 Task: Add Sunfood Superfoods Raw Organic Black Maca Powder to the cart.
Action: Mouse moved to (297, 148)
Screenshot: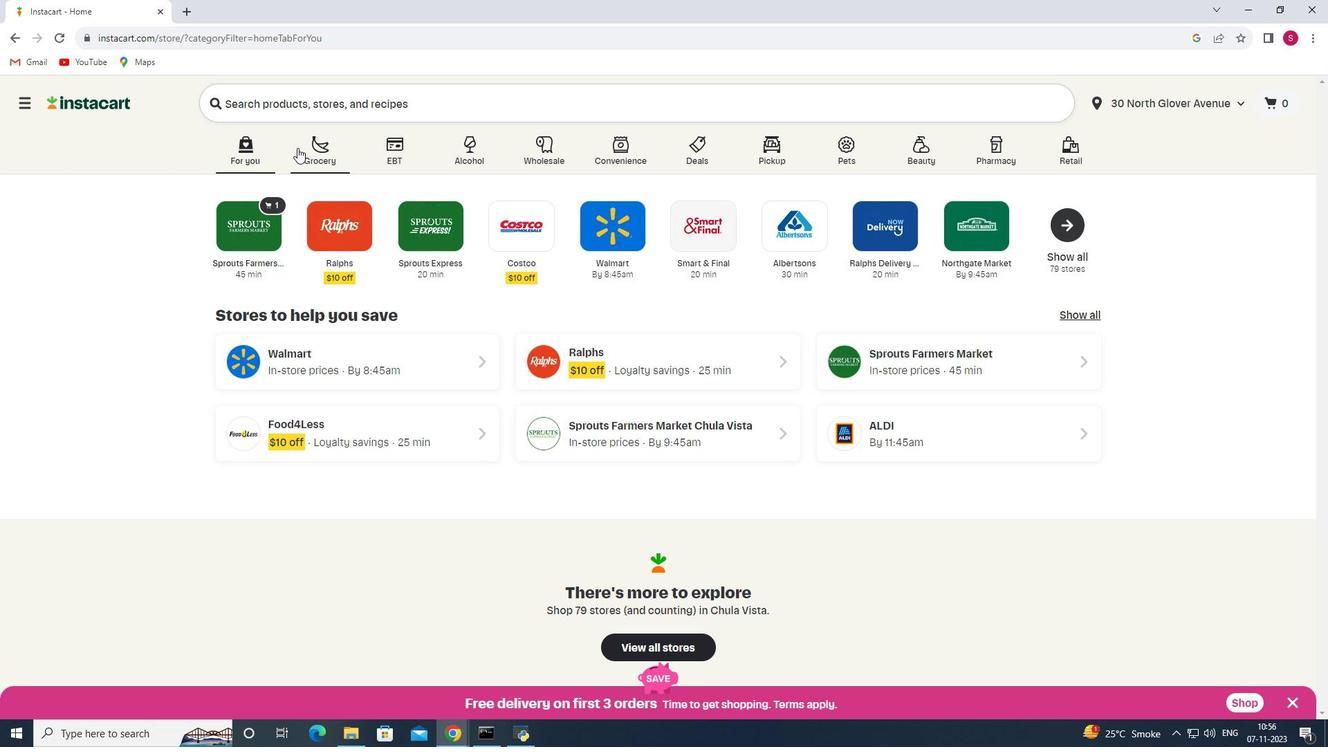 
Action: Mouse pressed left at (297, 148)
Screenshot: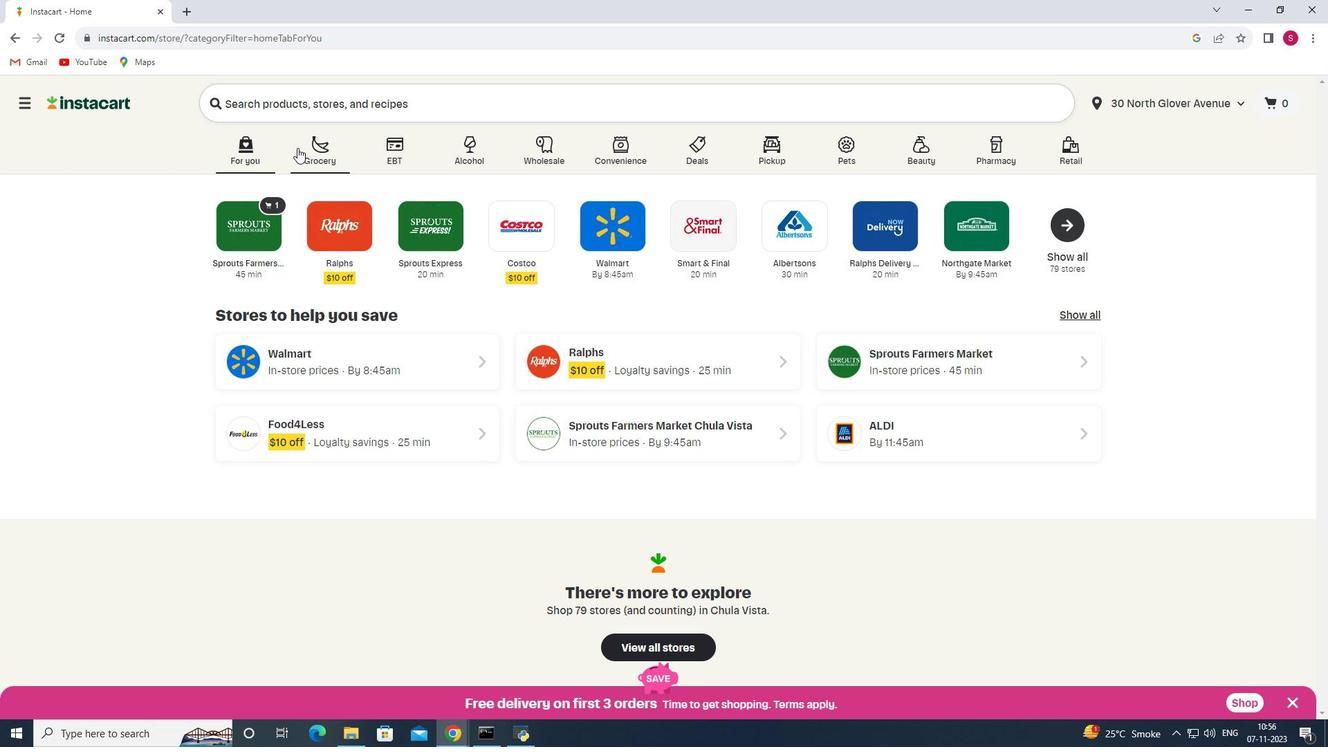 
Action: Mouse moved to (279, 400)
Screenshot: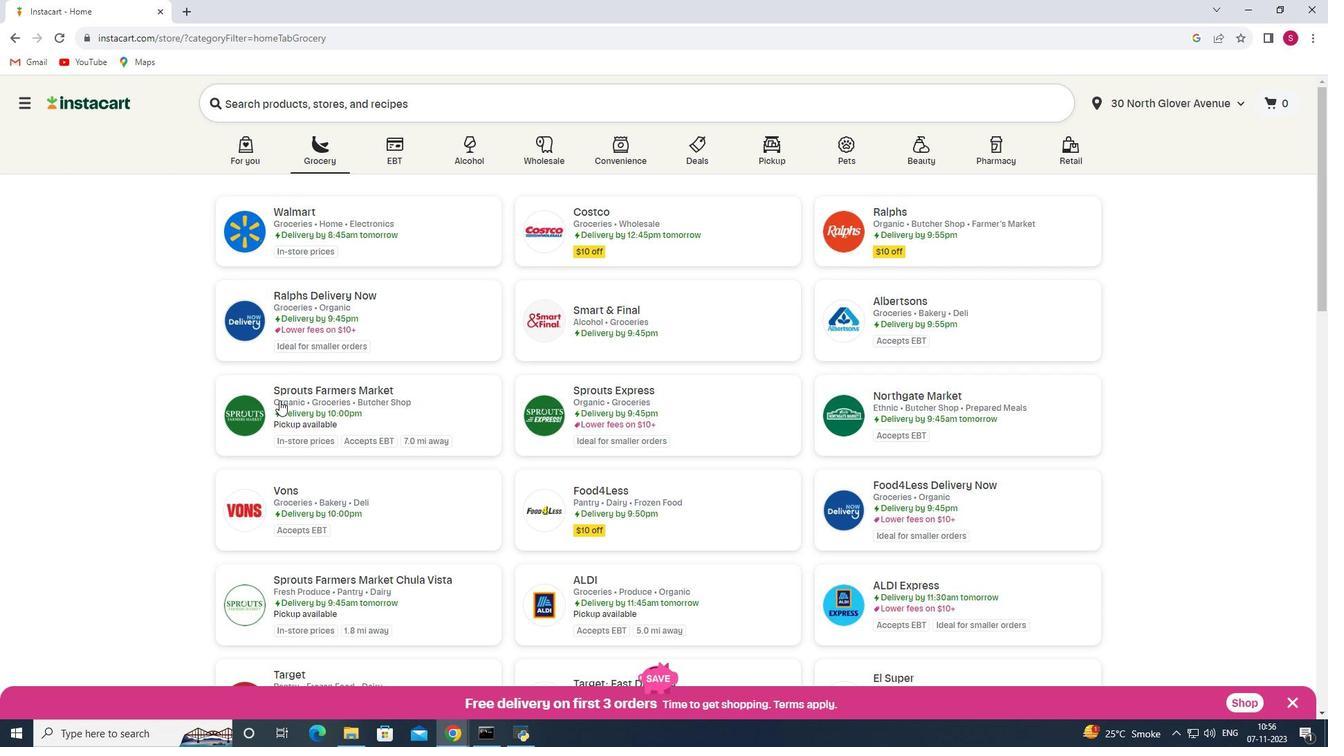 
Action: Mouse pressed left at (279, 400)
Screenshot: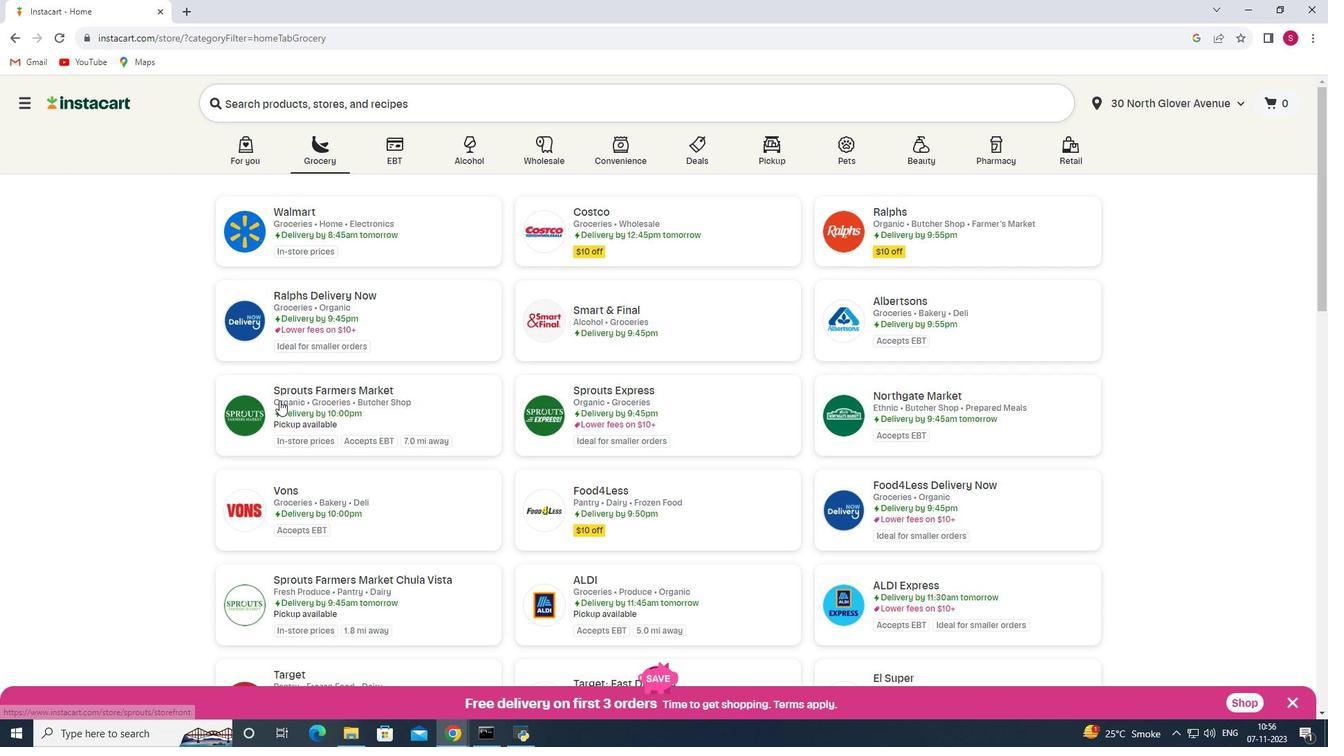 
Action: Mouse moved to (84, 424)
Screenshot: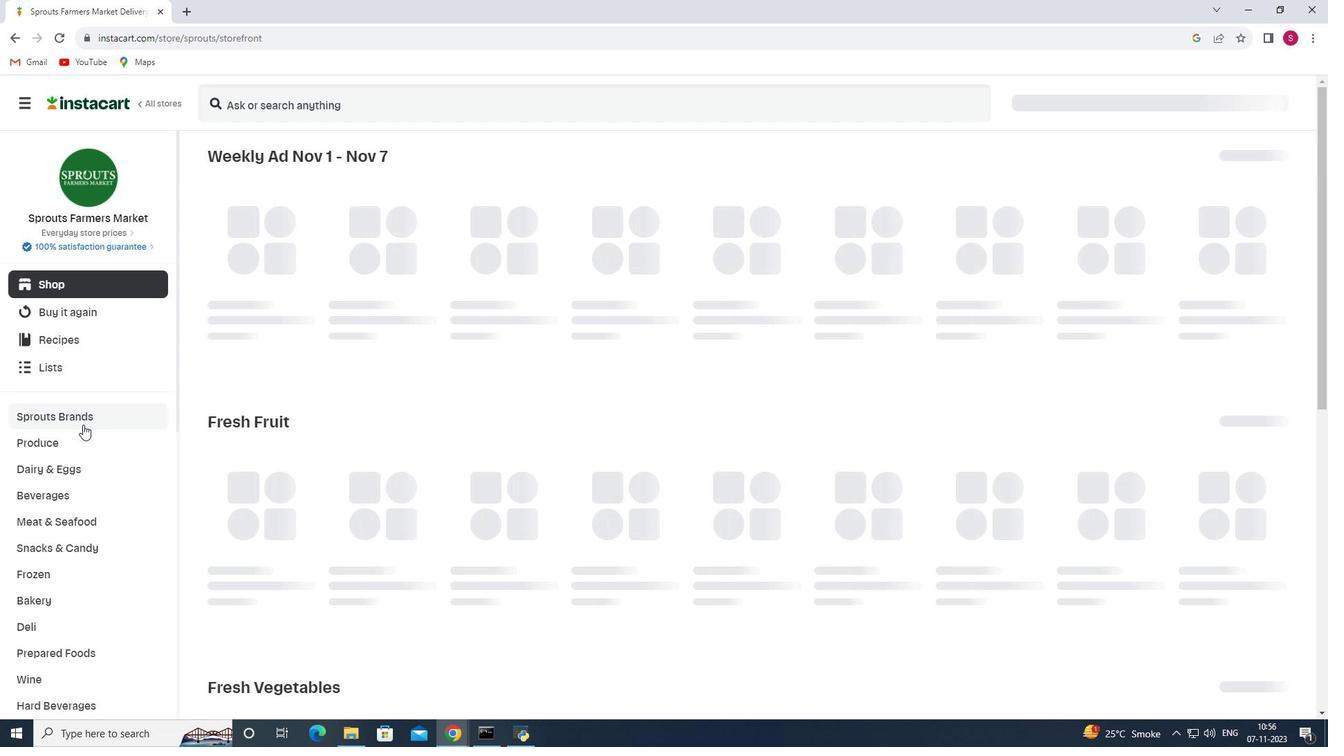 
Action: Mouse scrolled (84, 423) with delta (0, 0)
Screenshot: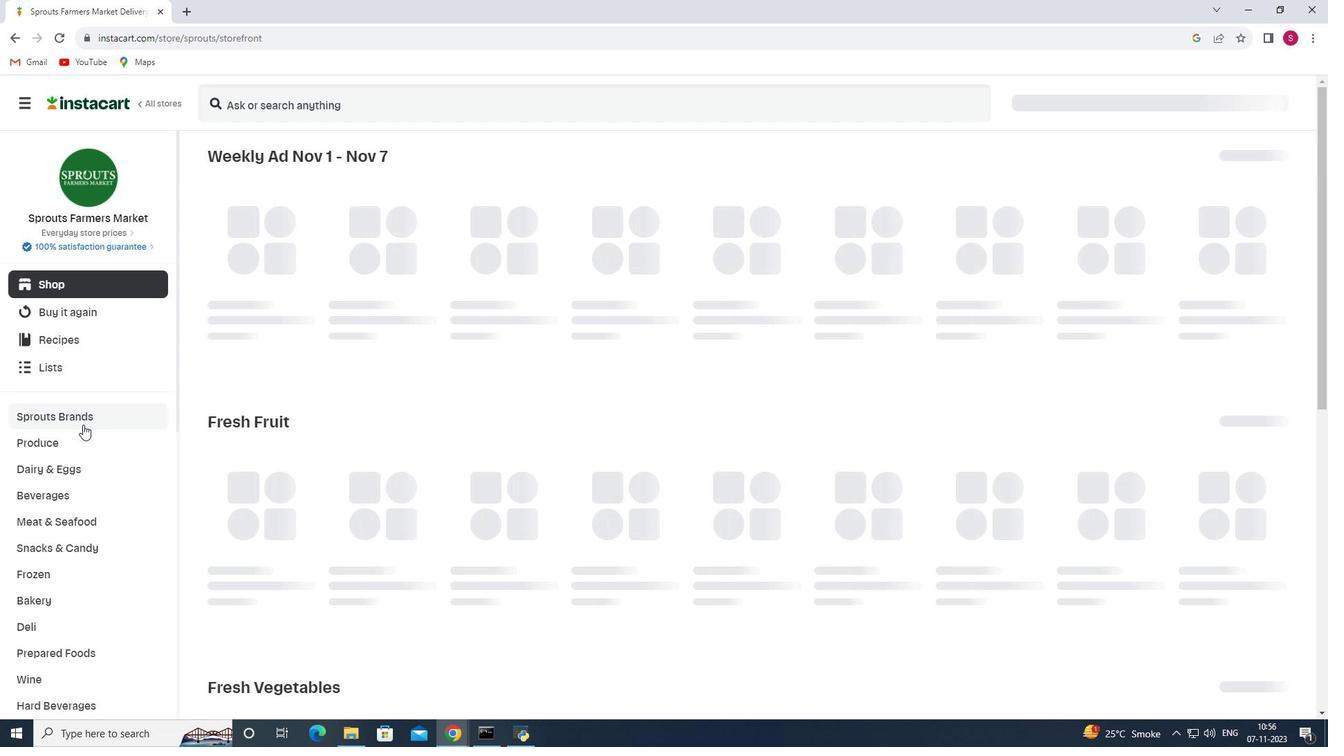 
Action: Mouse moved to (83, 424)
Screenshot: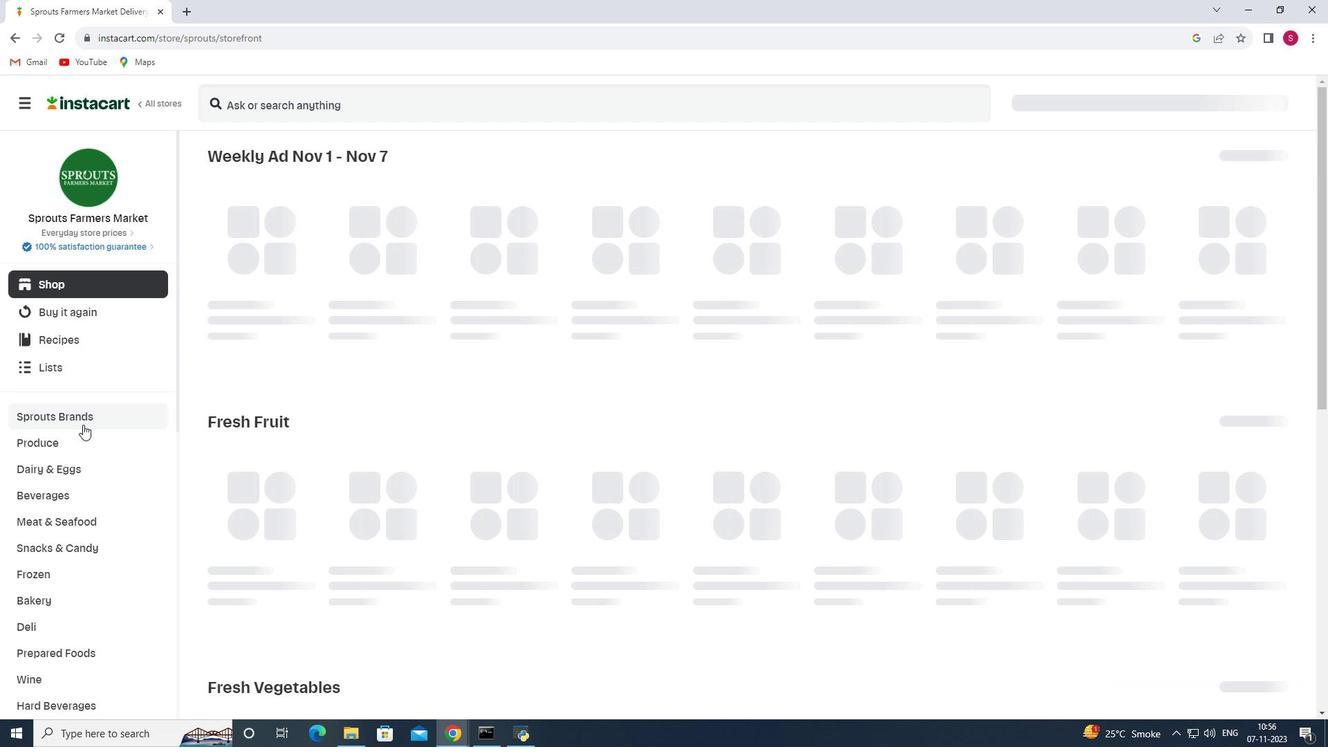 
Action: Mouse scrolled (83, 424) with delta (0, 0)
Screenshot: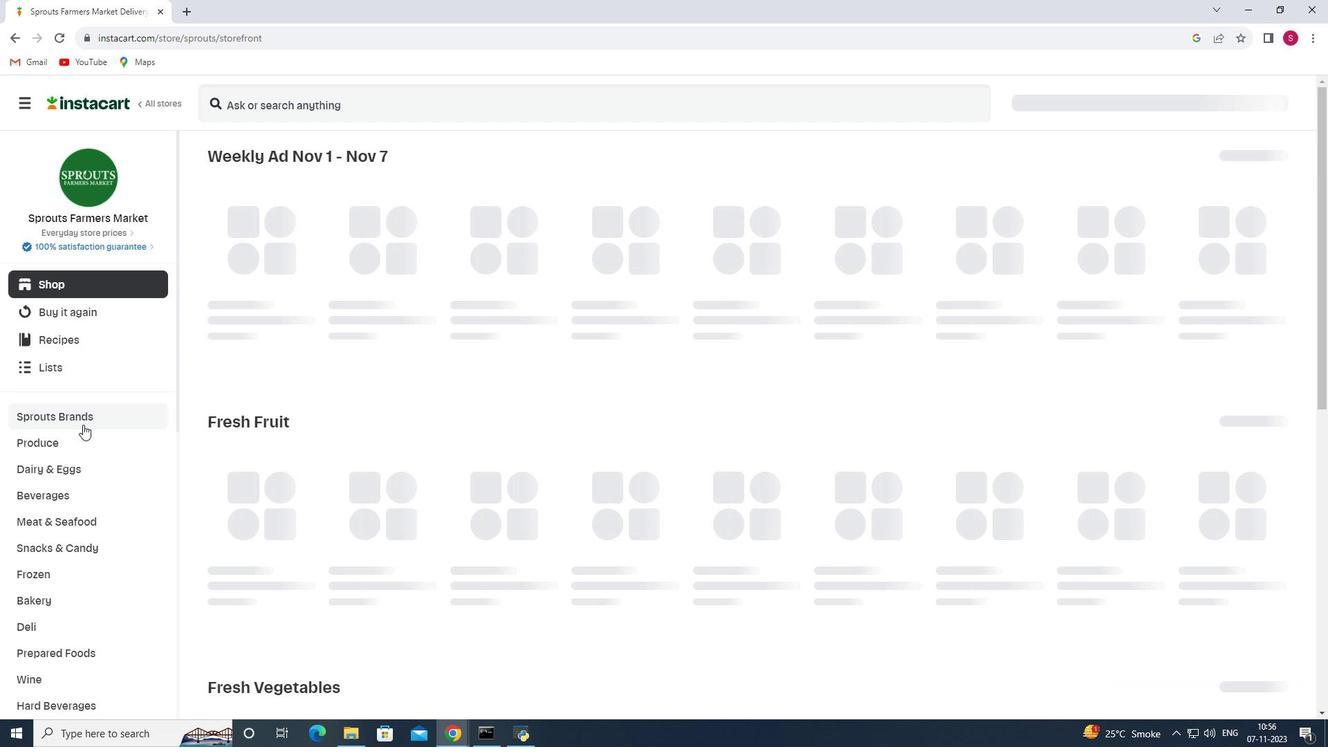 
Action: Mouse scrolled (83, 424) with delta (0, 0)
Screenshot: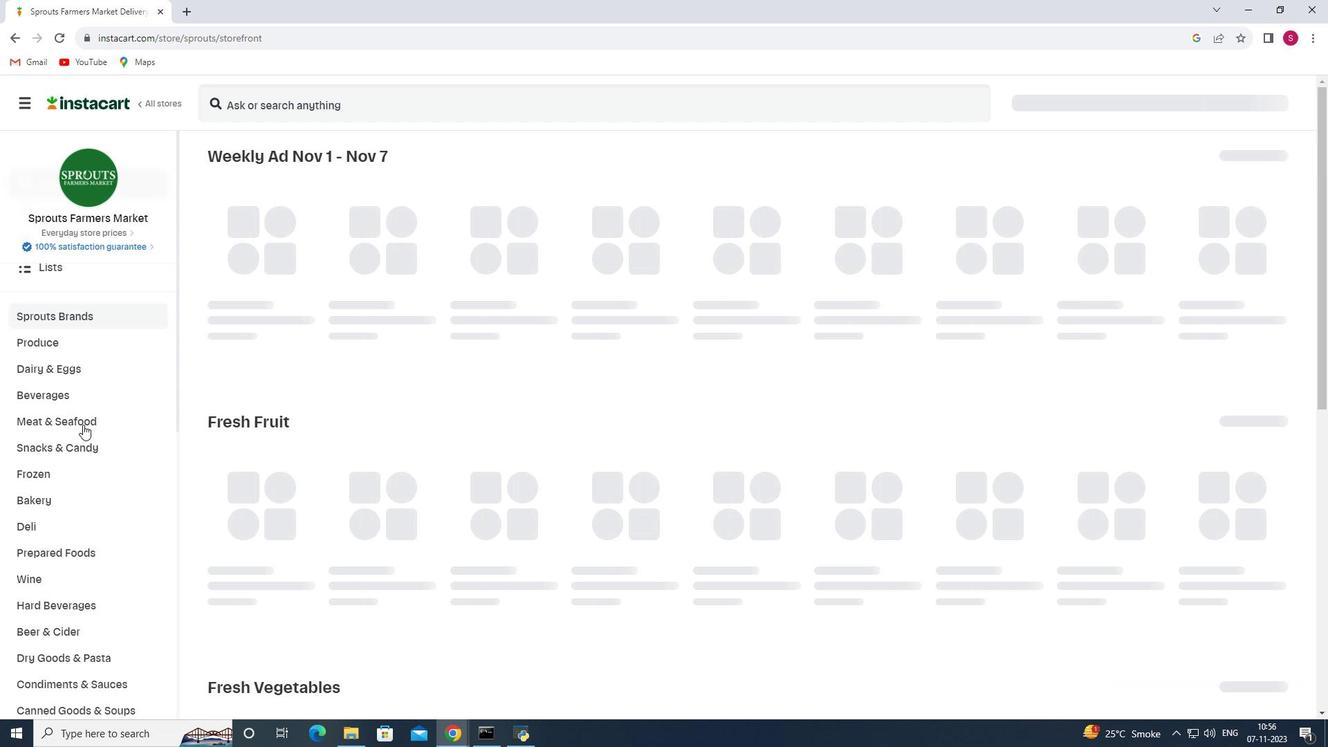 
Action: Mouse scrolled (83, 424) with delta (0, 0)
Screenshot: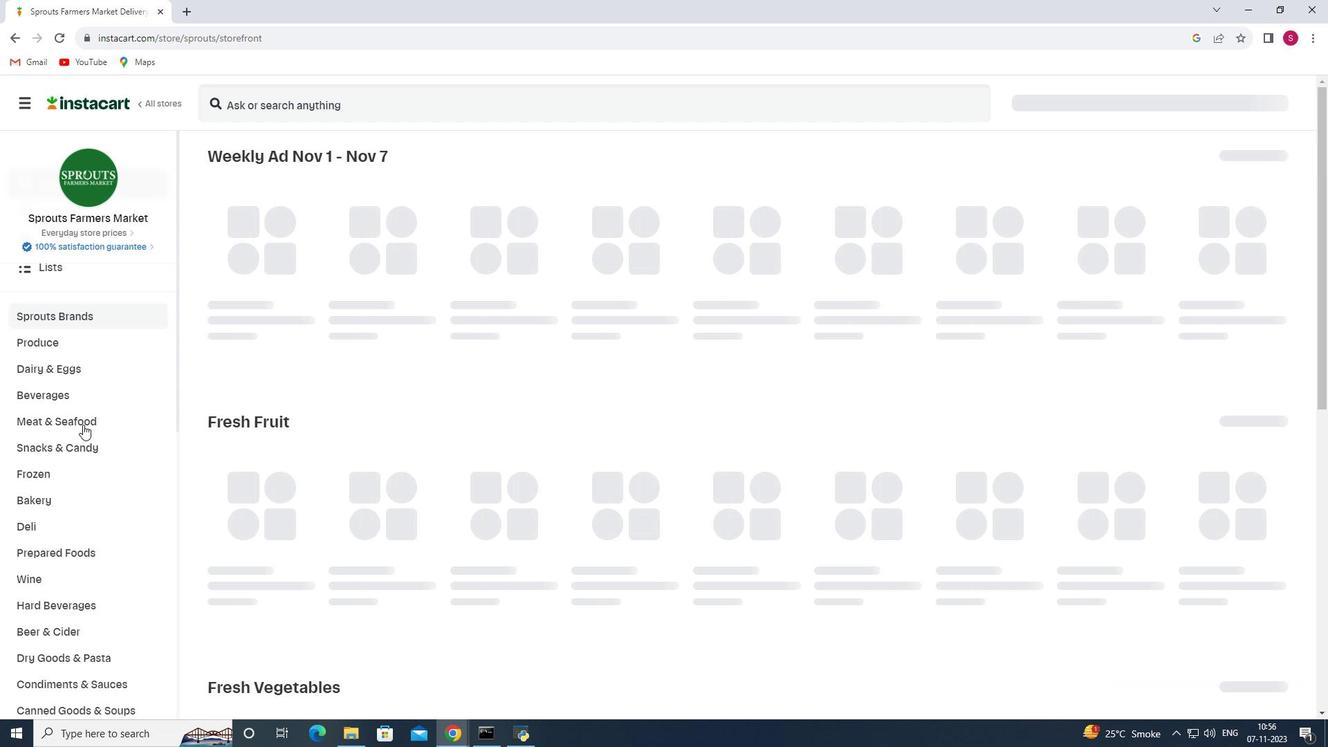 
Action: Mouse scrolled (83, 424) with delta (0, 0)
Screenshot: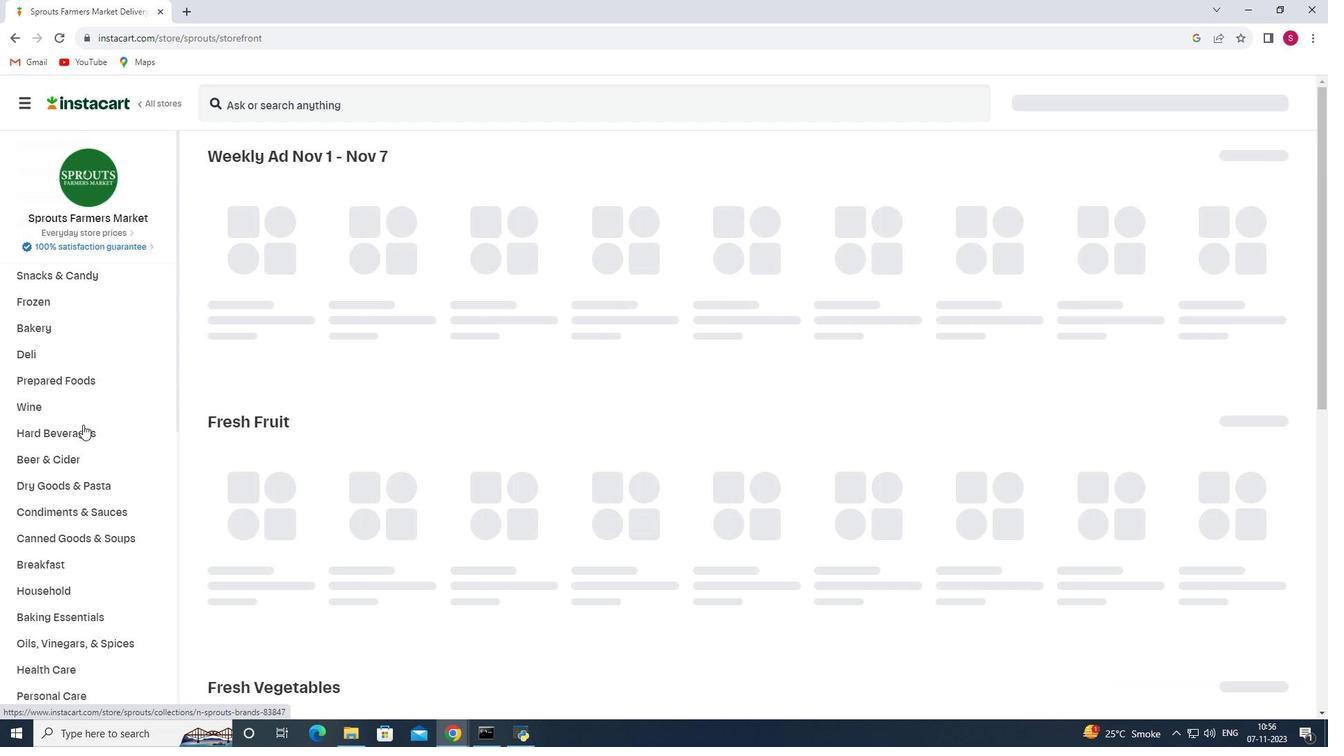 
Action: Mouse scrolled (83, 424) with delta (0, 0)
Screenshot: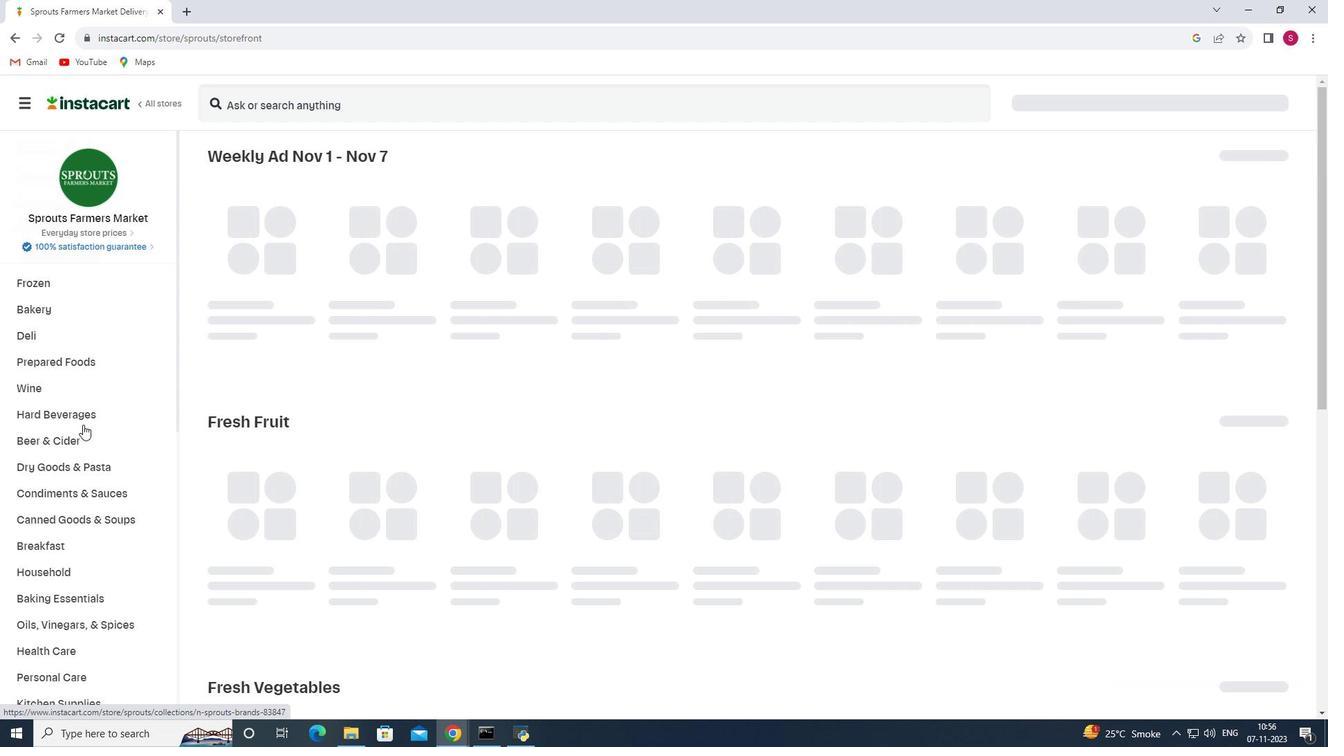 
Action: Mouse scrolled (83, 424) with delta (0, 0)
Screenshot: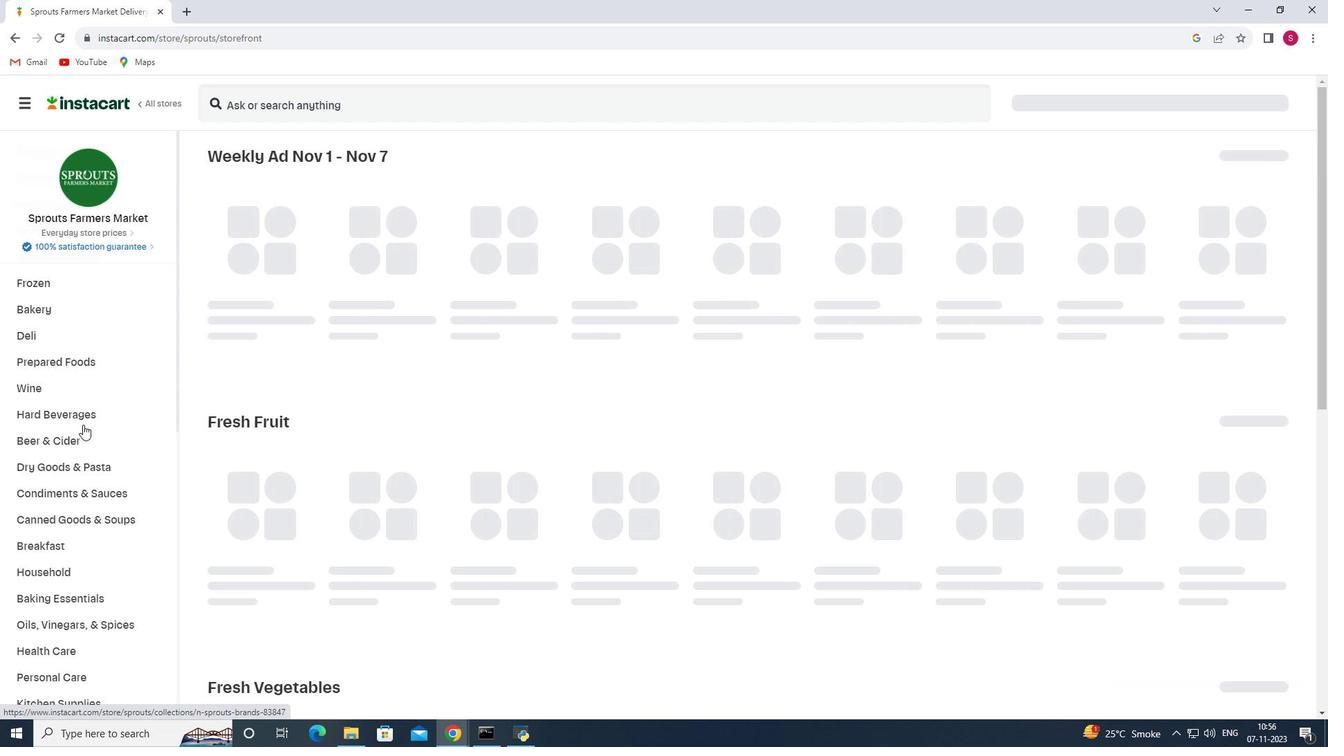 
Action: Mouse scrolled (83, 424) with delta (0, 0)
Screenshot: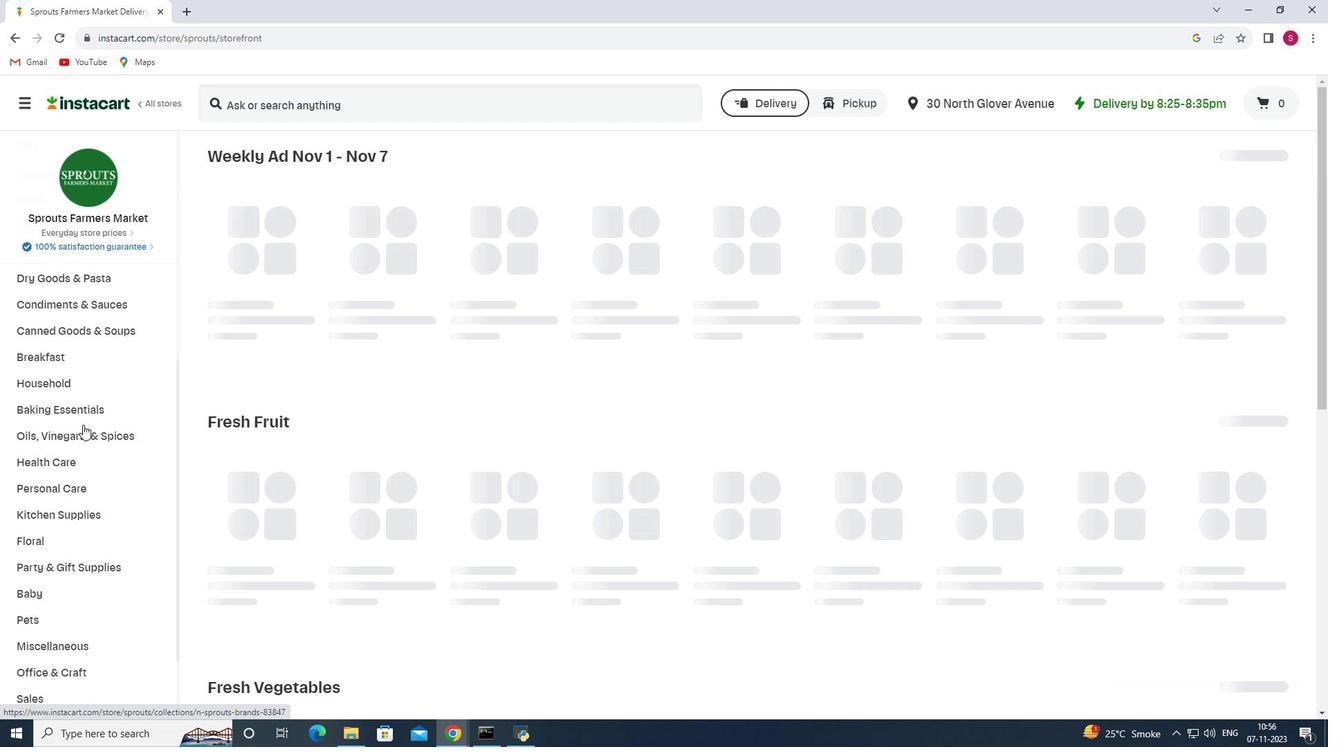 
Action: Mouse scrolled (83, 424) with delta (0, 0)
Screenshot: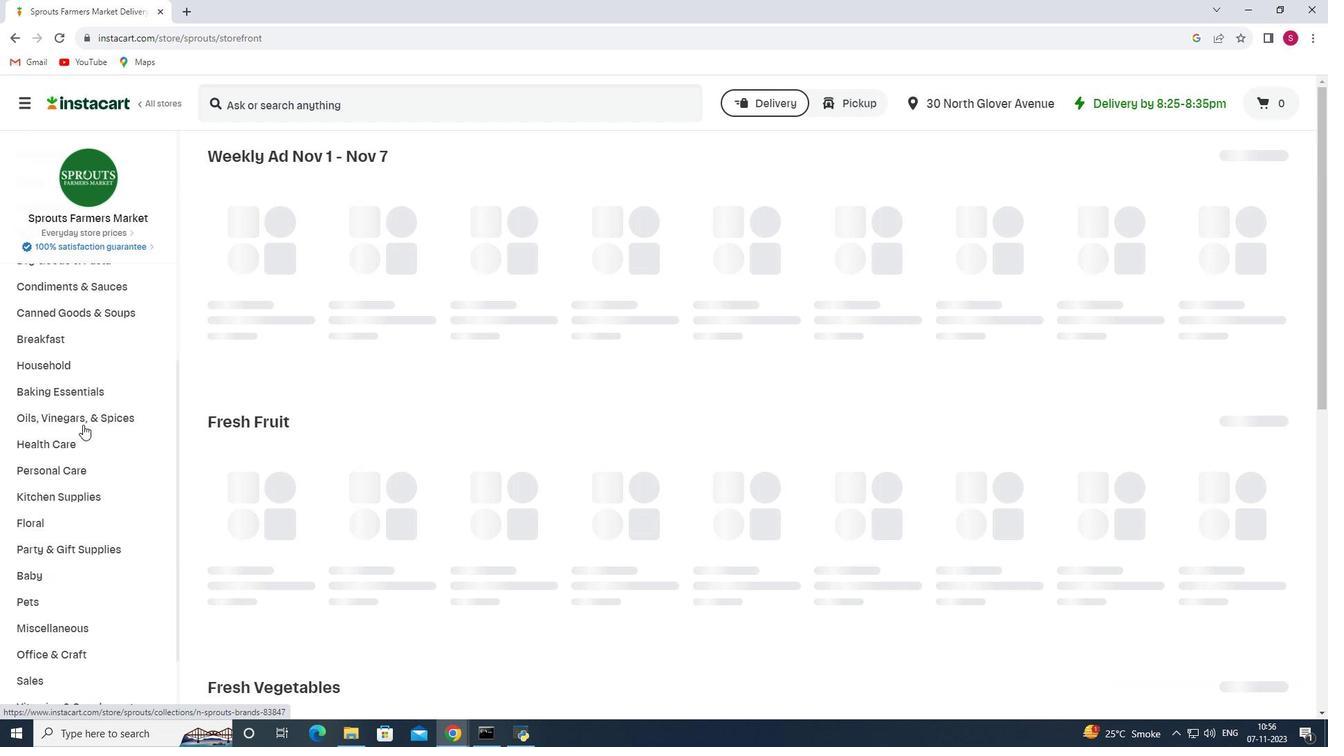 
Action: Mouse scrolled (83, 424) with delta (0, 0)
Screenshot: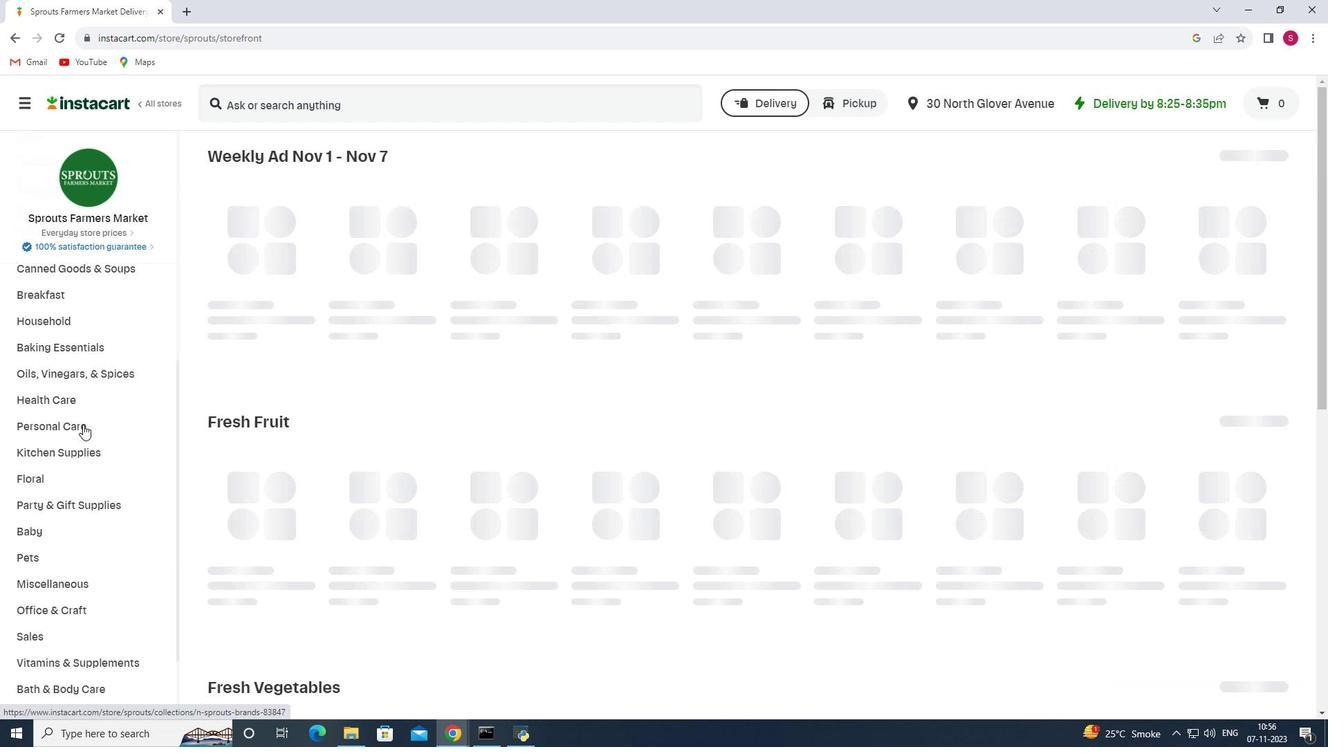 
Action: Mouse scrolled (83, 424) with delta (0, 0)
Screenshot: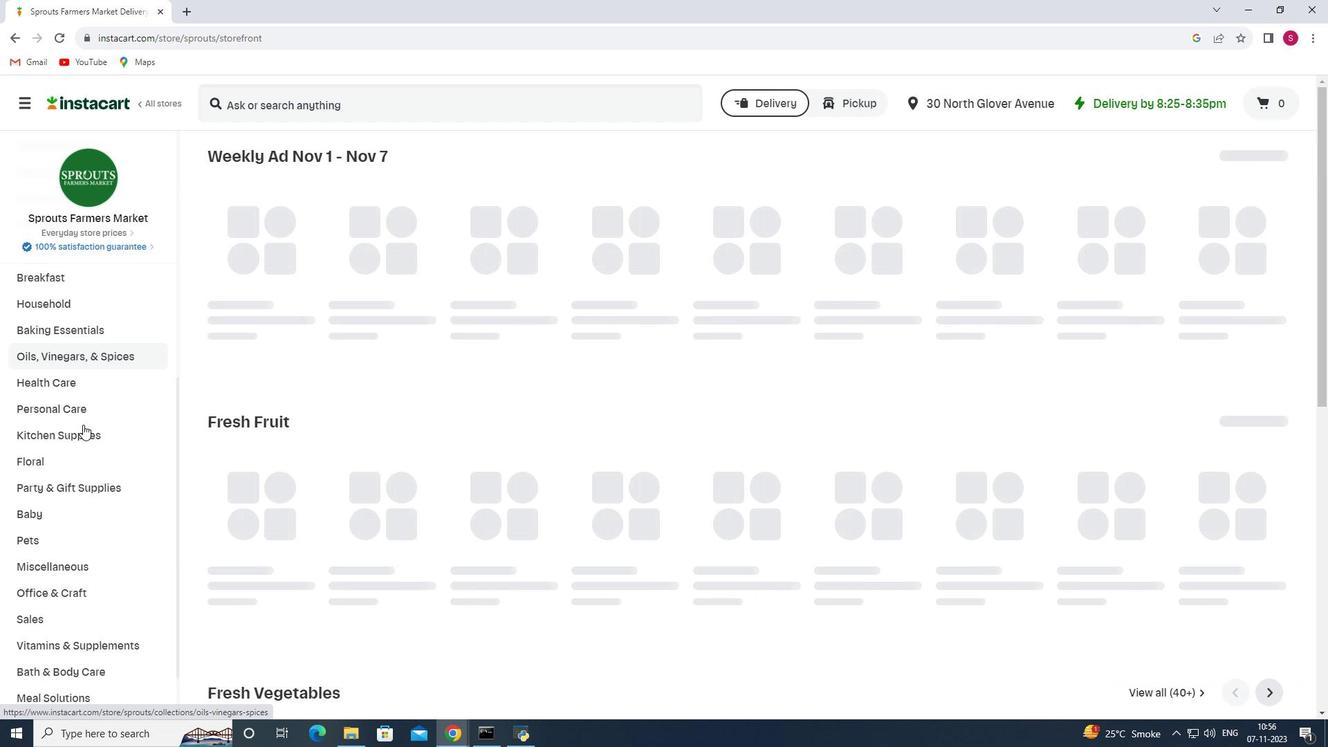
Action: Mouse scrolled (83, 424) with delta (0, 0)
Screenshot: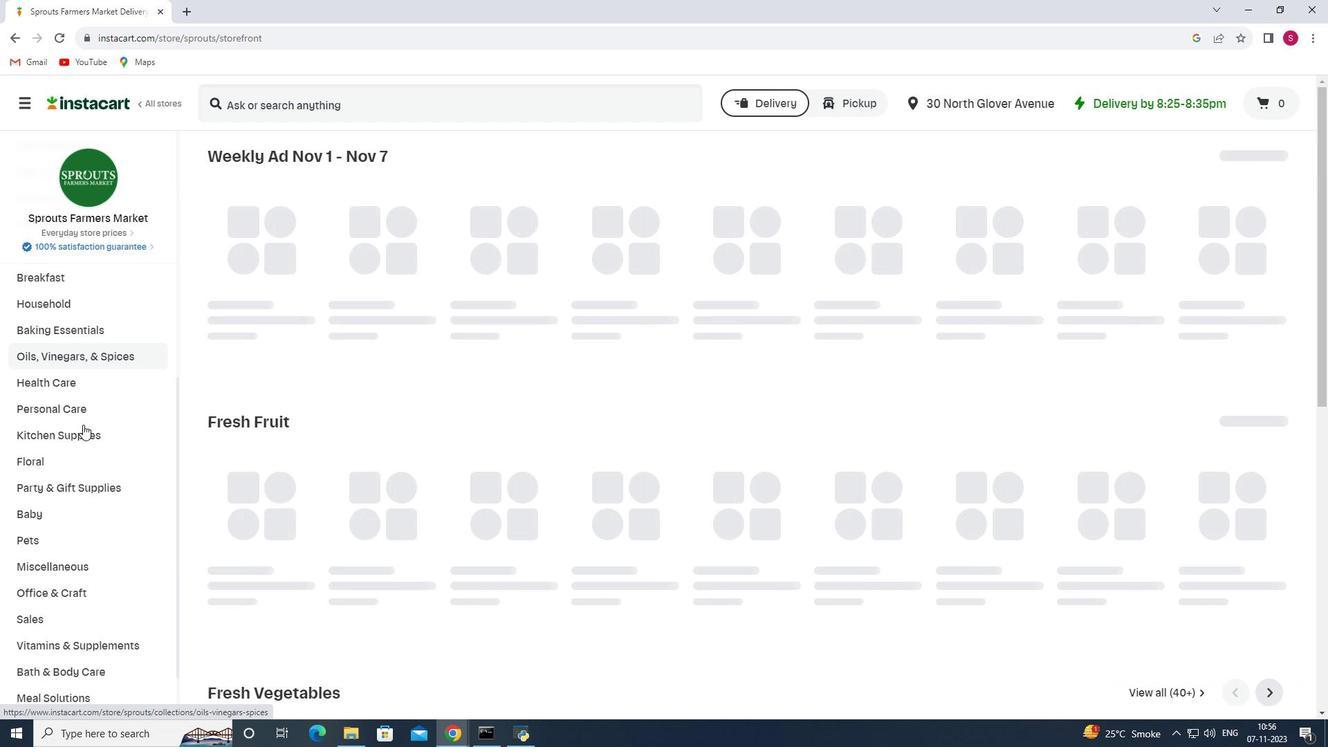 
Action: Mouse moved to (80, 386)
Screenshot: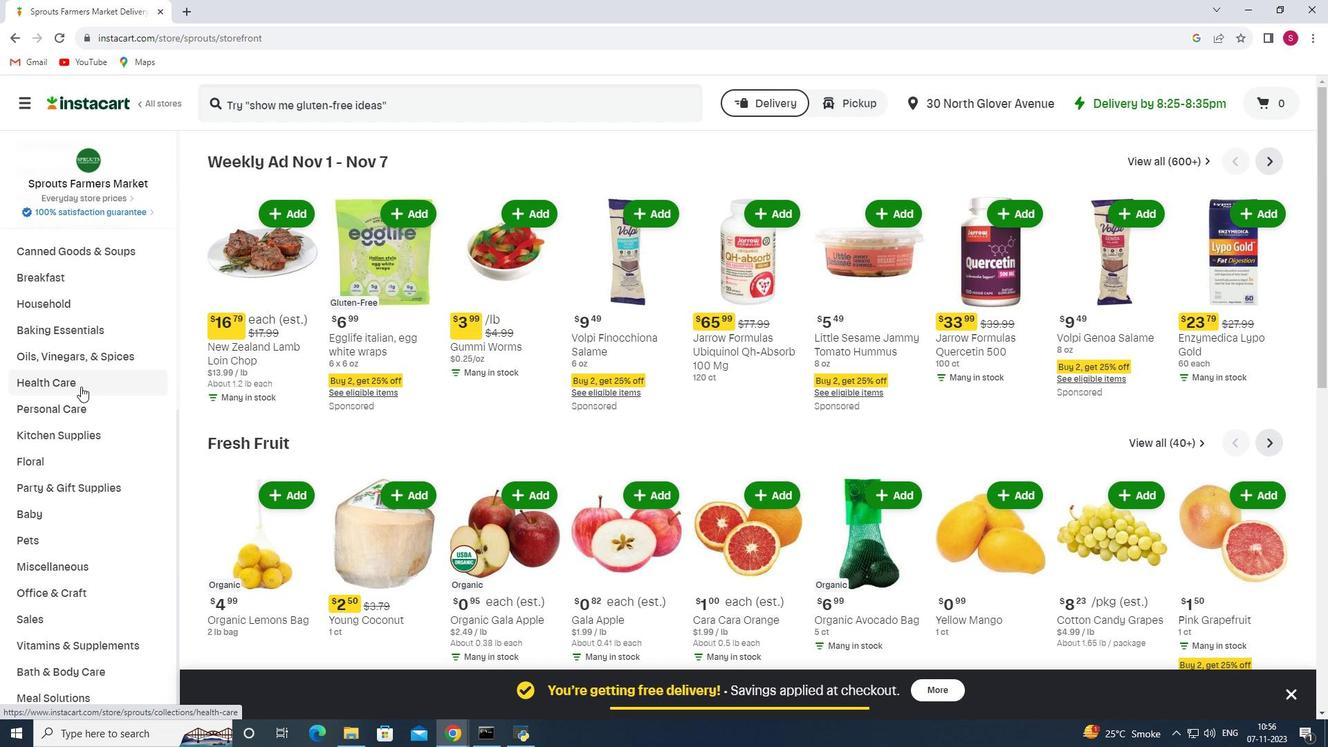 
Action: Mouse pressed left at (80, 386)
Screenshot: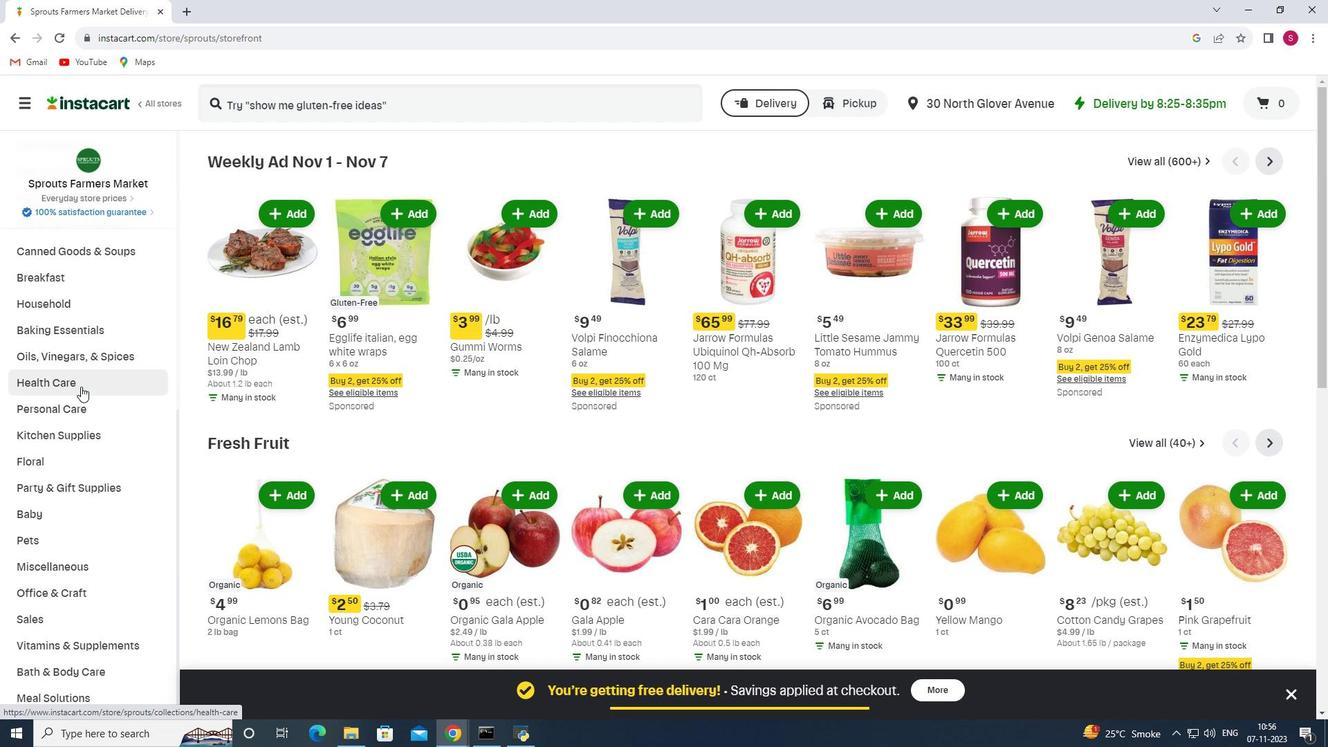 
Action: Mouse moved to (457, 196)
Screenshot: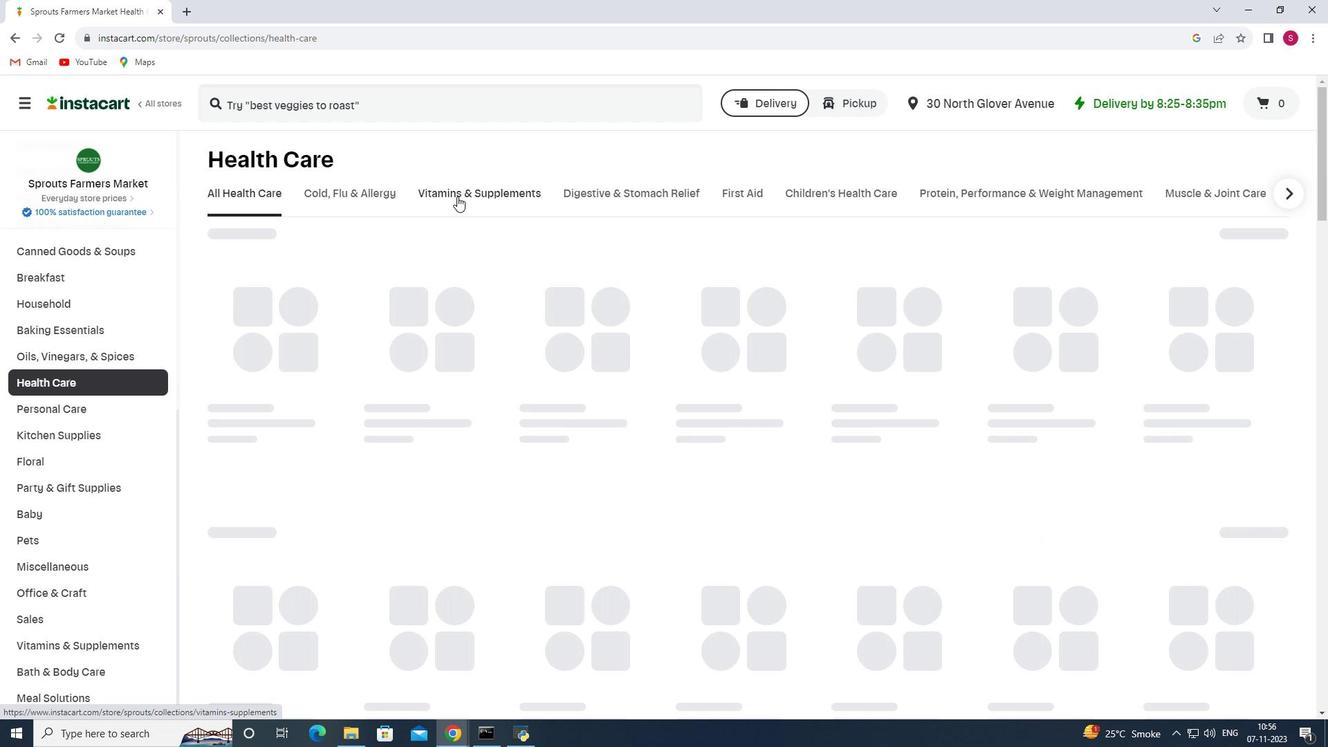 
Action: Mouse pressed left at (457, 196)
Screenshot: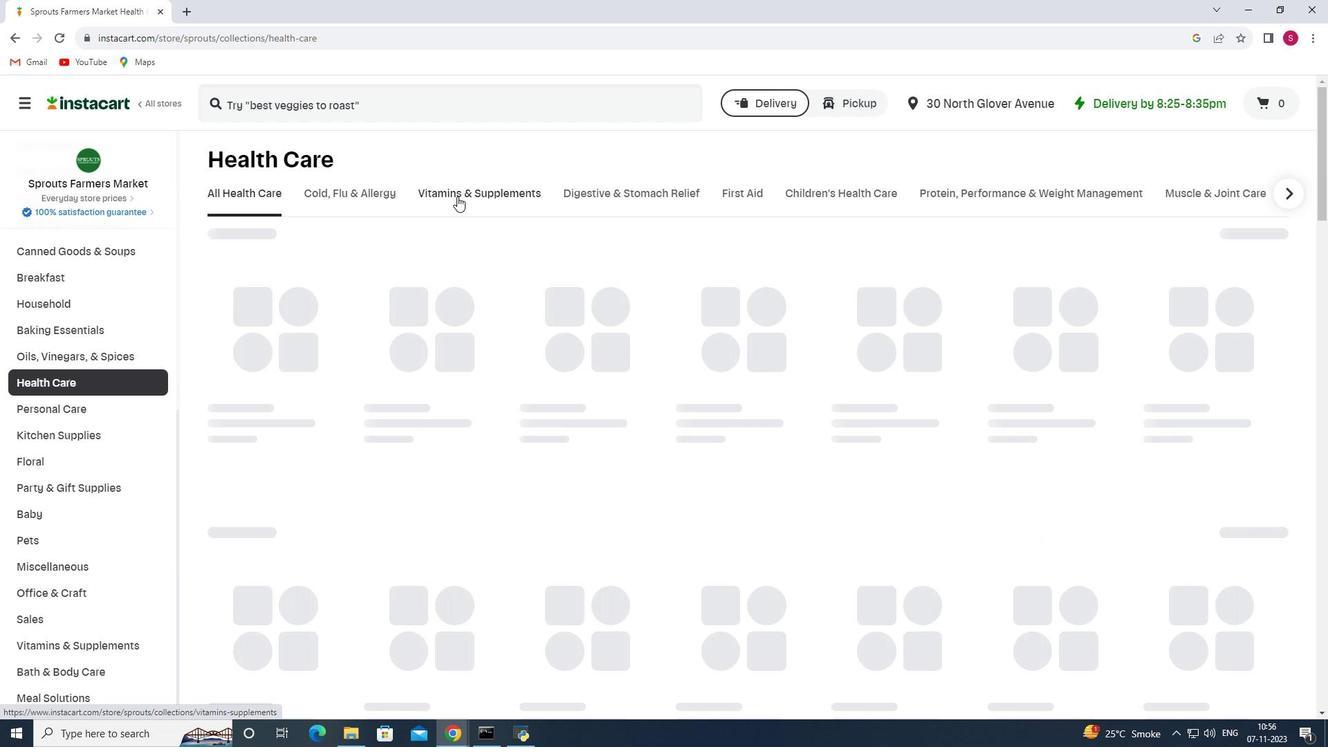 
Action: Mouse moved to (525, 260)
Screenshot: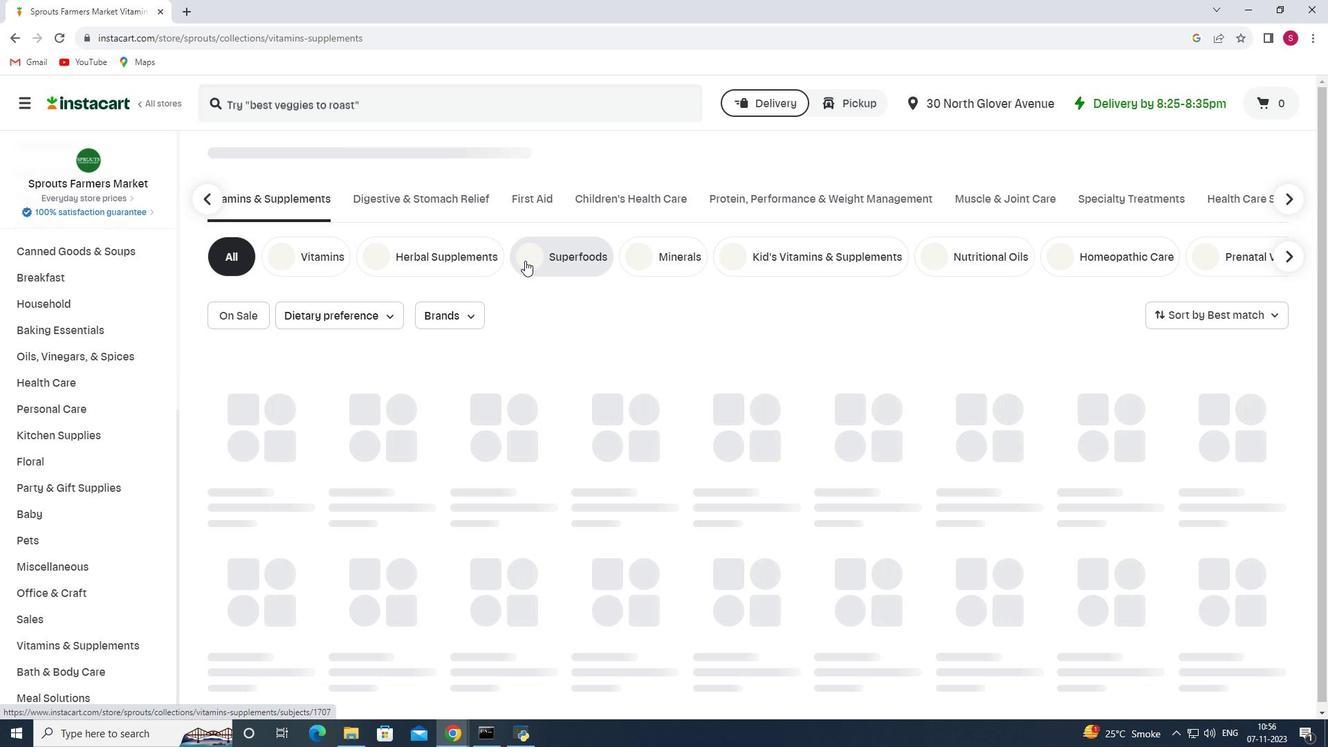 
Action: Mouse pressed left at (525, 260)
Screenshot: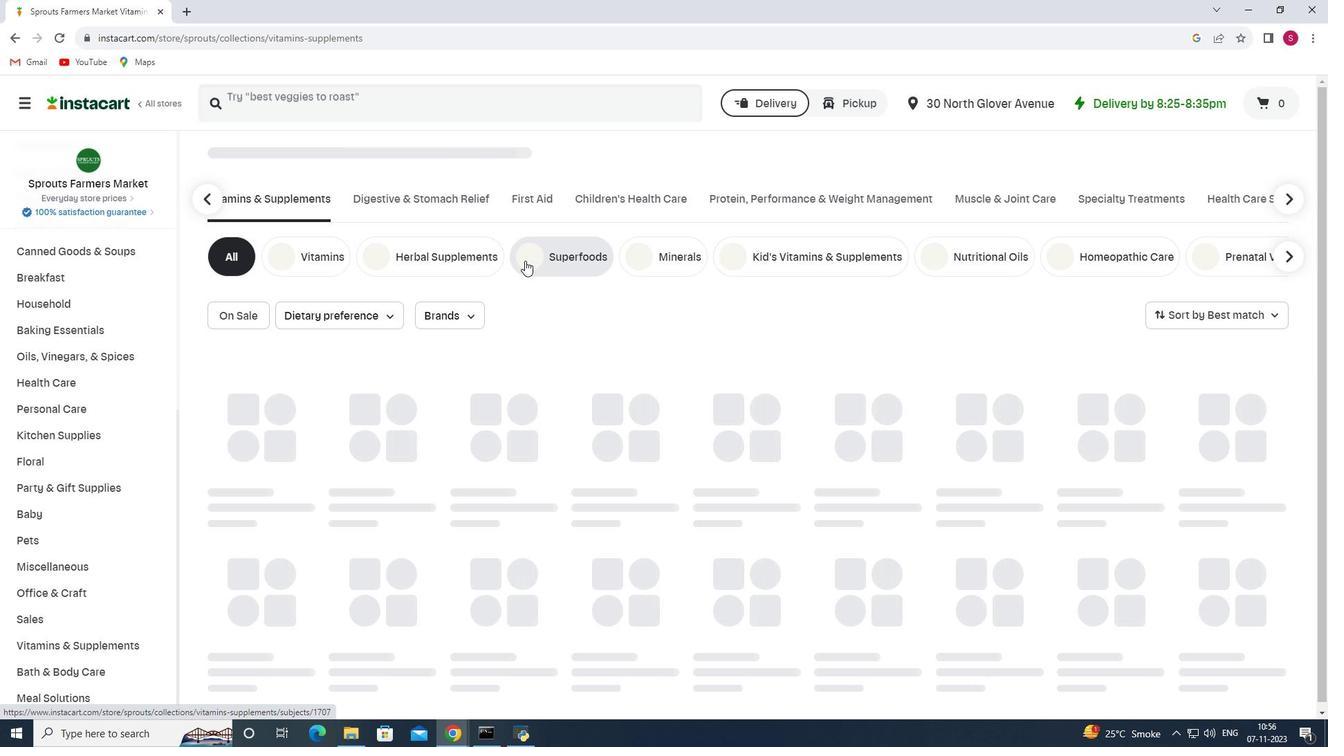 
Action: Mouse moved to (359, 92)
Screenshot: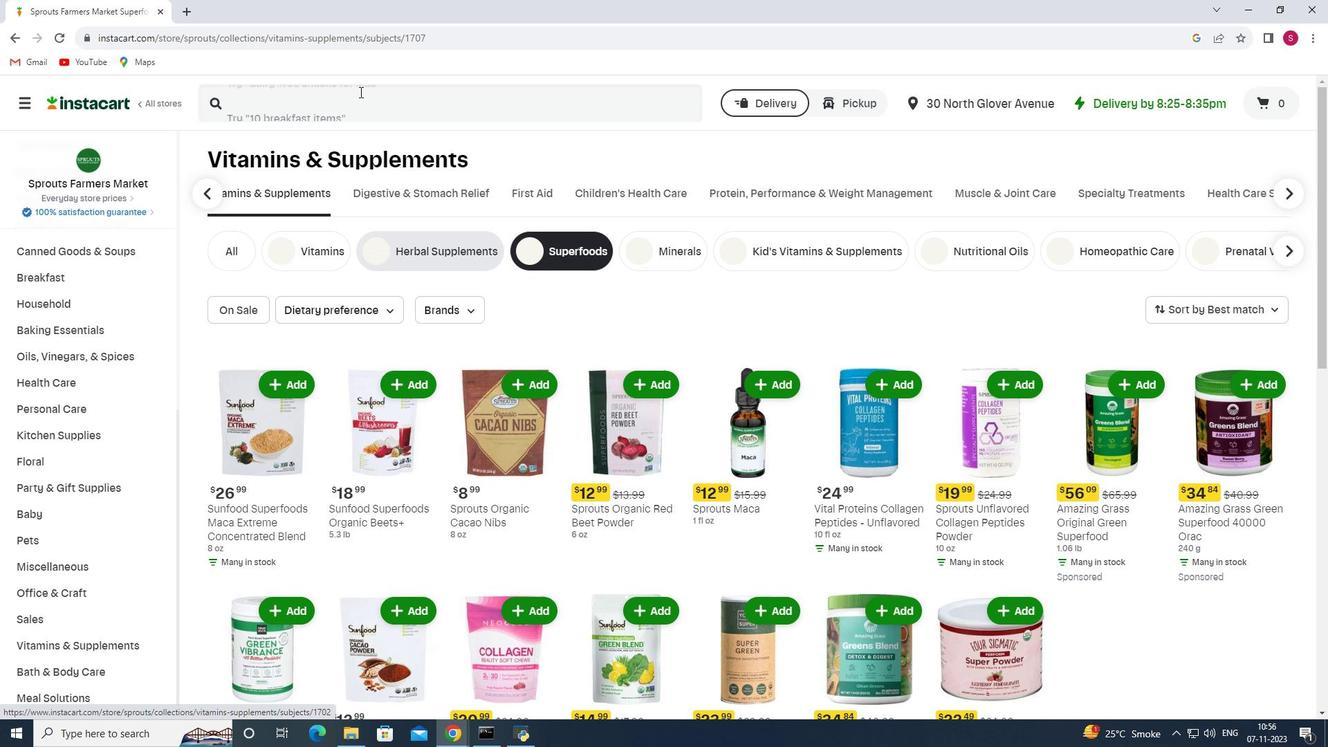 
Action: Mouse pressed left at (359, 92)
Screenshot: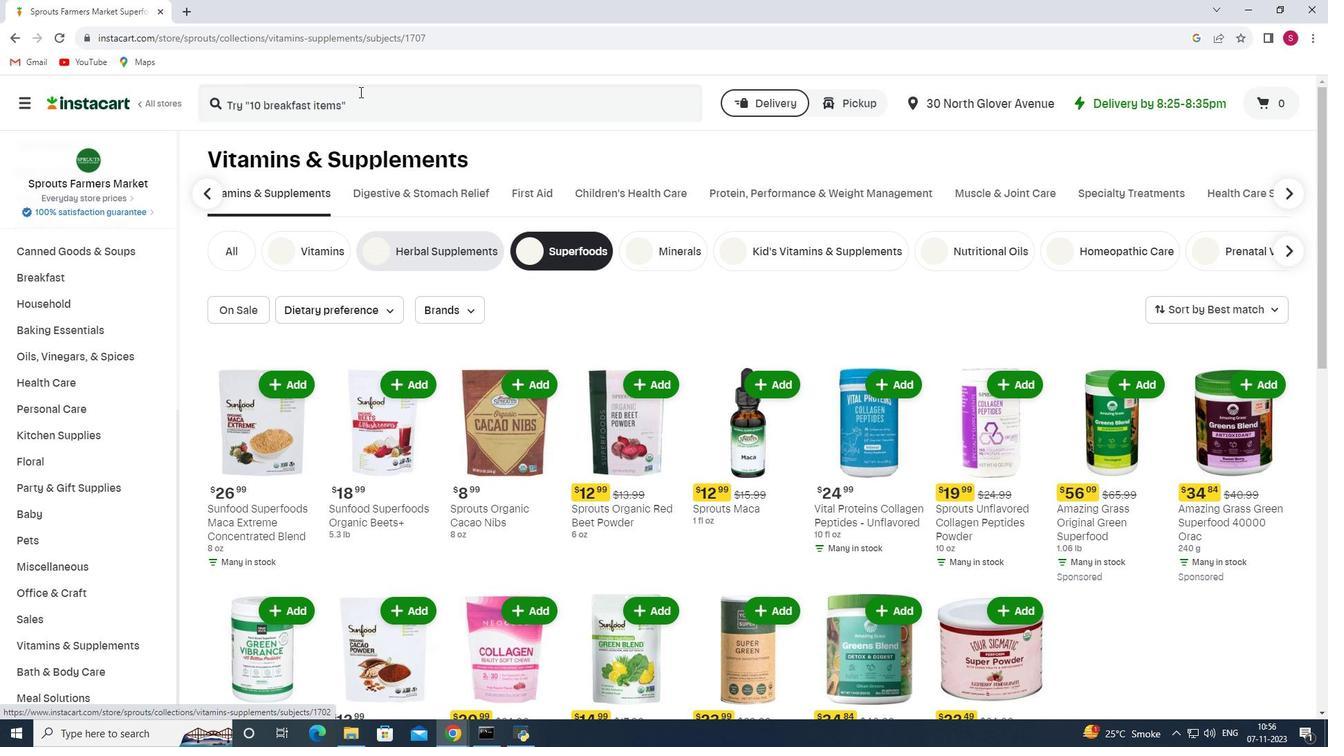 
Action: Key pressed <Key.shift>Sunfoof<Key.space><Key.shift>Supr<Key.backspace>erfoods<Key.space><Key.shift>Raw<Key.space><Key.shift>organic<Key.space><Key.shift>Black<Key.space><Key.shift>Maca<Key.space><Key.shift>Powder<Key.enter>
Screenshot: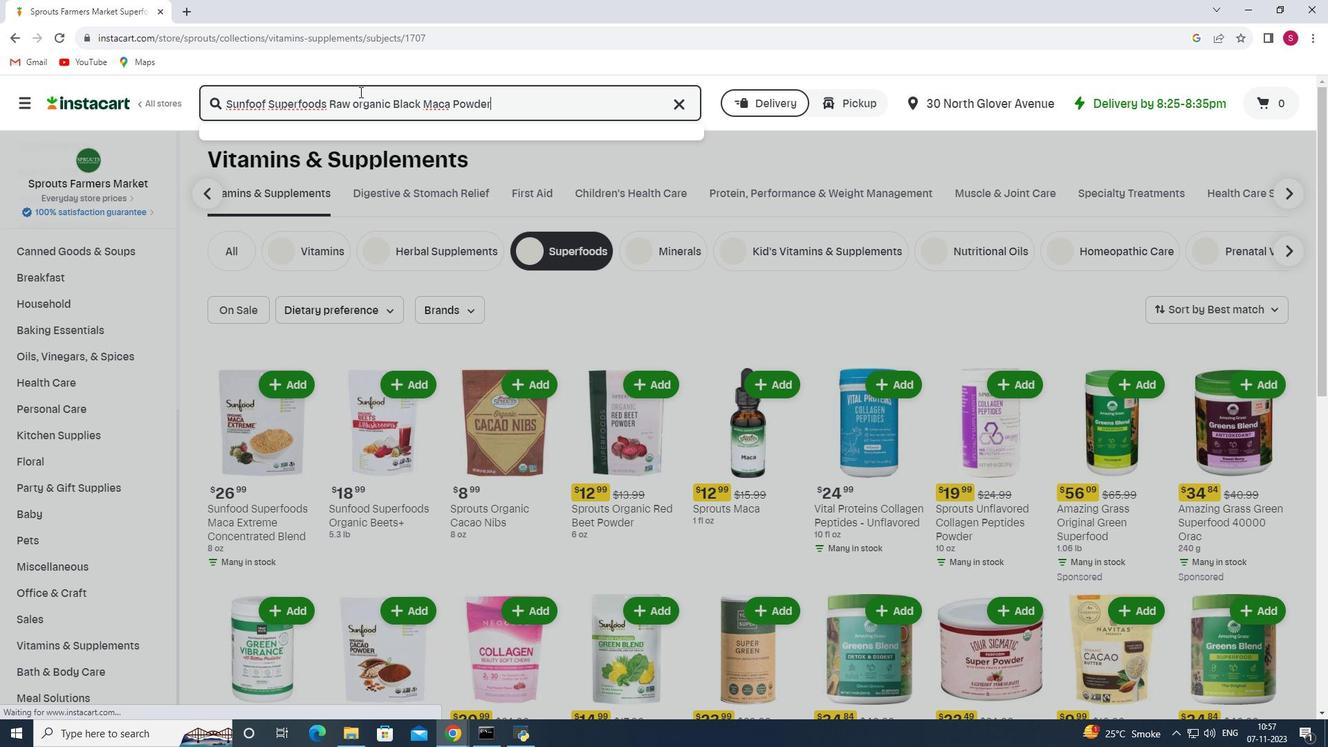 
Action: Mouse moved to (408, 217)
Screenshot: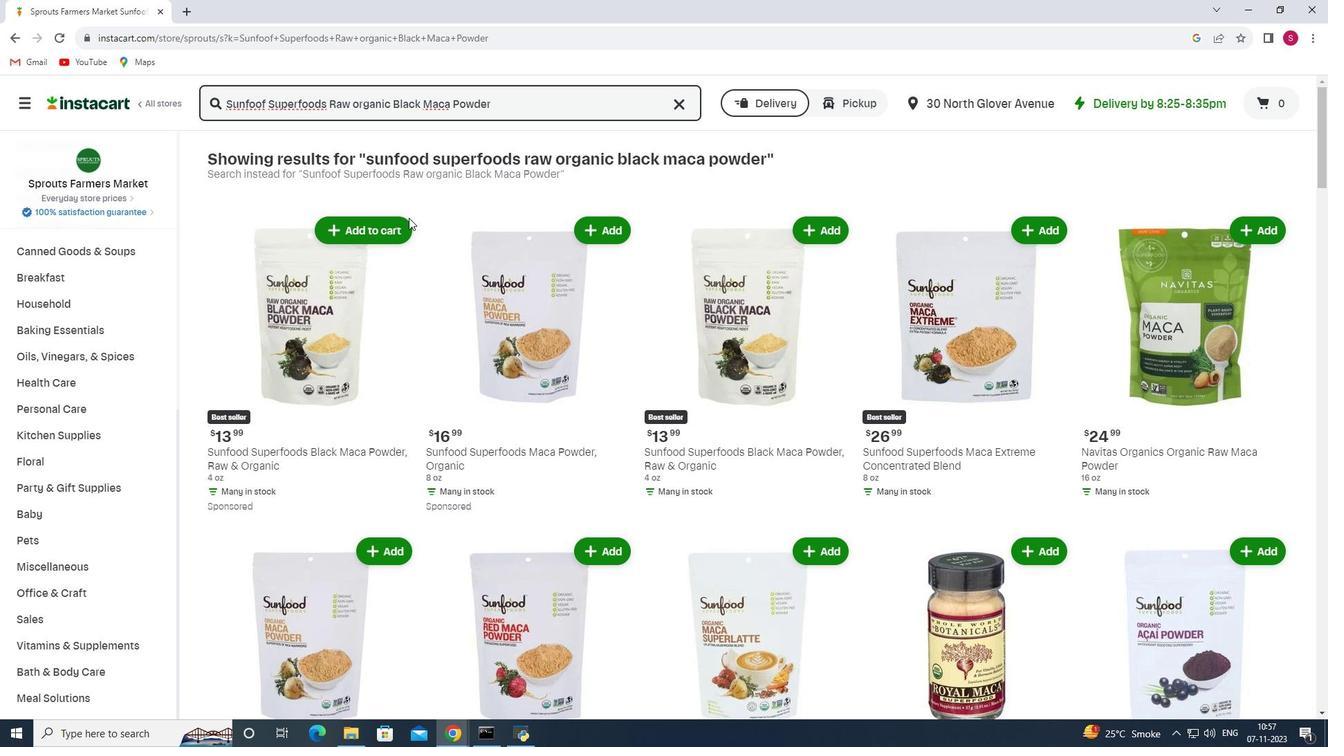 
Action: Mouse scrolled (408, 217) with delta (0, 0)
Screenshot: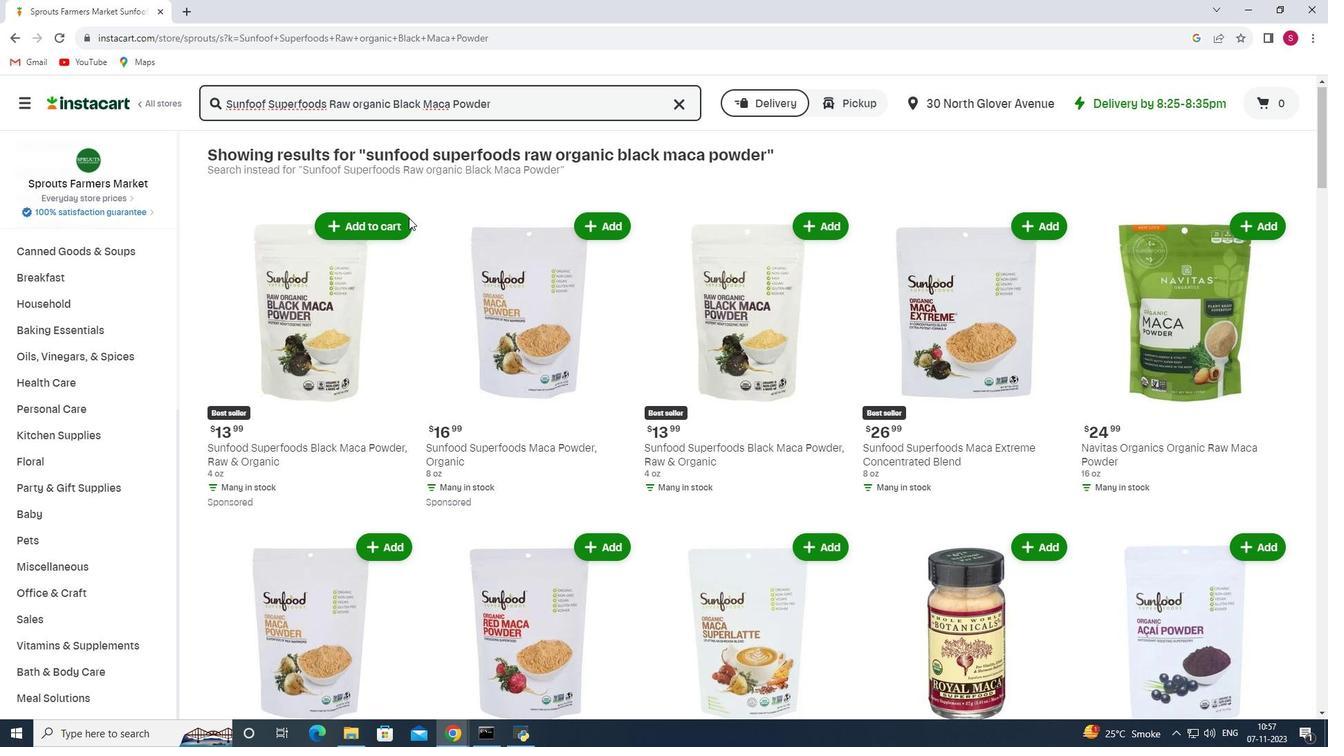 
Action: Mouse moved to (478, 236)
Screenshot: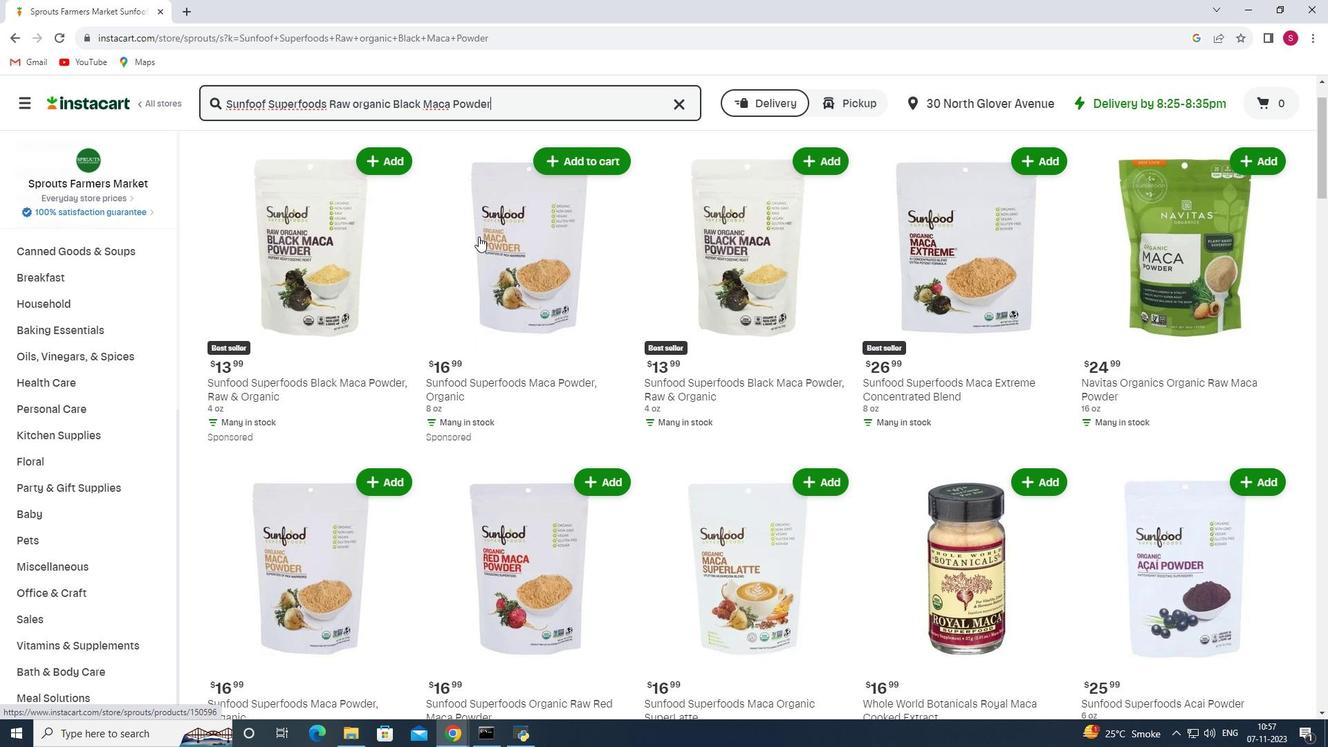 
Action: Mouse scrolled (478, 235) with delta (0, 0)
Screenshot: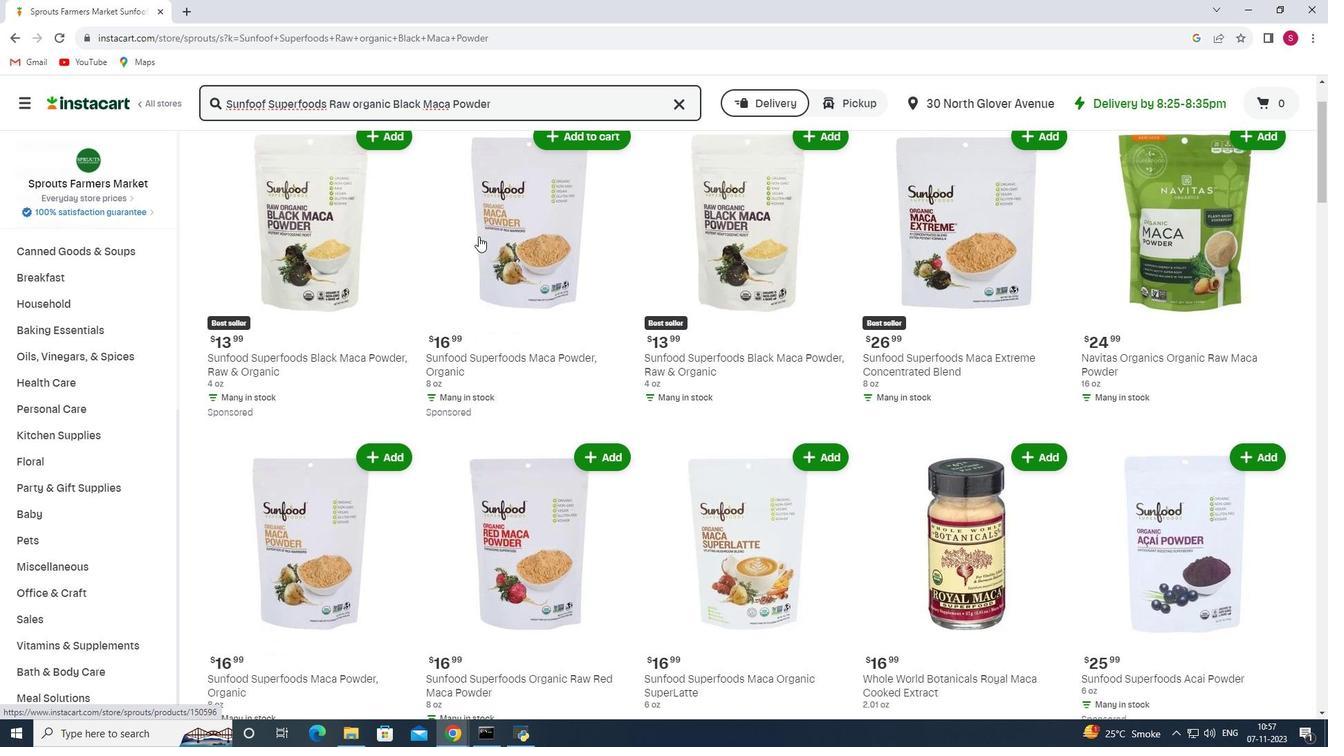 
Action: Mouse moved to (519, 240)
Screenshot: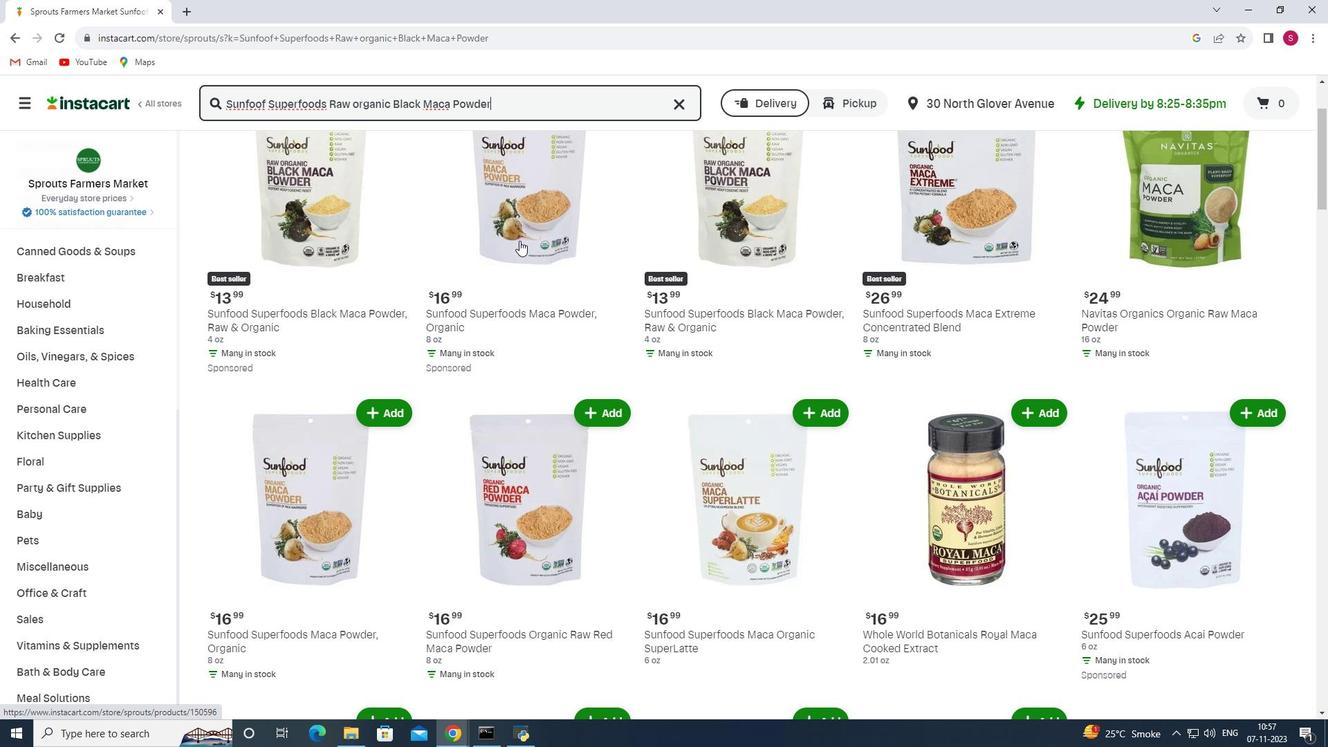 
Action: Mouse scrolled (519, 240) with delta (0, 0)
Screenshot: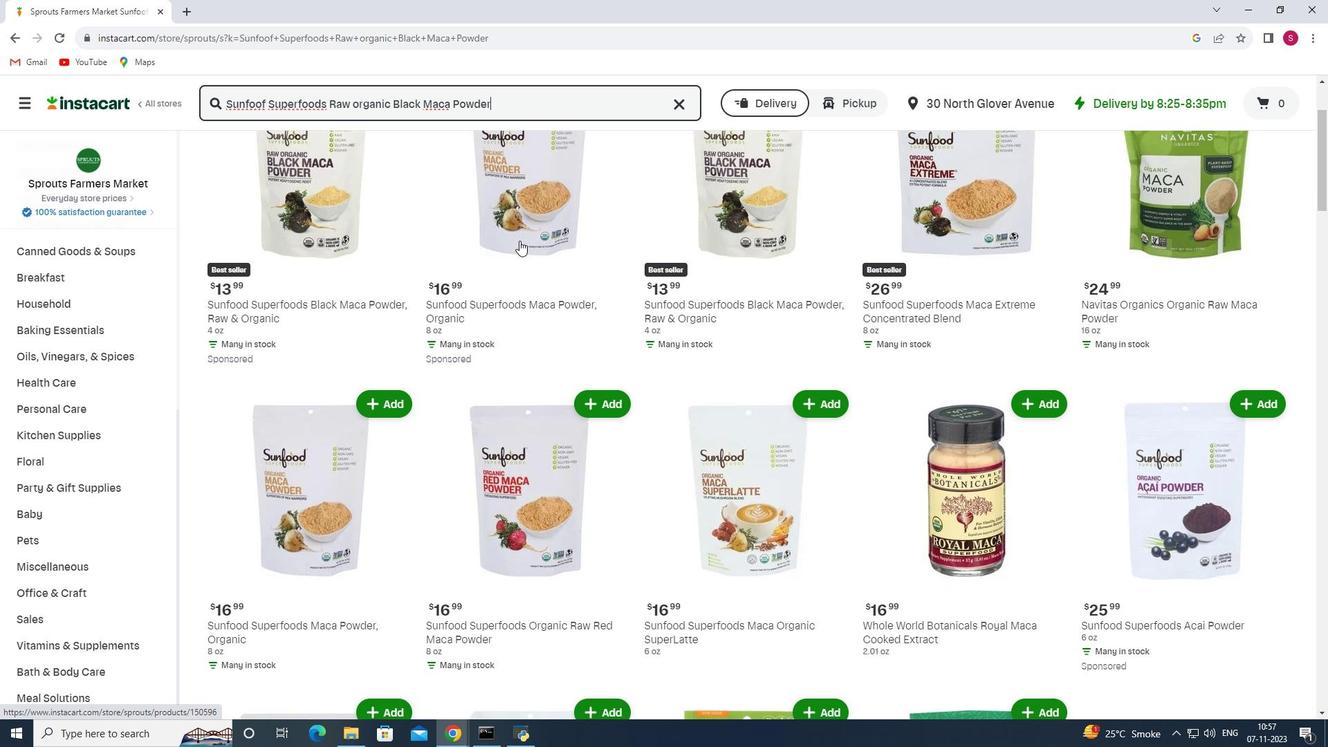 
Action: Mouse scrolled (519, 240) with delta (0, 0)
Screenshot: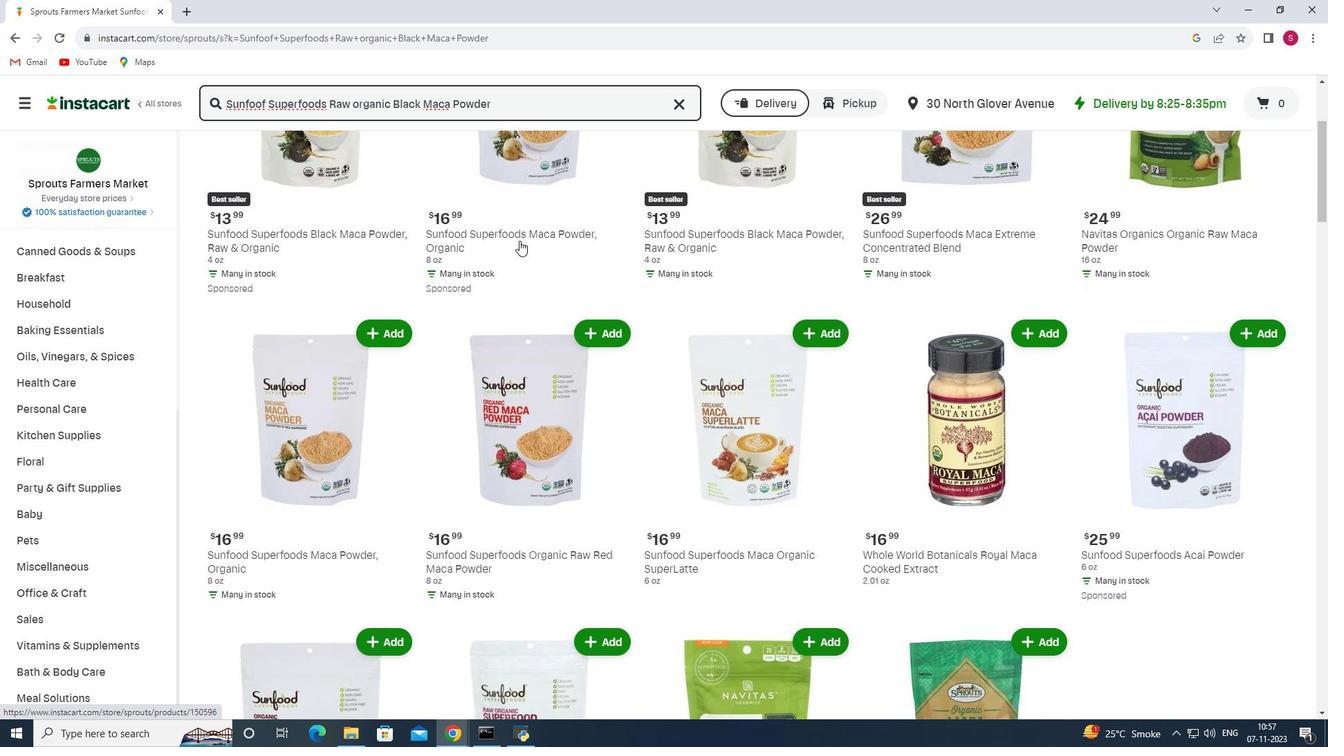 
Action: Mouse scrolled (519, 240) with delta (0, 0)
Screenshot: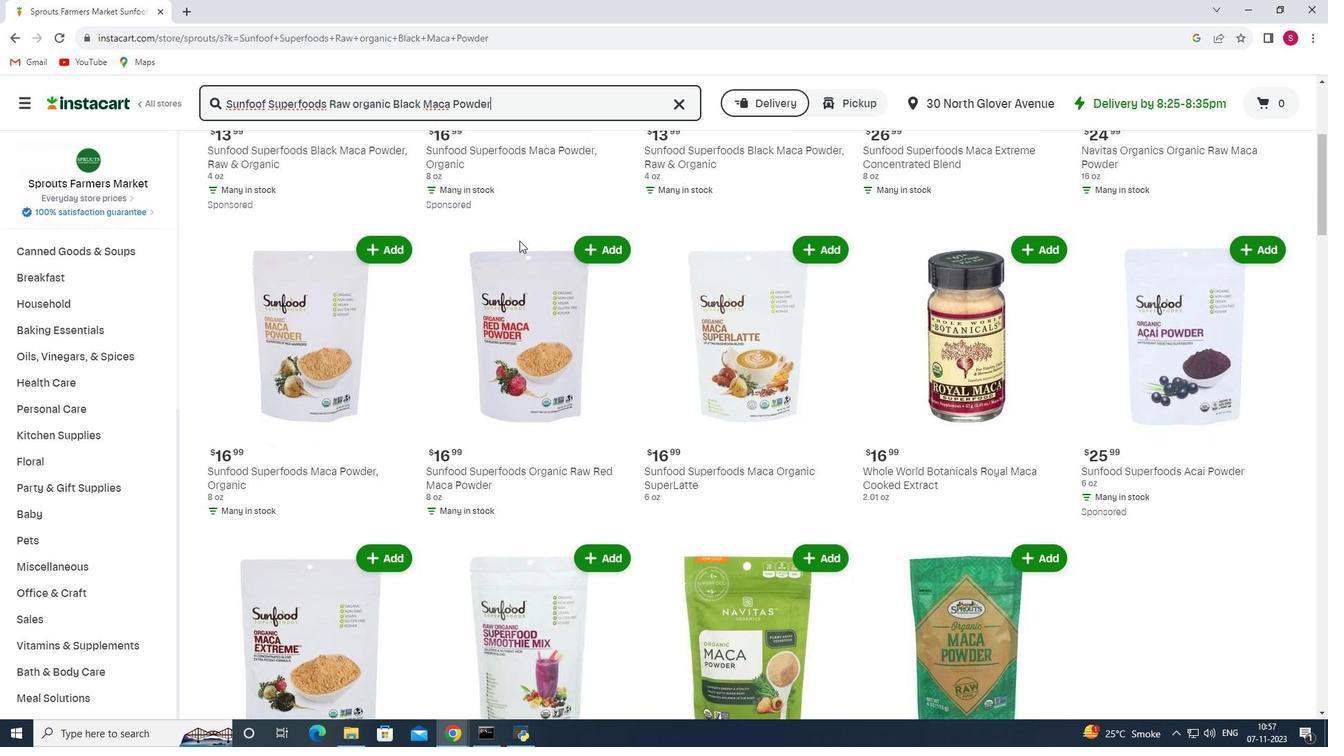 
Action: Mouse moved to (525, 246)
Screenshot: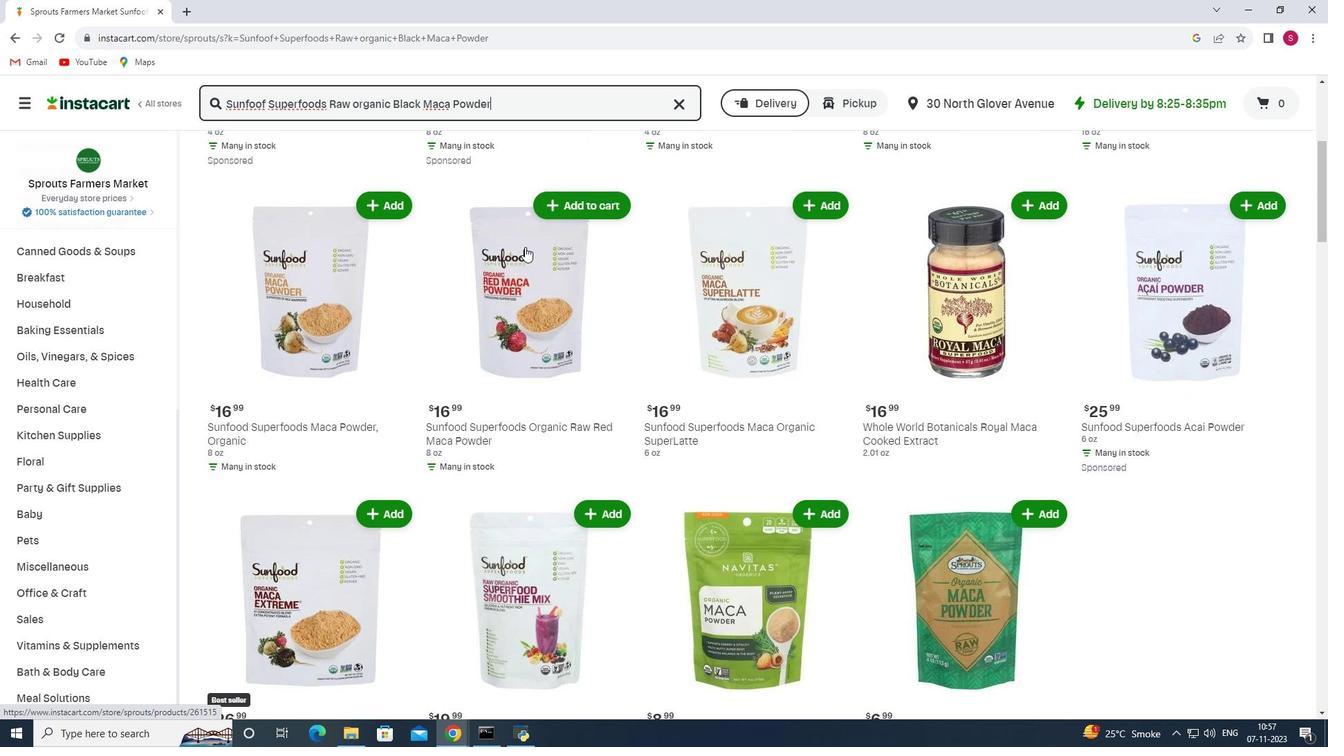 
Action: Mouse scrolled (525, 246) with delta (0, 0)
Screenshot: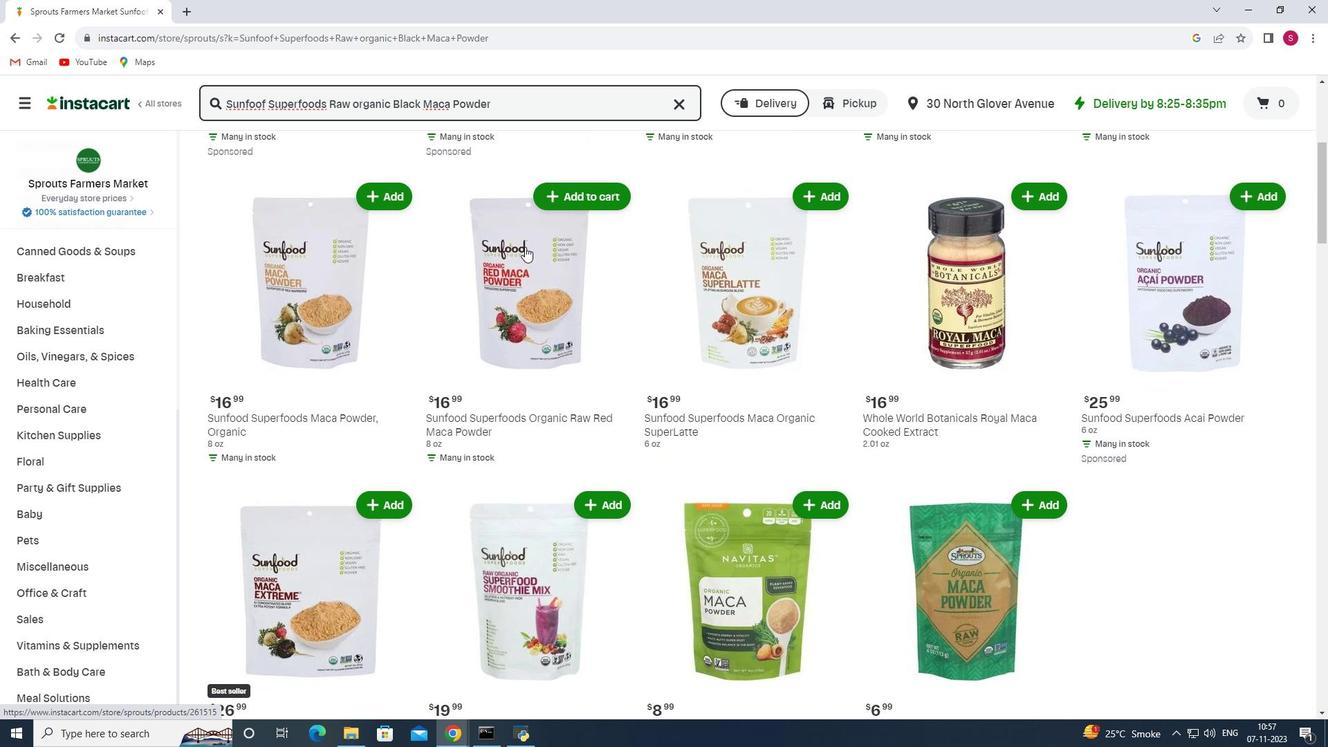 
Action: Mouse moved to (557, 259)
Screenshot: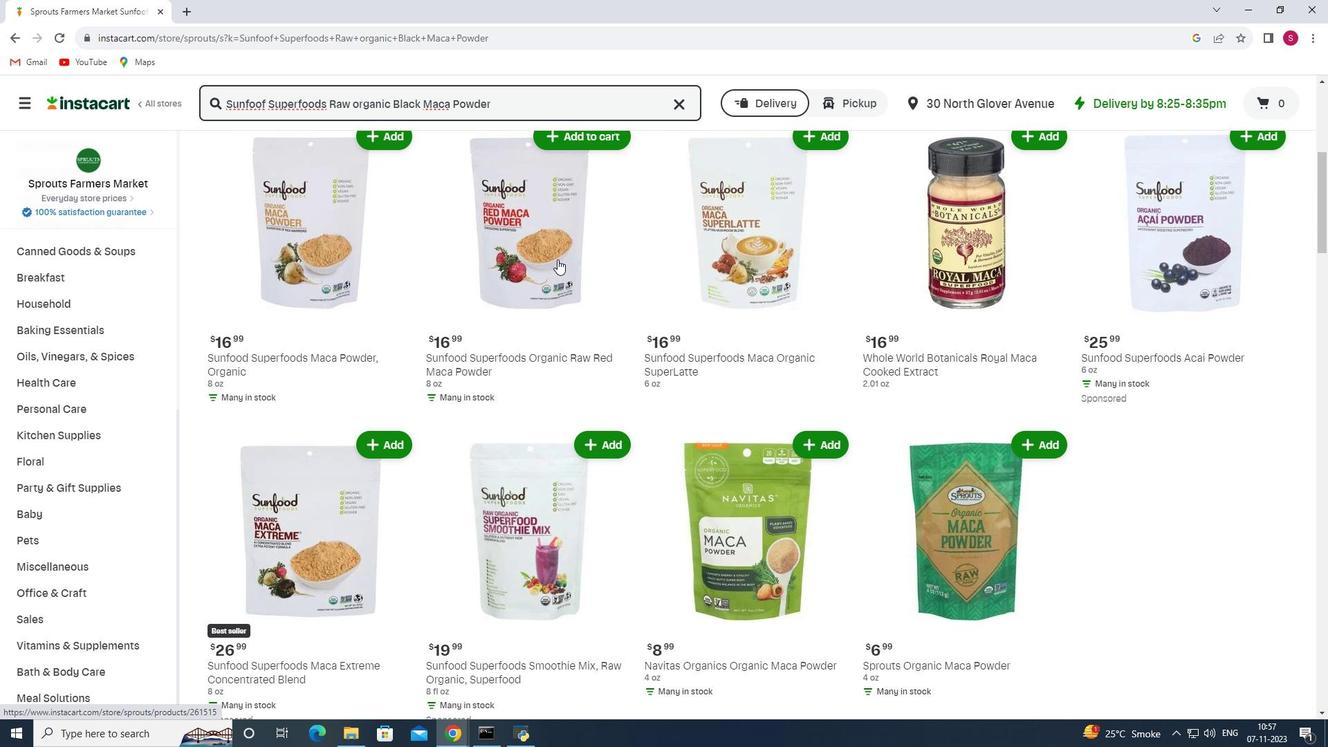 
Action: Mouse scrolled (557, 258) with delta (0, 0)
Screenshot: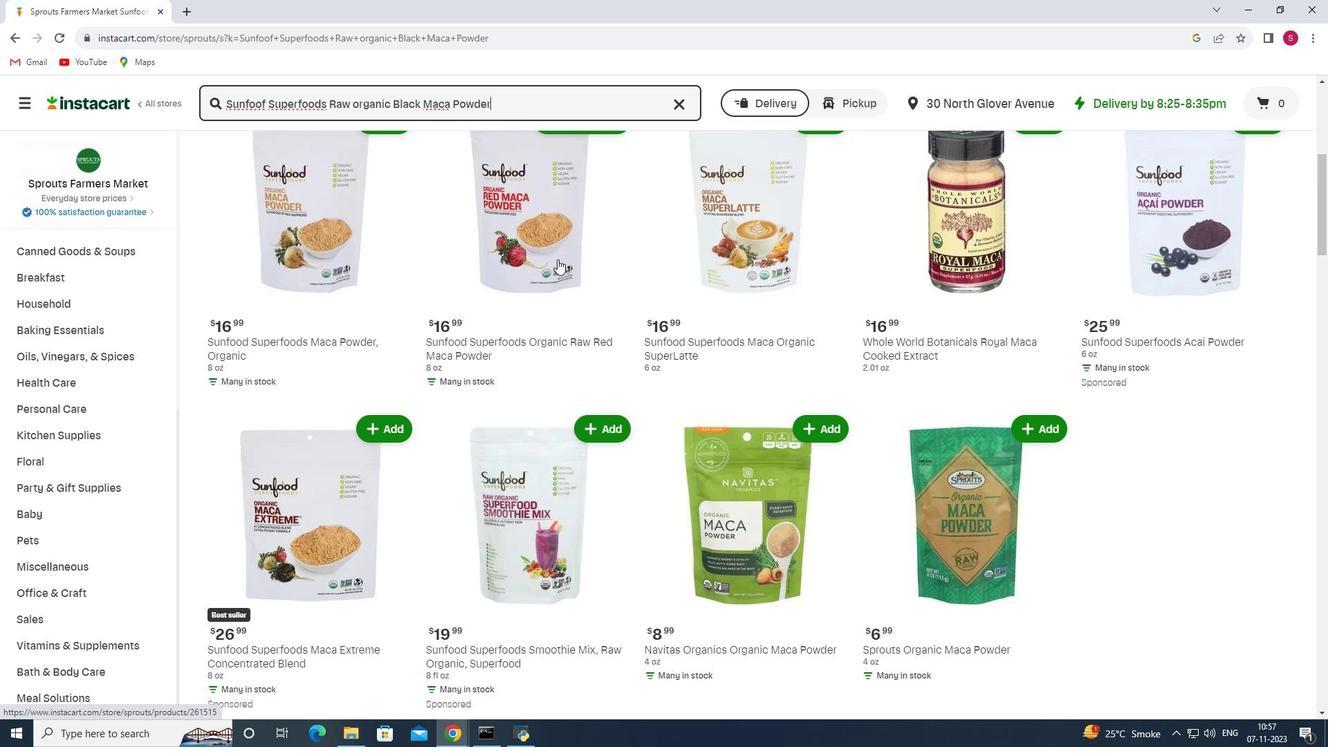 
Action: Mouse scrolled (557, 258) with delta (0, 0)
Screenshot: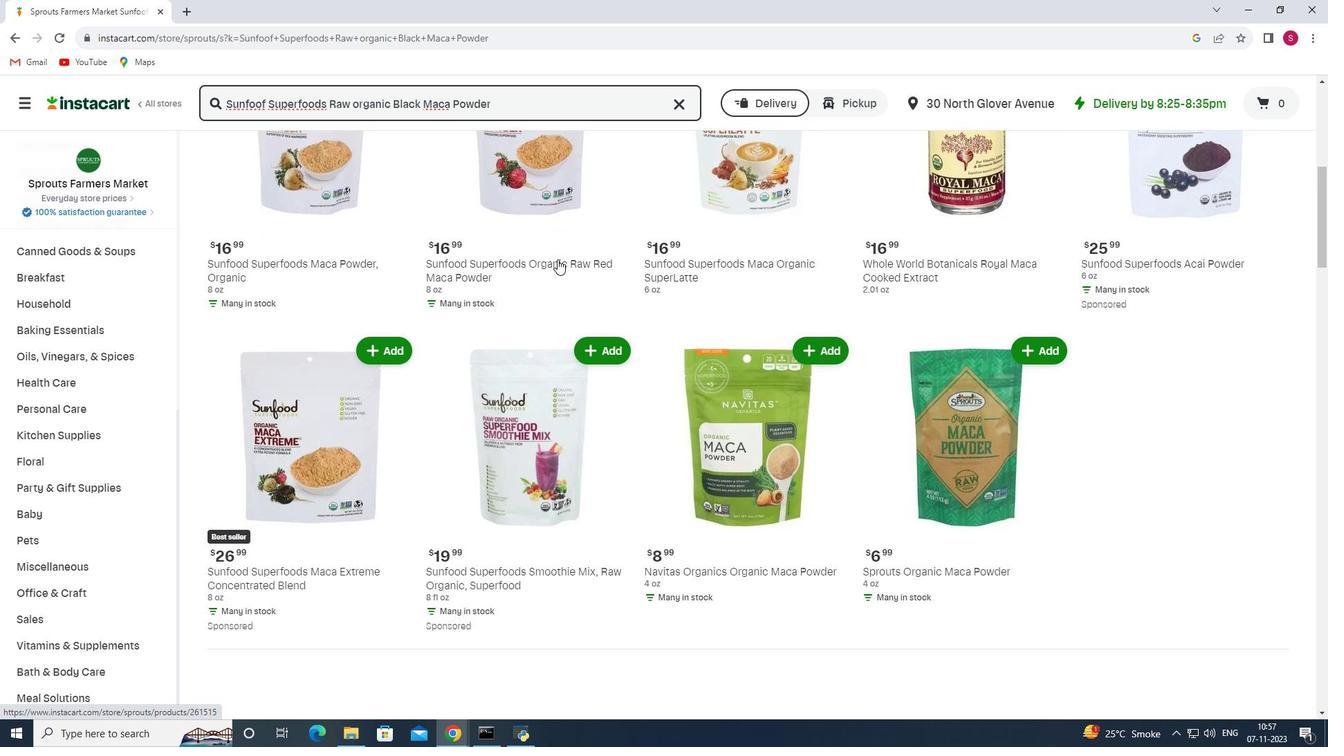 
Action: Mouse scrolled (557, 258) with delta (0, 0)
Screenshot: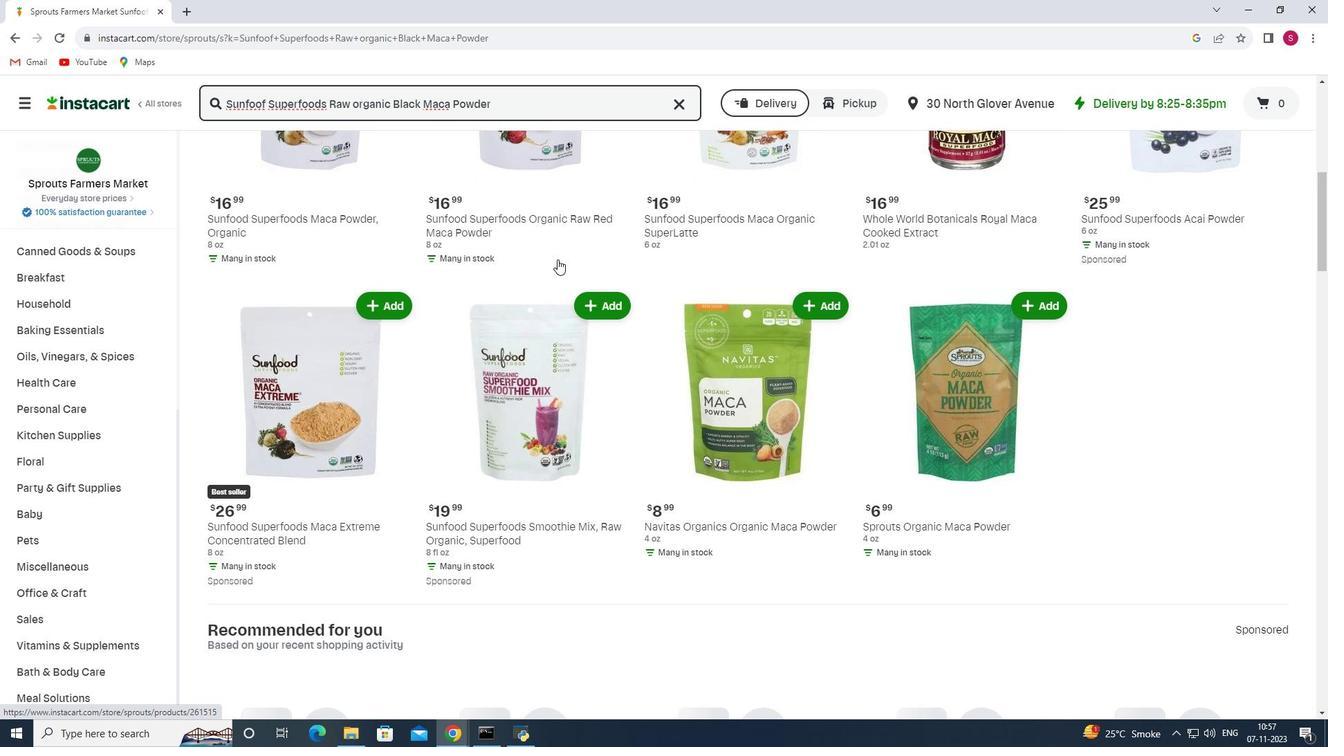 
Action: Mouse scrolled (557, 258) with delta (0, 0)
Screenshot: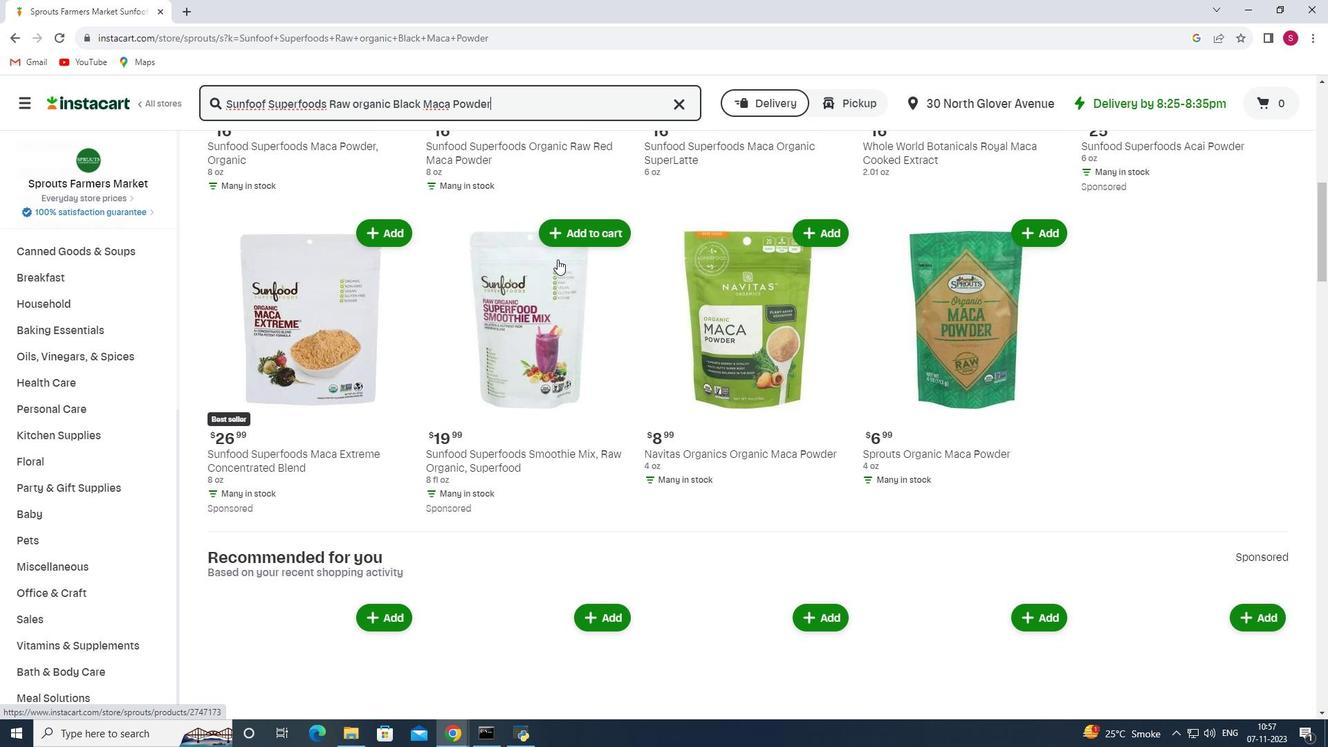 
Action: Mouse scrolled (557, 258) with delta (0, 0)
Screenshot: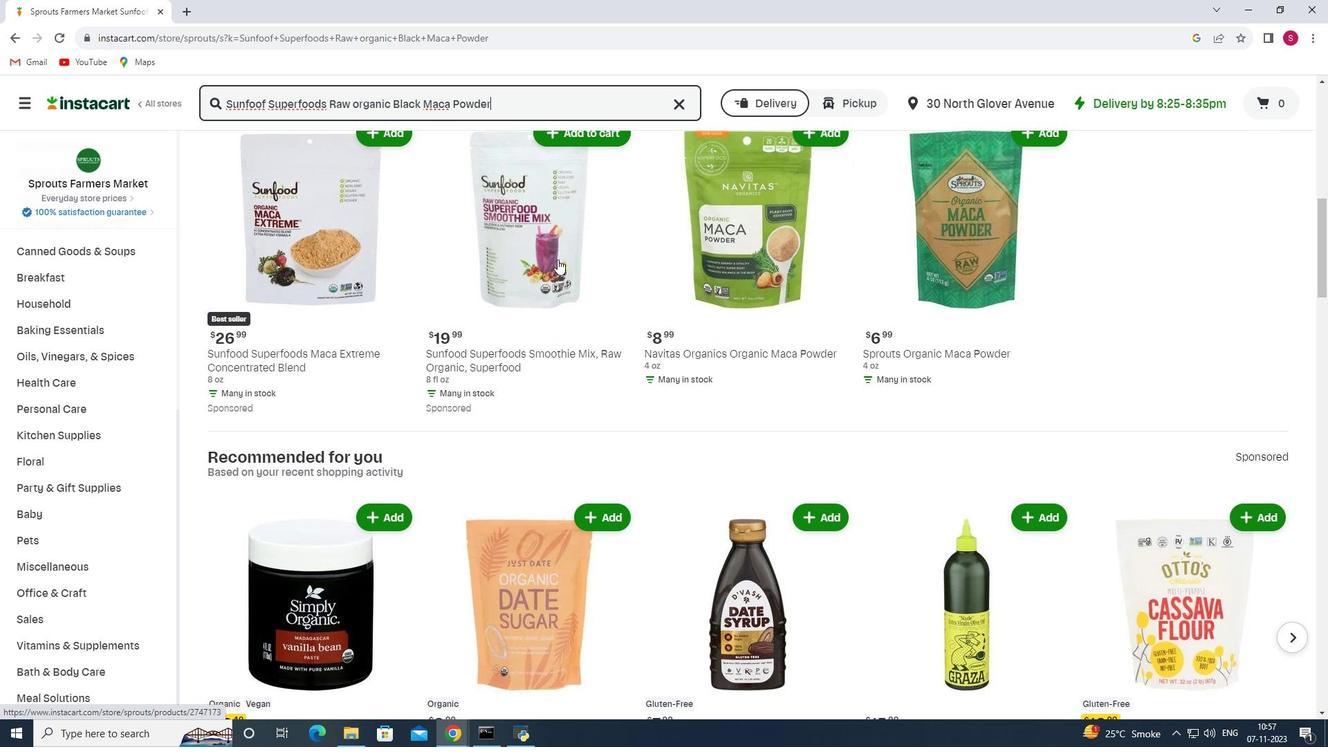 
Action: Mouse scrolled (557, 258) with delta (0, 0)
Screenshot: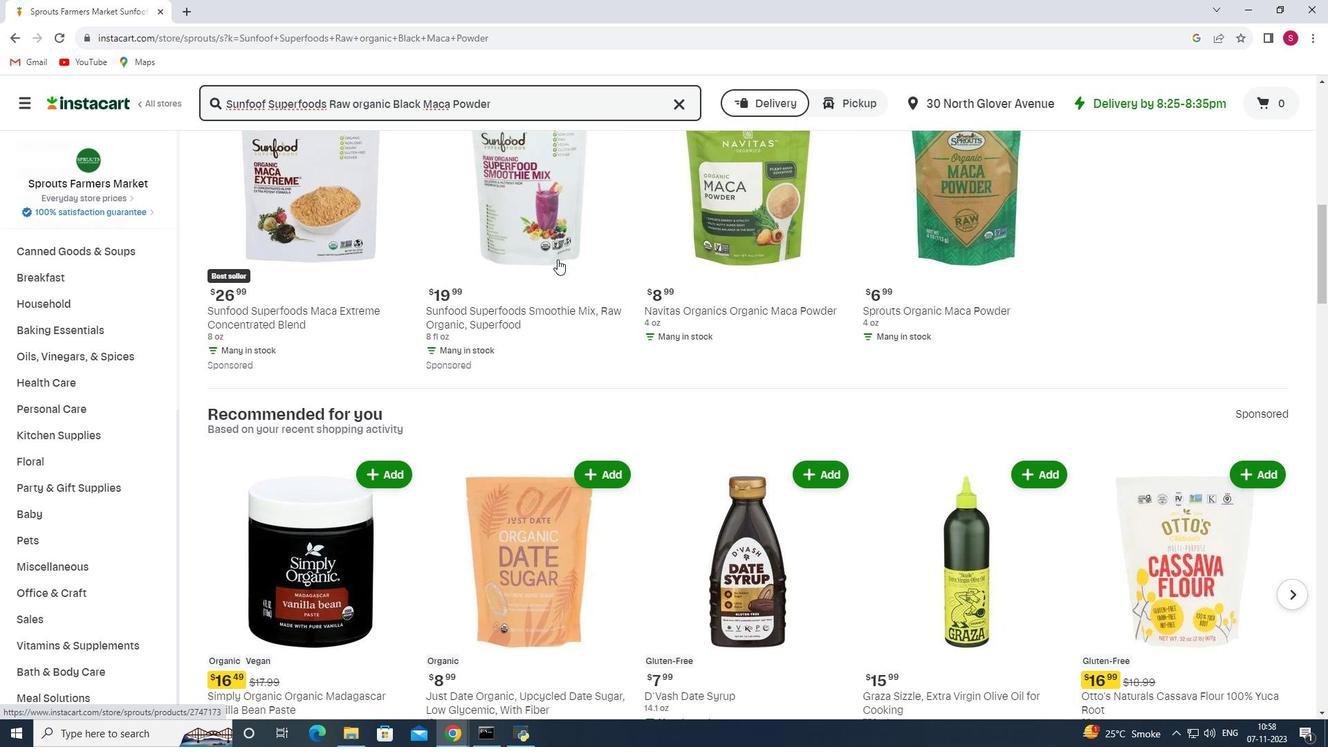 
Action: Mouse scrolled (557, 258) with delta (0, 0)
Screenshot: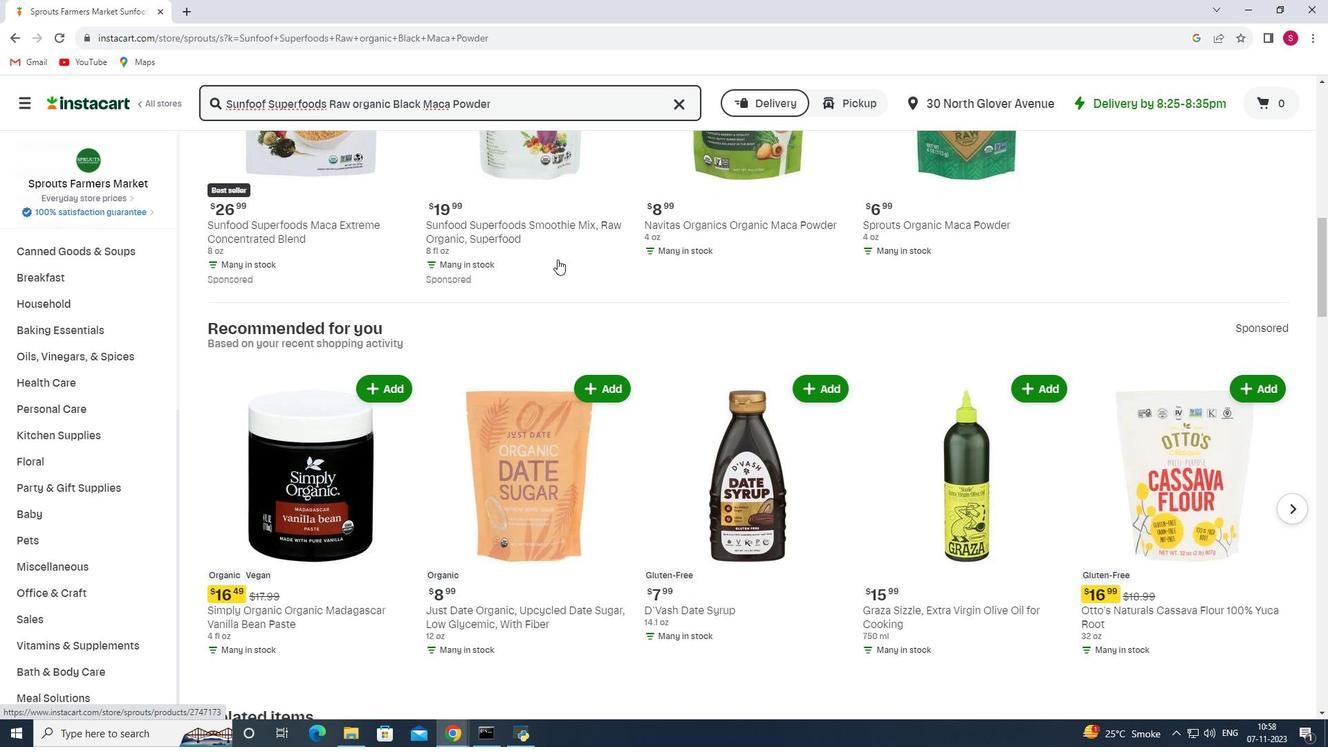 
Action: Mouse scrolled (557, 258) with delta (0, 0)
Screenshot: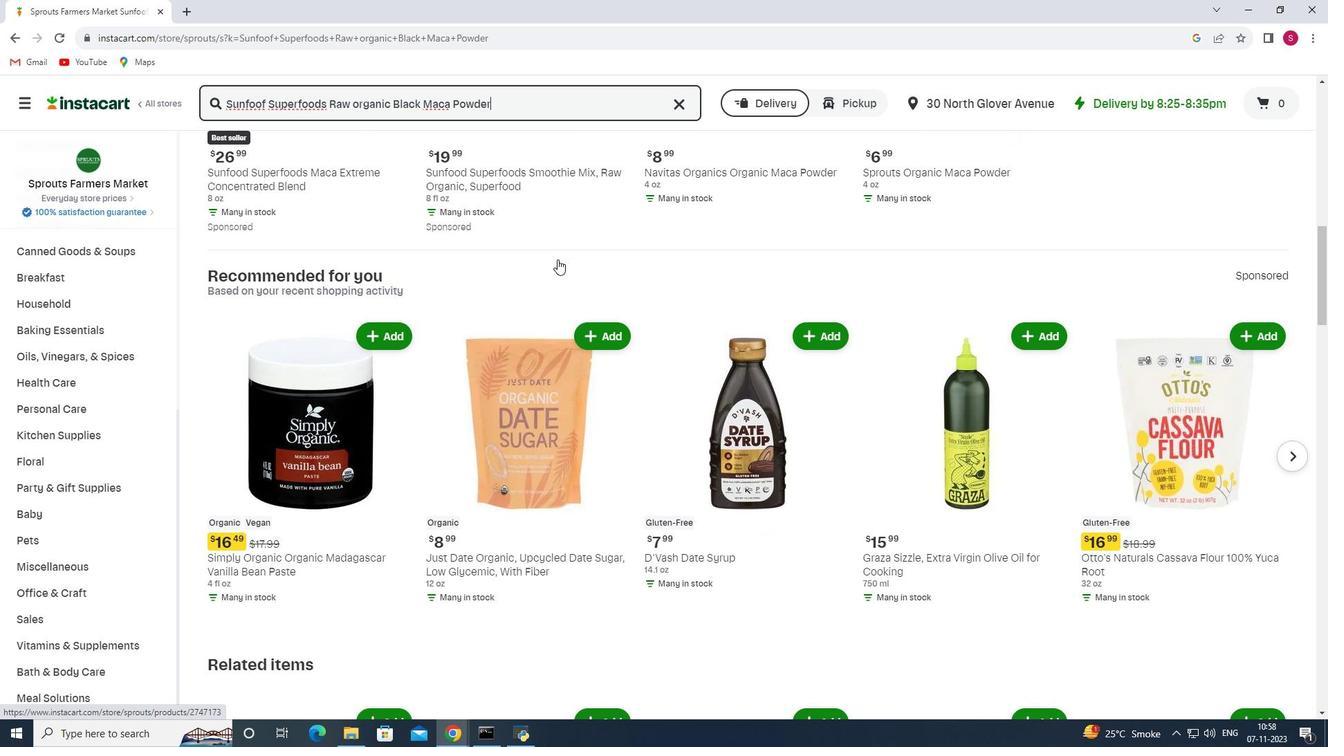 
Action: Mouse scrolled (557, 258) with delta (0, 0)
Screenshot: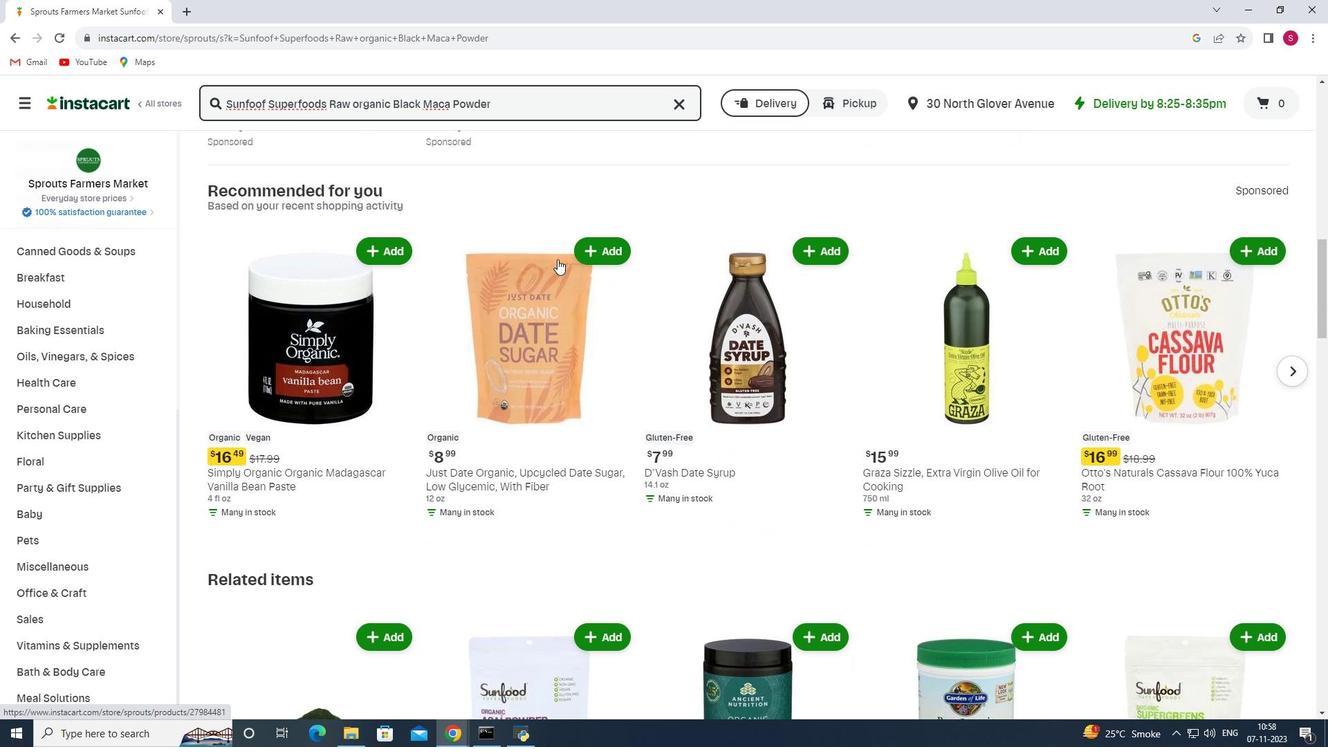 
Action: Mouse scrolled (557, 258) with delta (0, 0)
Screenshot: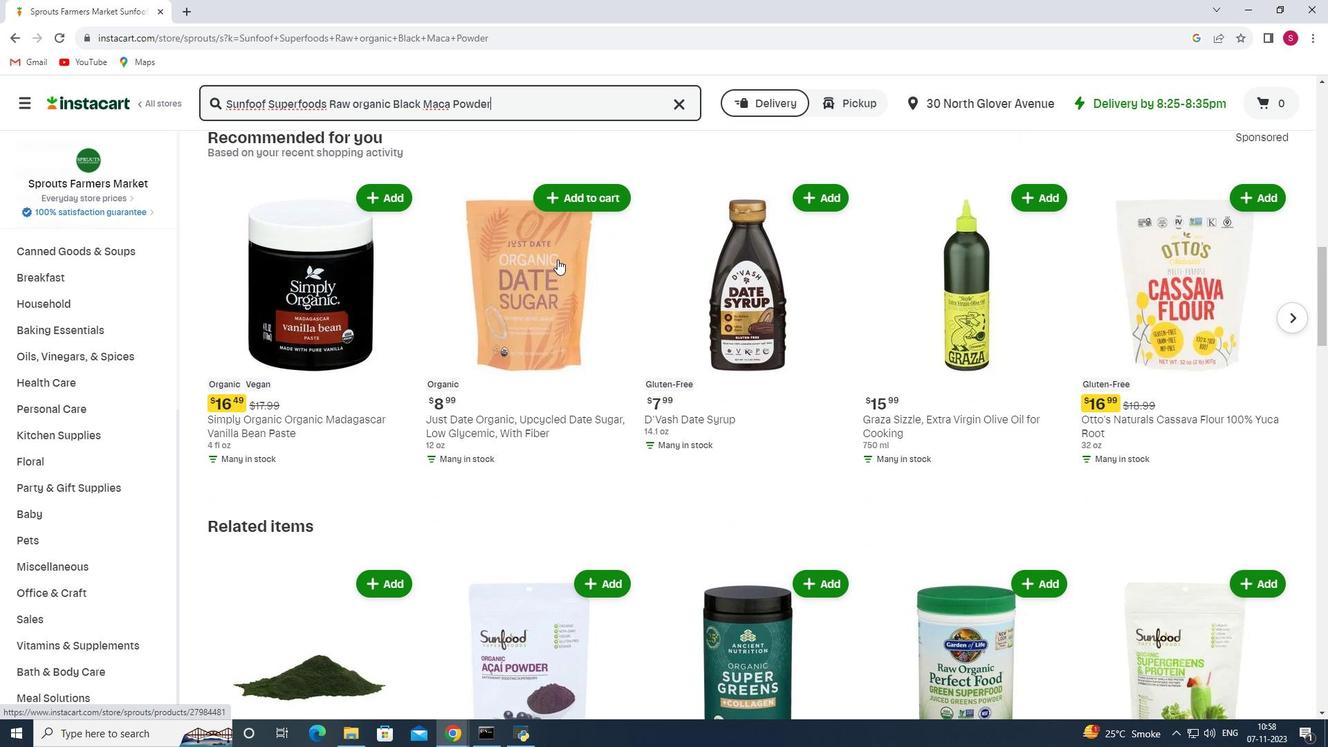 
Action: Mouse scrolled (557, 258) with delta (0, 0)
Screenshot: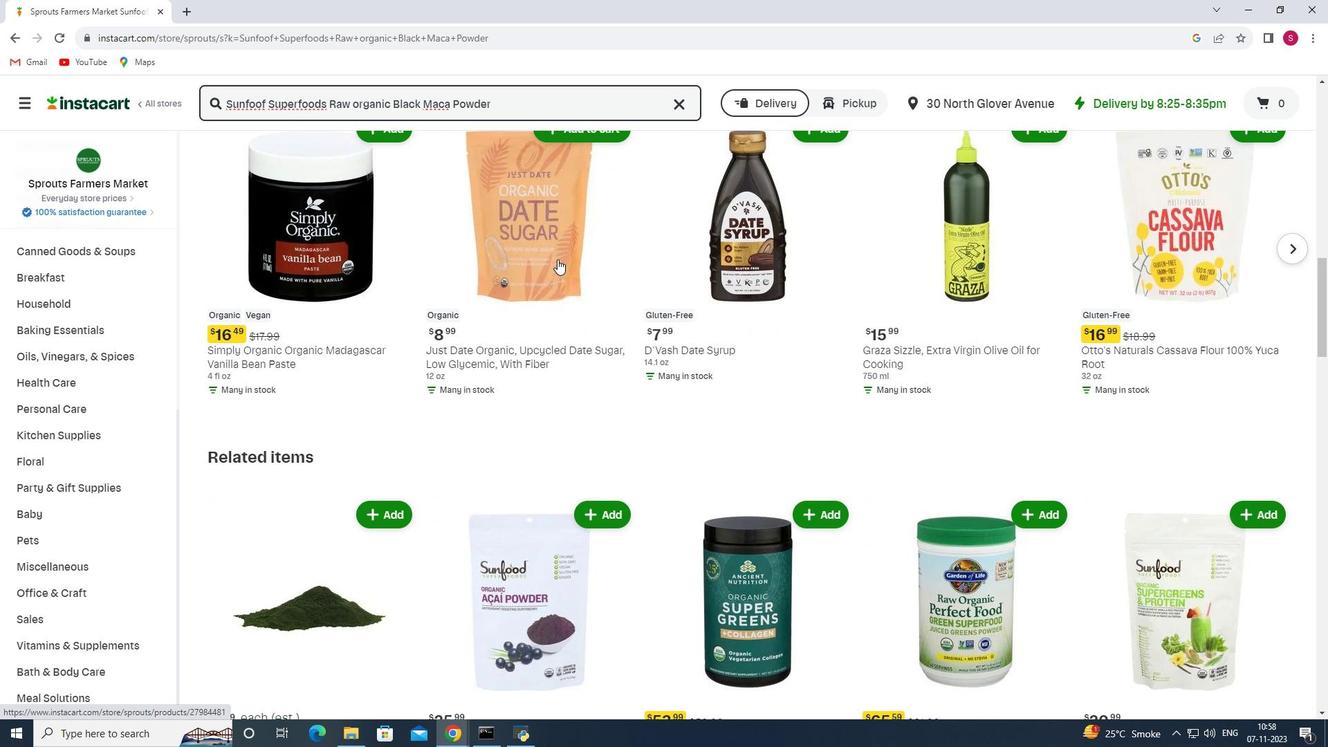 
Action: Mouse scrolled (557, 258) with delta (0, 0)
Screenshot: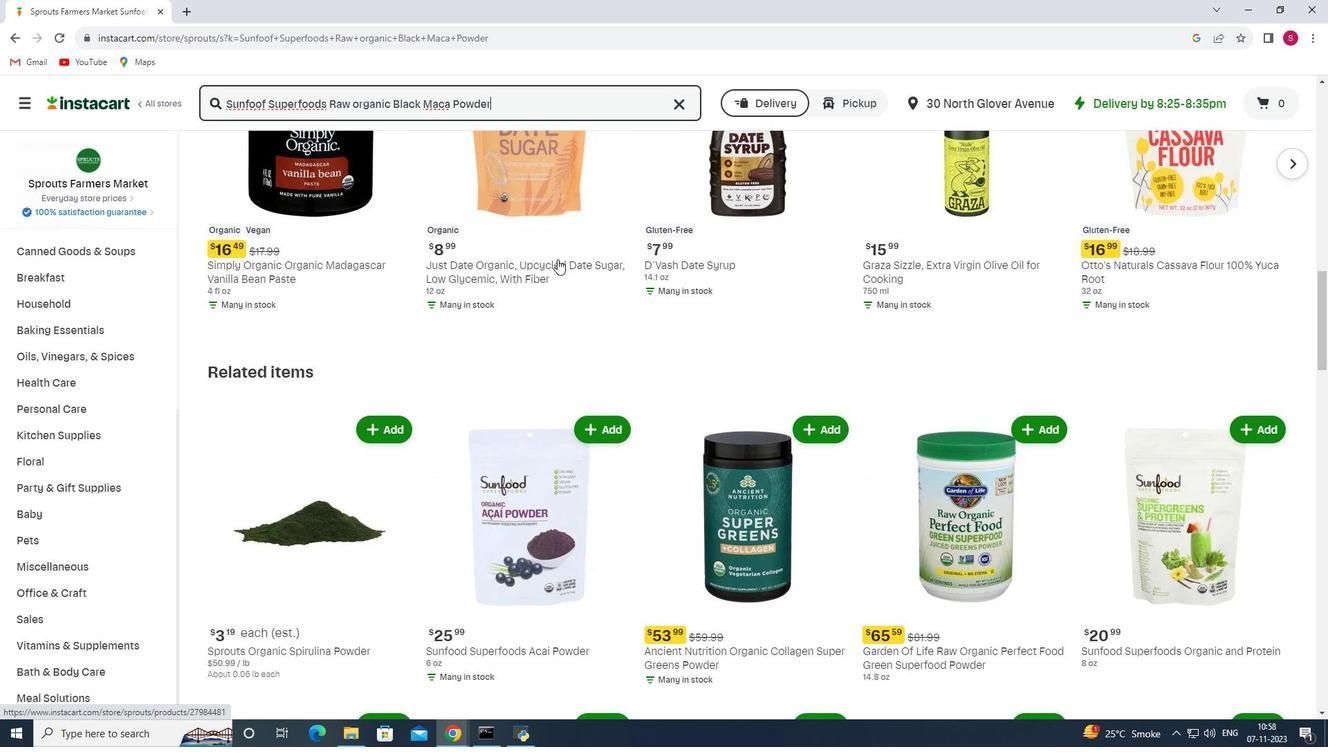
Action: Mouse scrolled (557, 258) with delta (0, 0)
Screenshot: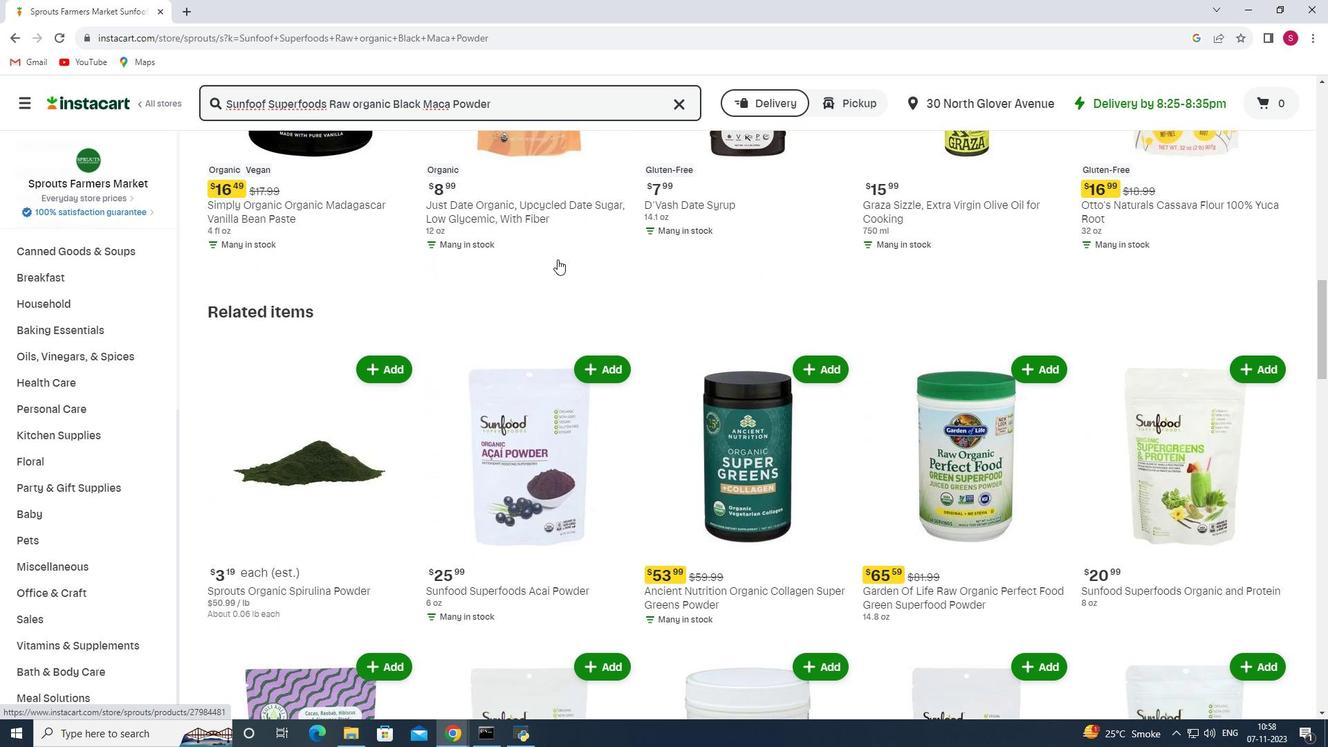 
Action: Mouse scrolled (557, 258) with delta (0, 0)
Screenshot: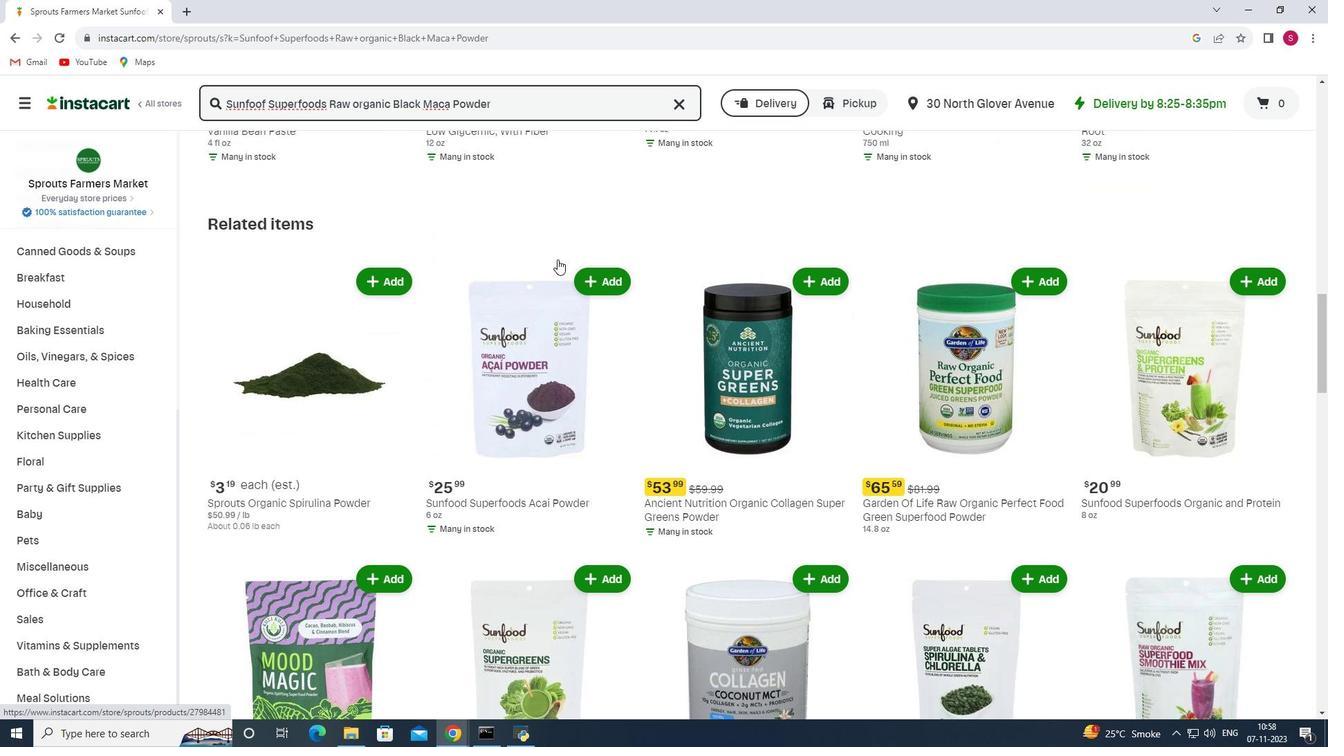 
Action: Mouse scrolled (557, 258) with delta (0, 0)
Screenshot: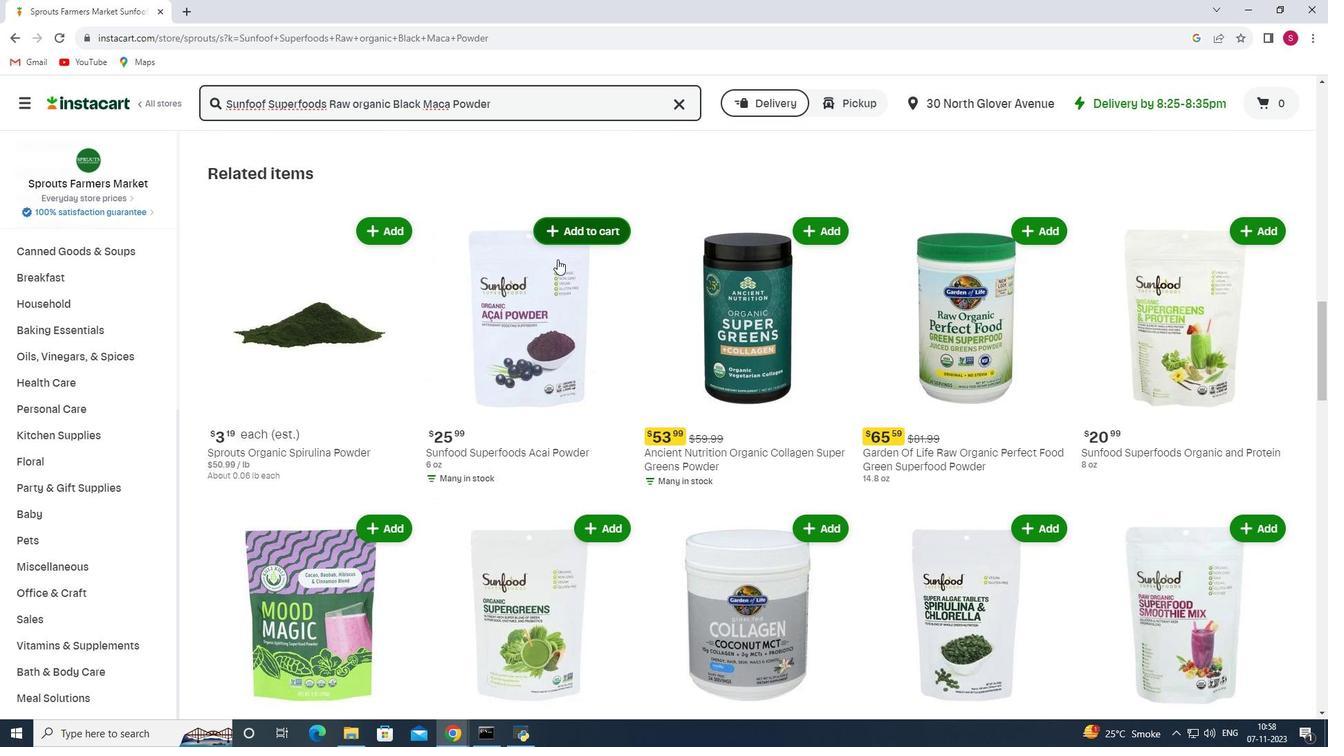 
Action: Mouse scrolled (557, 258) with delta (0, 0)
Screenshot: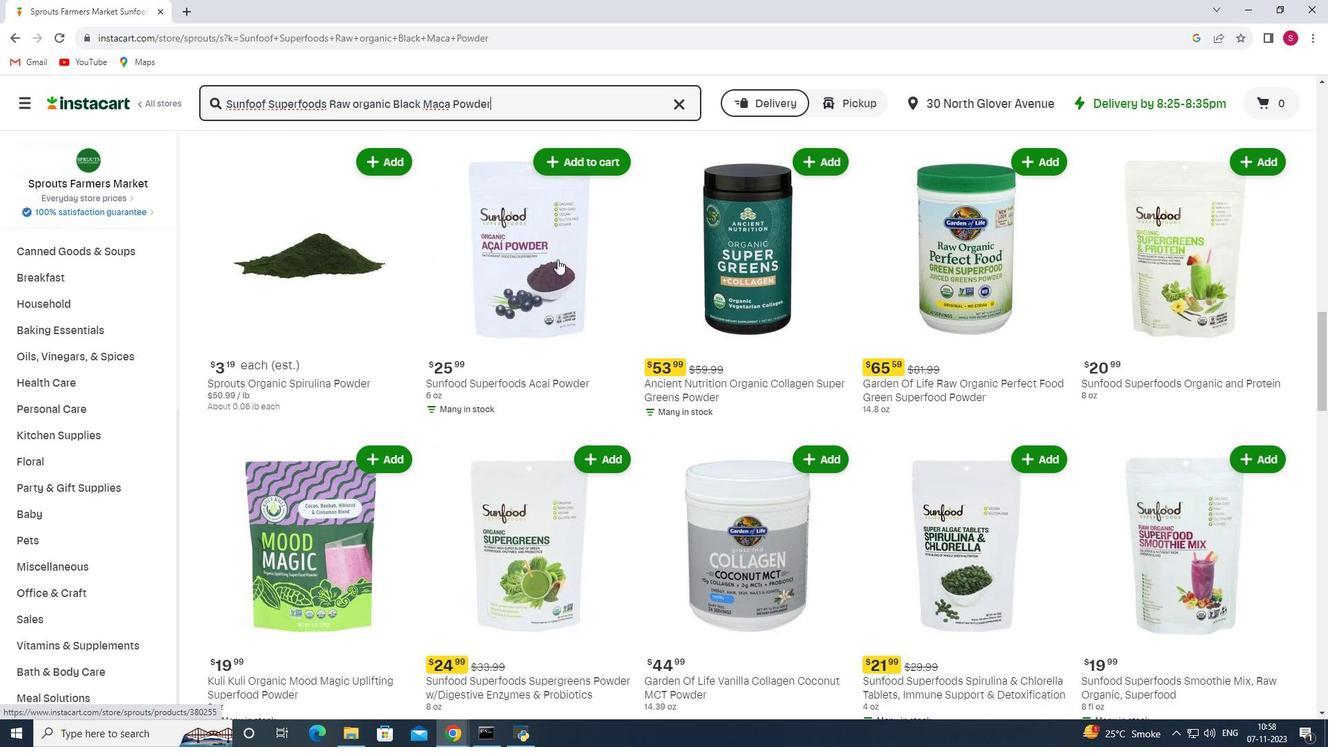 
Action: Mouse scrolled (557, 258) with delta (0, 0)
Screenshot: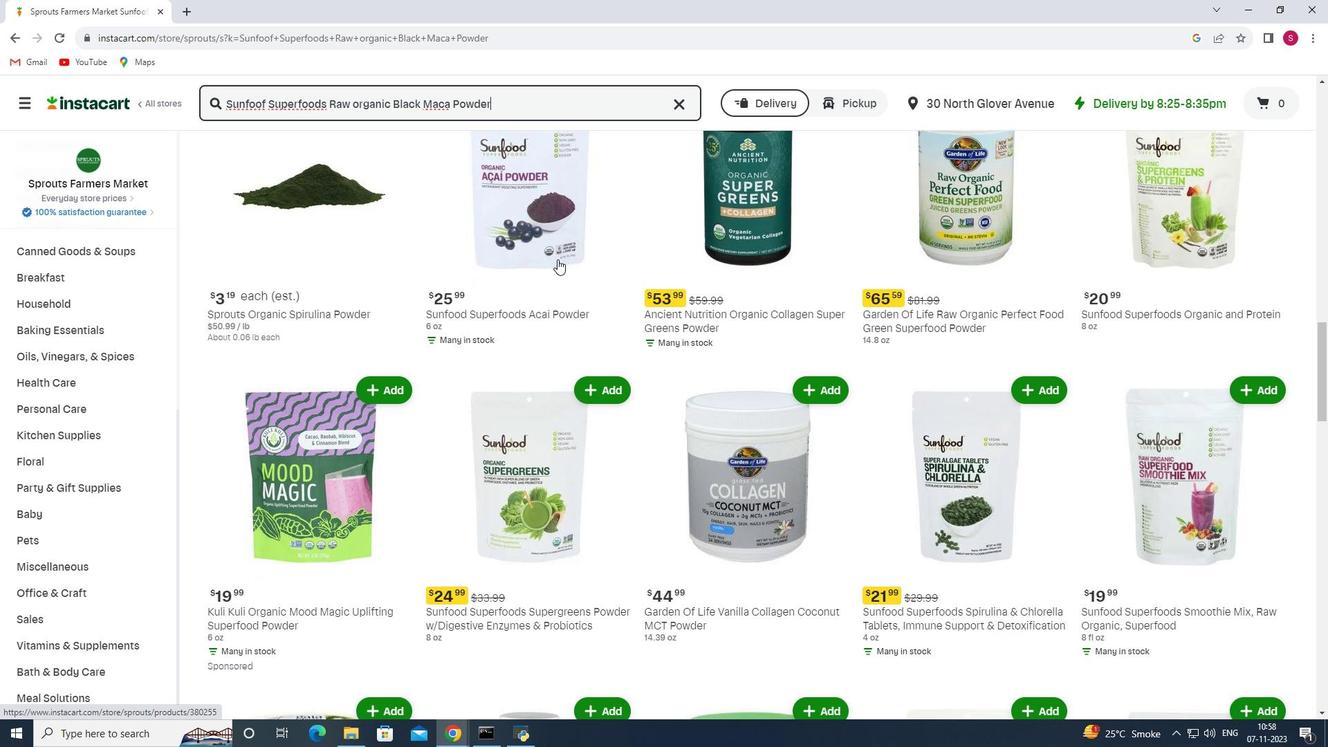 
Action: Mouse scrolled (557, 258) with delta (0, 0)
Screenshot: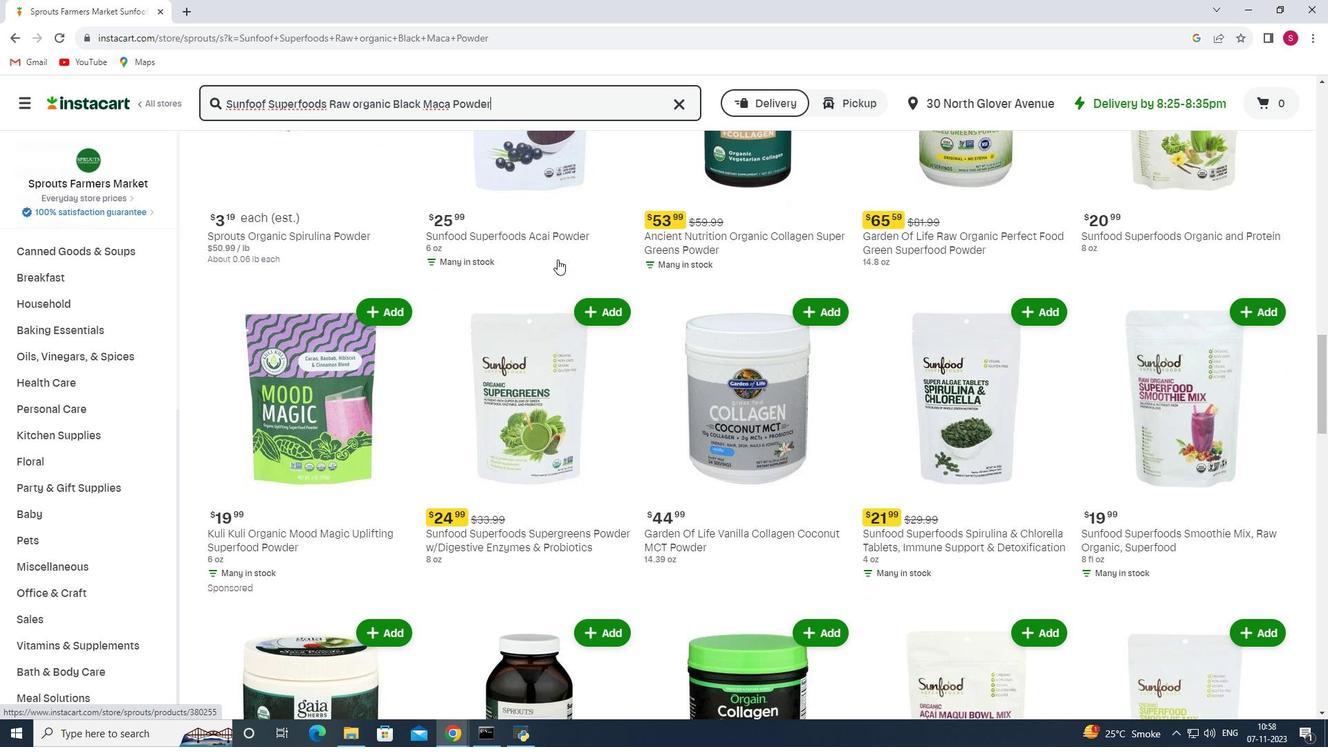 
Action: Mouse scrolled (557, 258) with delta (0, 0)
Screenshot: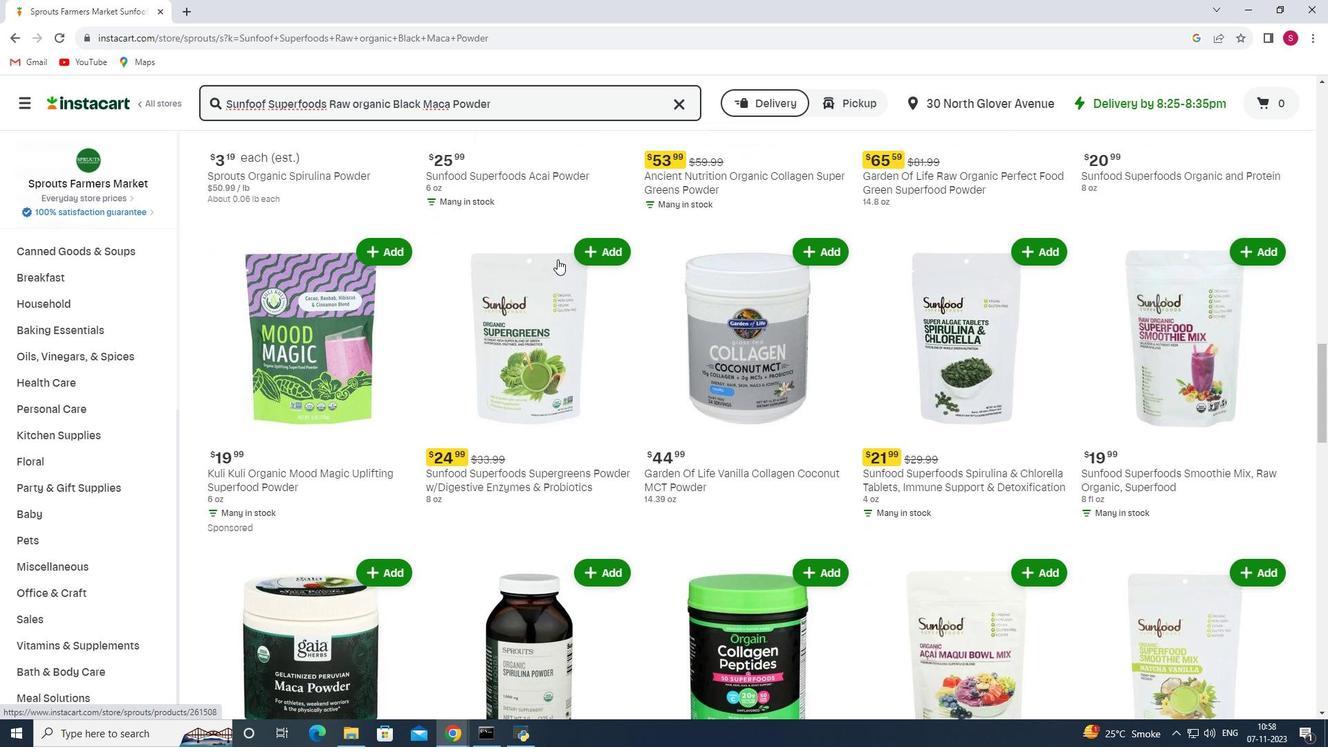 
Action: Mouse scrolled (557, 258) with delta (0, 0)
Screenshot: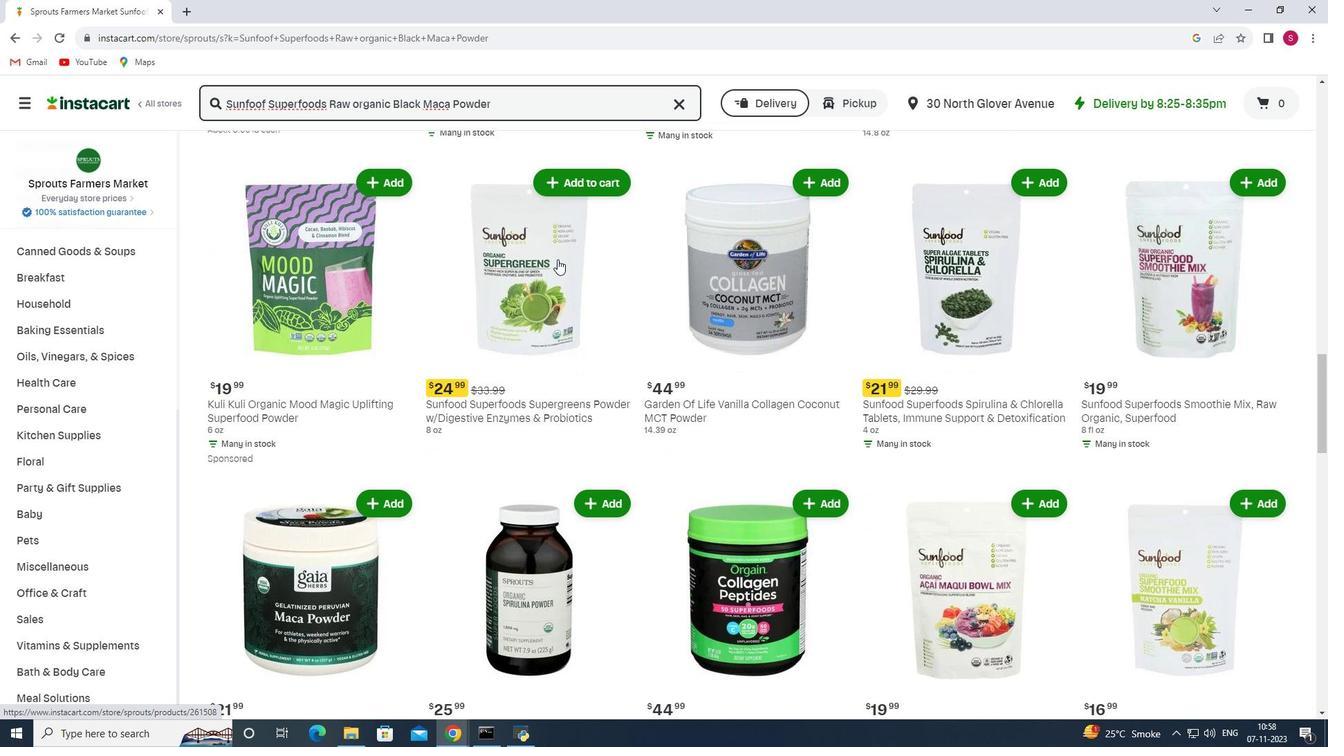 
Action: Mouse scrolled (557, 258) with delta (0, 0)
Screenshot: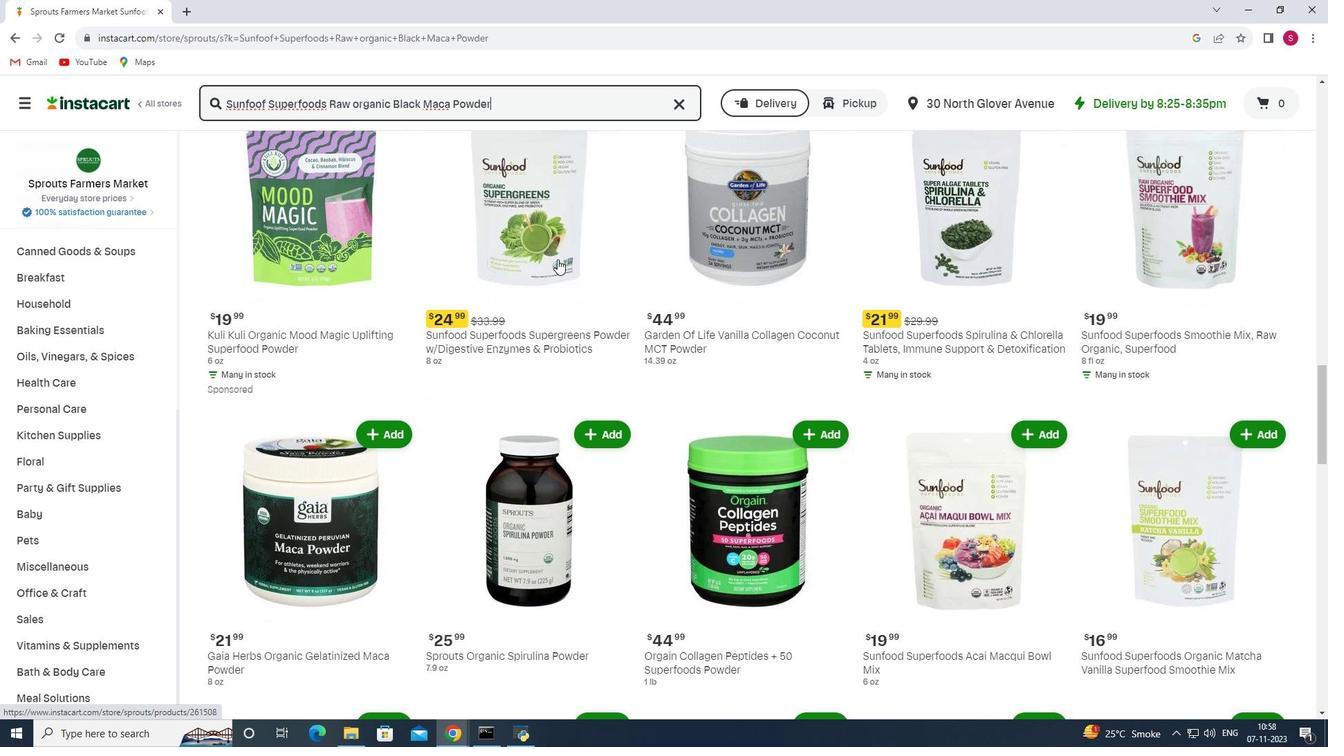 
Action: Mouse scrolled (557, 258) with delta (0, 0)
Screenshot: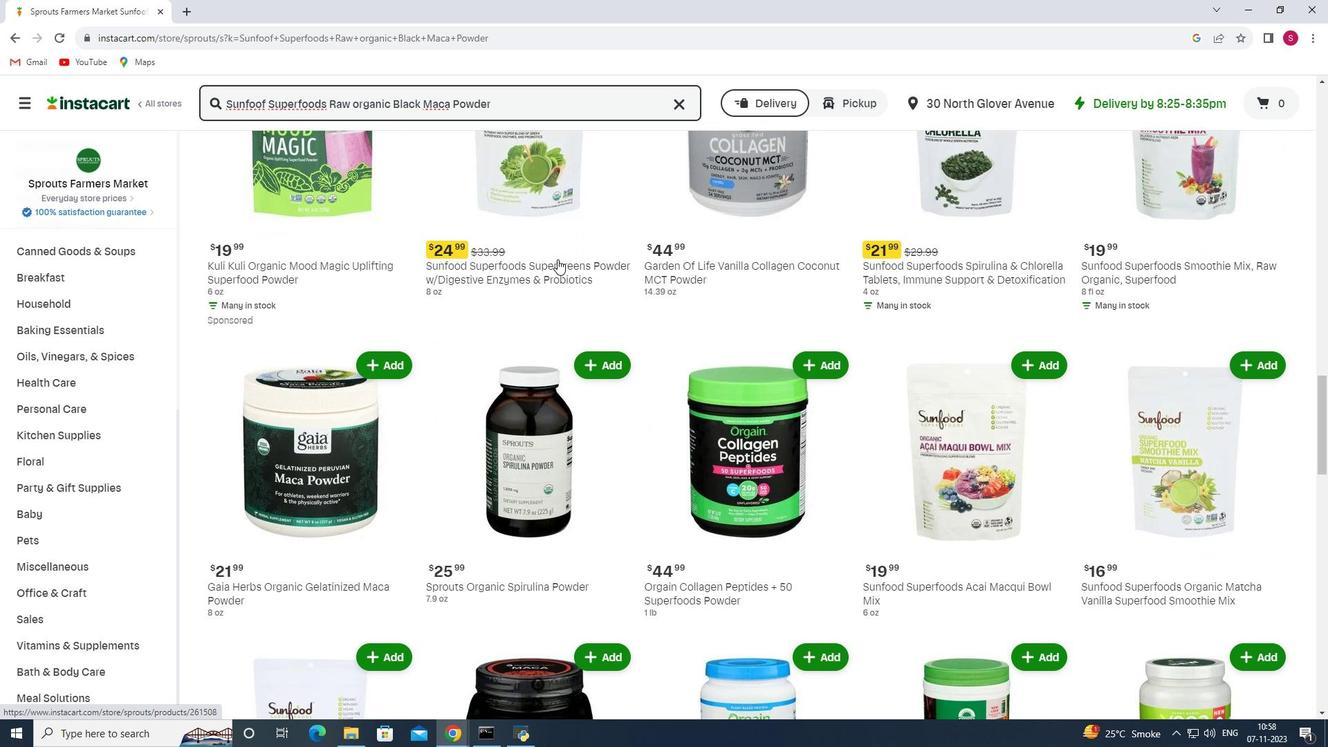 
Action: Mouse scrolled (557, 258) with delta (0, 0)
Screenshot: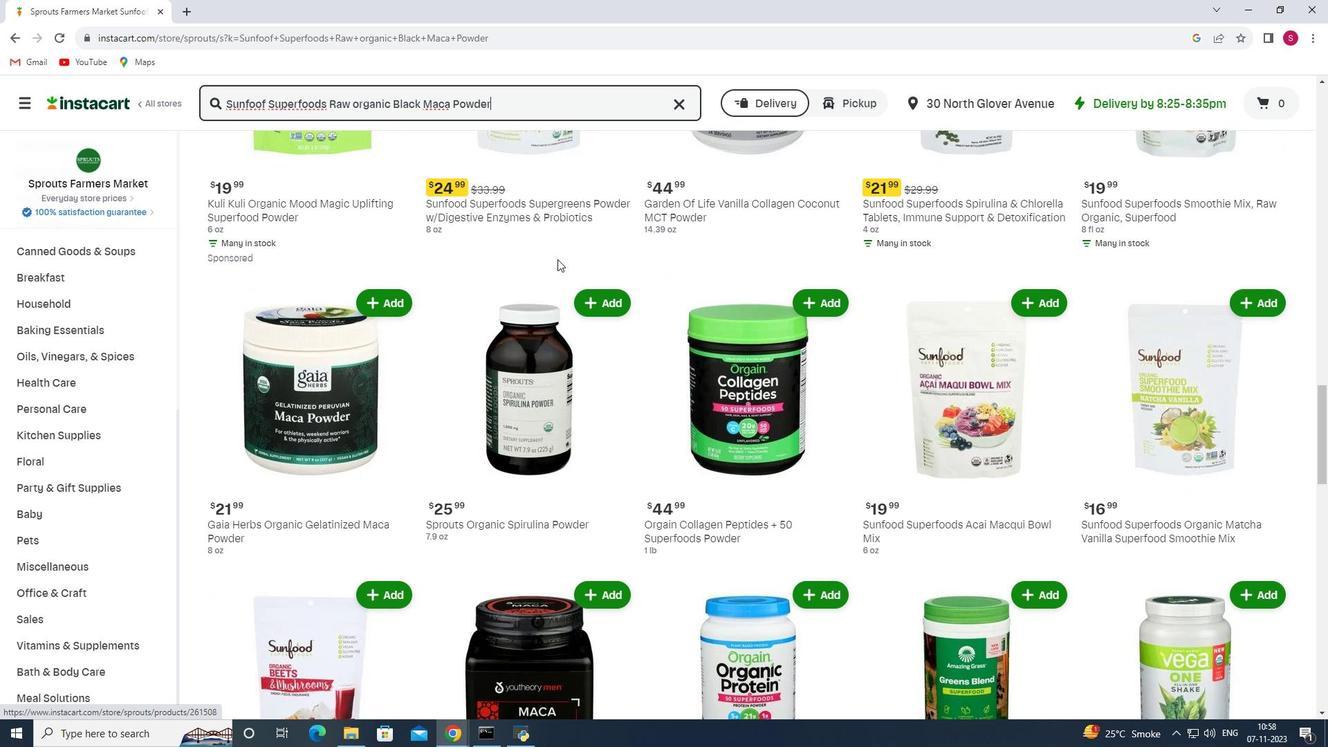 
Action: Mouse scrolled (557, 258) with delta (0, 0)
Screenshot: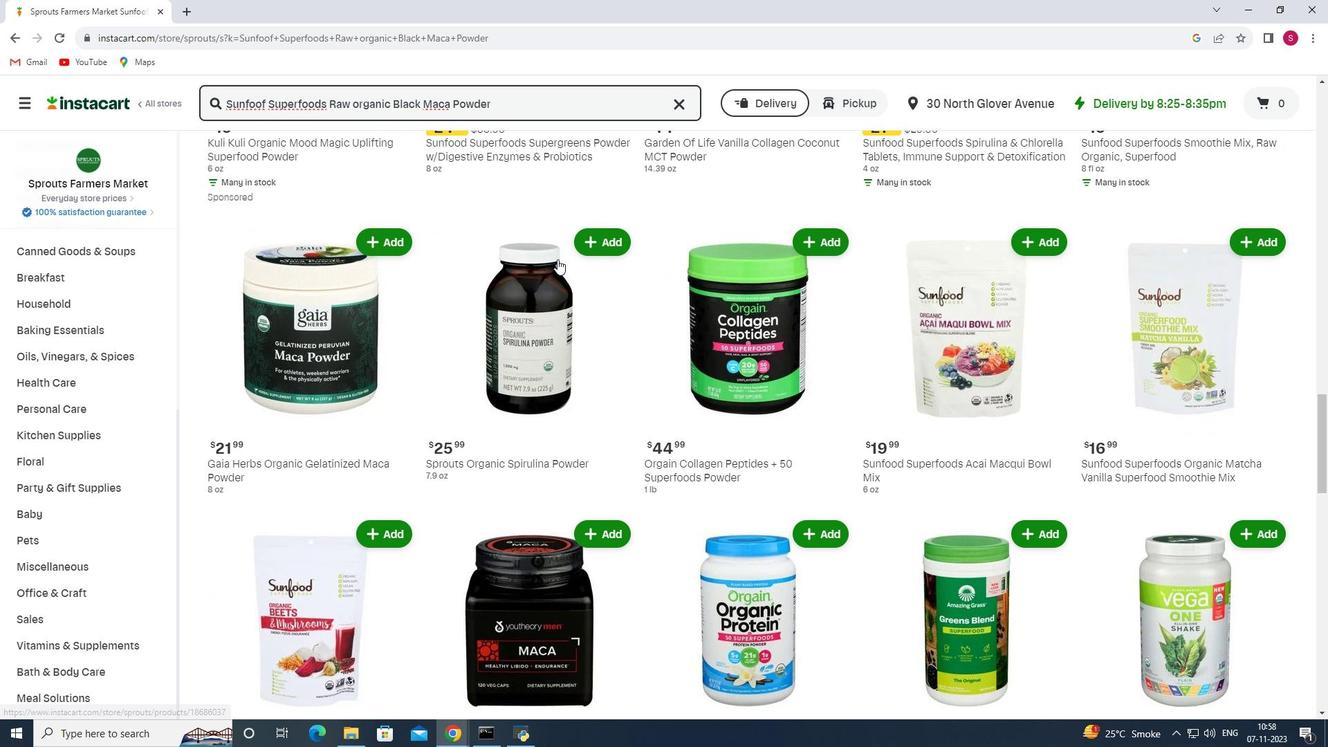 
Action: Mouse scrolled (557, 258) with delta (0, 0)
Screenshot: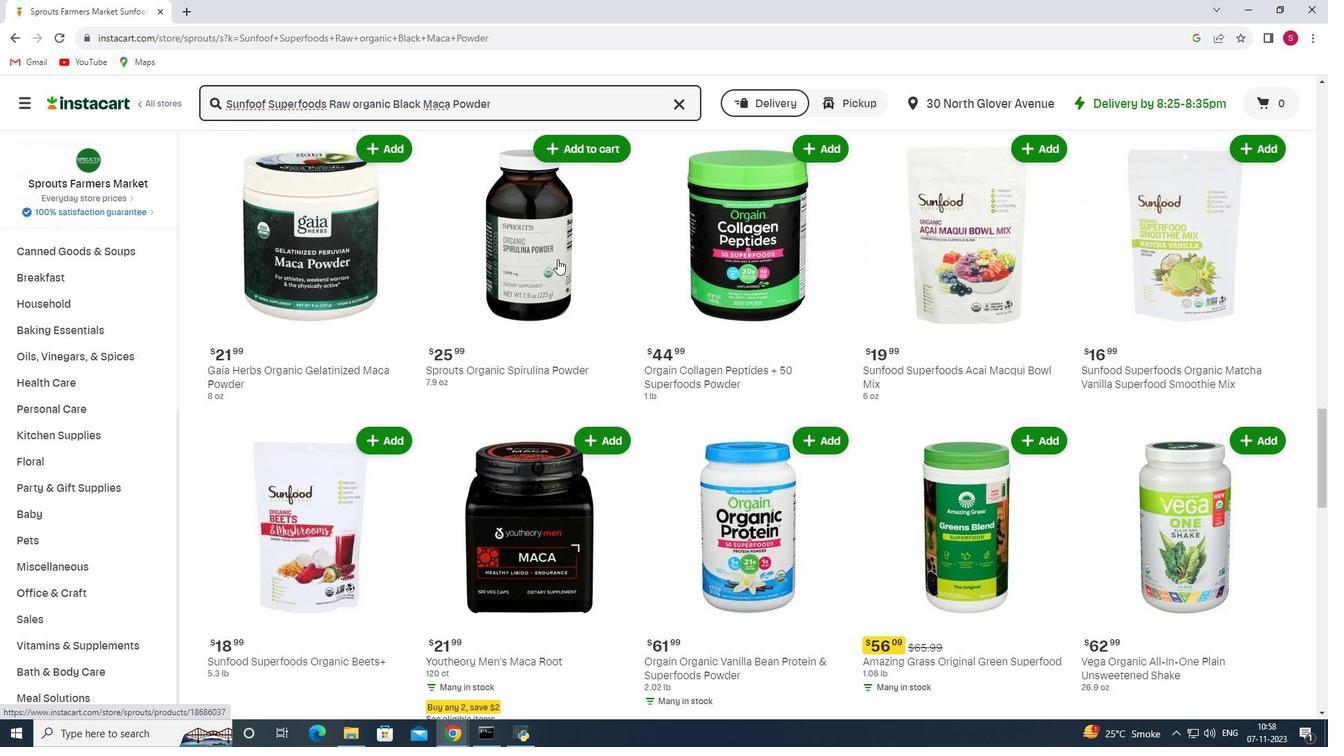 
Action: Mouse scrolled (557, 258) with delta (0, 0)
Screenshot: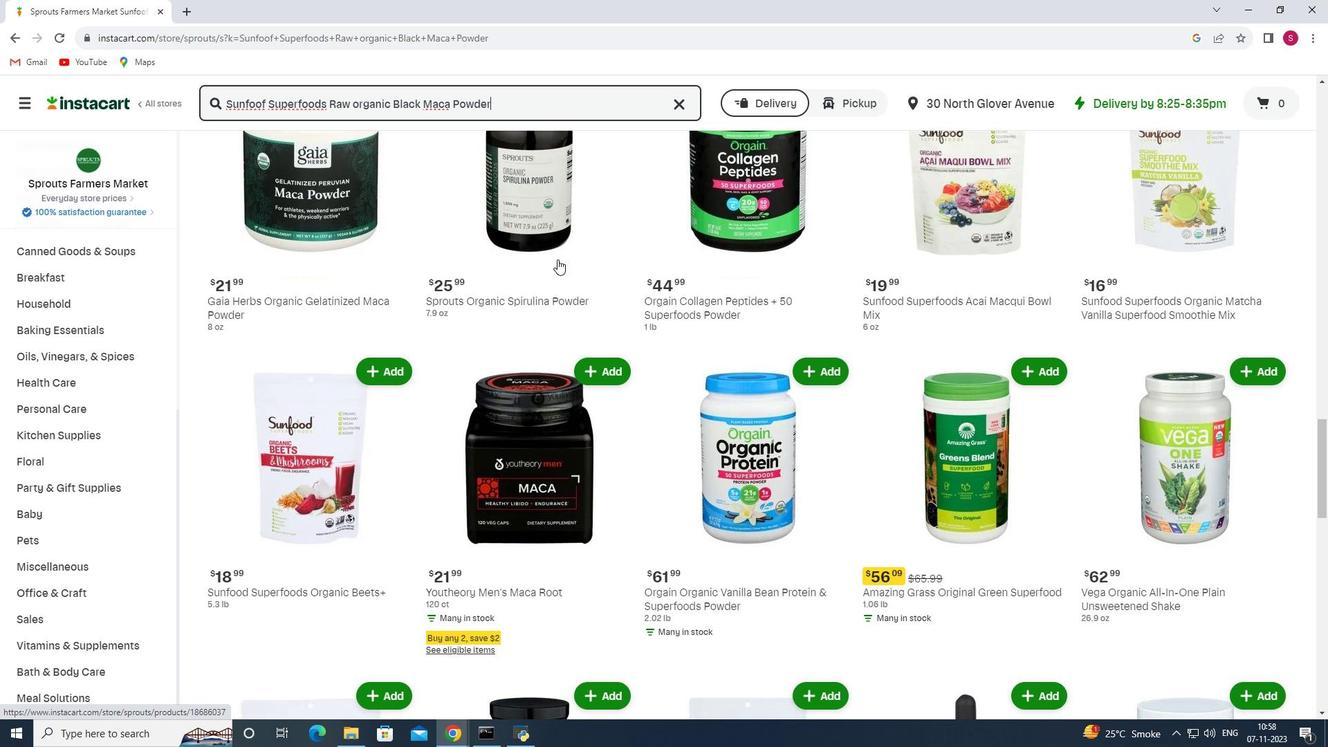 
Action: Mouse scrolled (557, 258) with delta (0, 0)
Screenshot: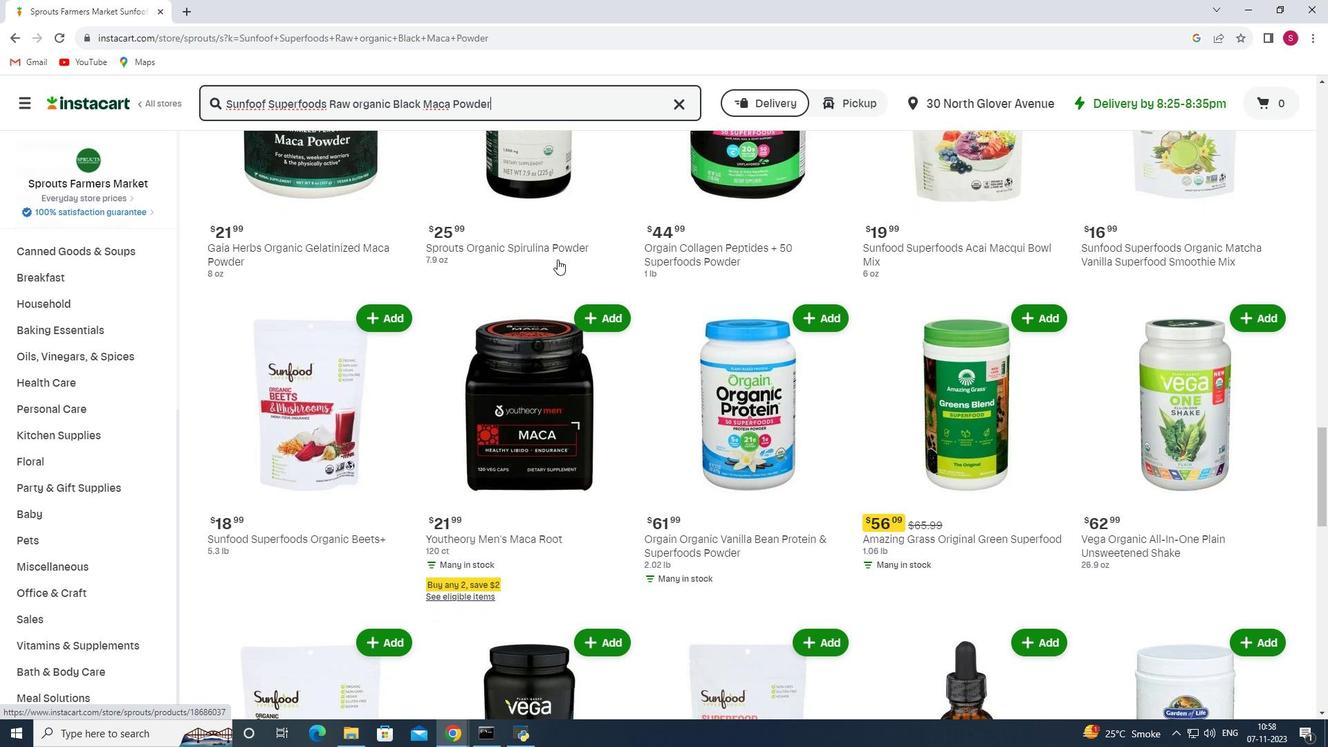 
Action: Mouse scrolled (557, 258) with delta (0, 0)
Screenshot: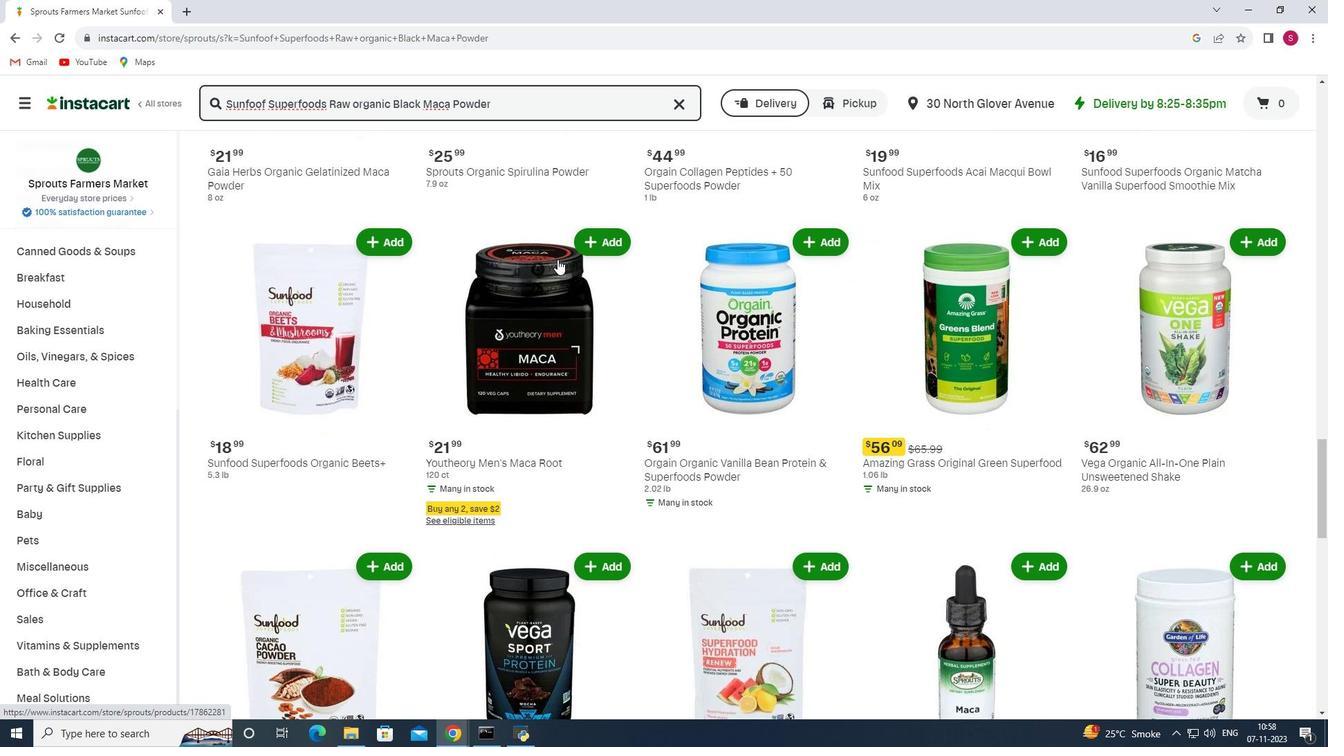 
Action: Mouse scrolled (557, 258) with delta (0, 0)
Screenshot: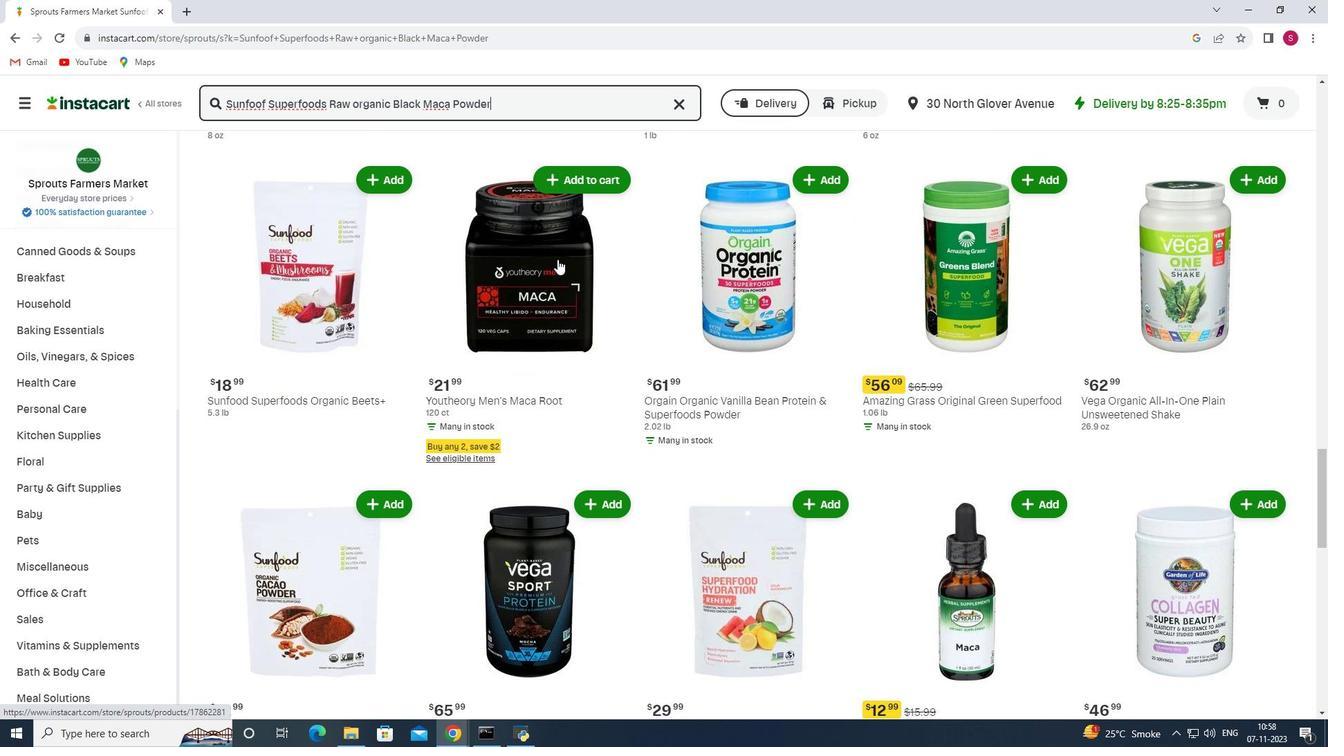 
Action: Mouse scrolled (557, 258) with delta (0, 0)
Screenshot: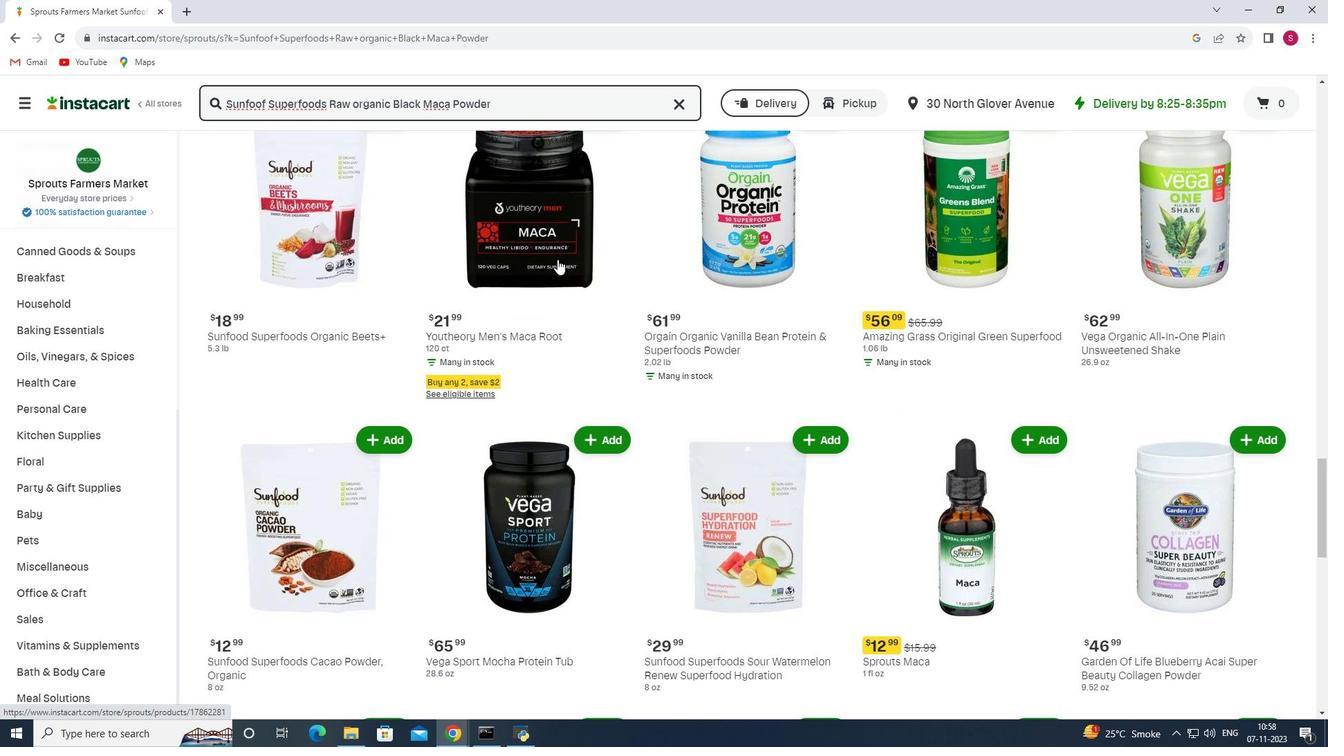 
Action: Mouse scrolled (557, 258) with delta (0, 0)
Screenshot: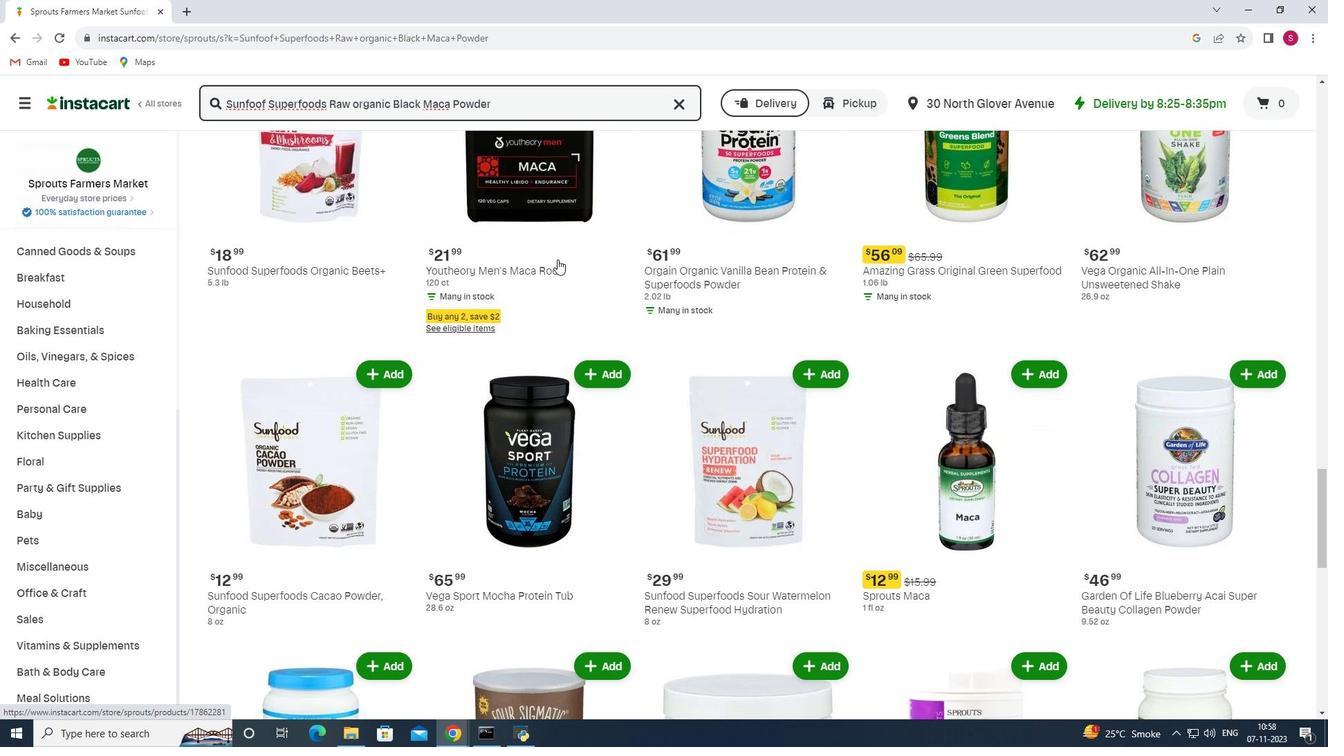 
Action: Mouse scrolled (557, 258) with delta (0, 0)
Screenshot: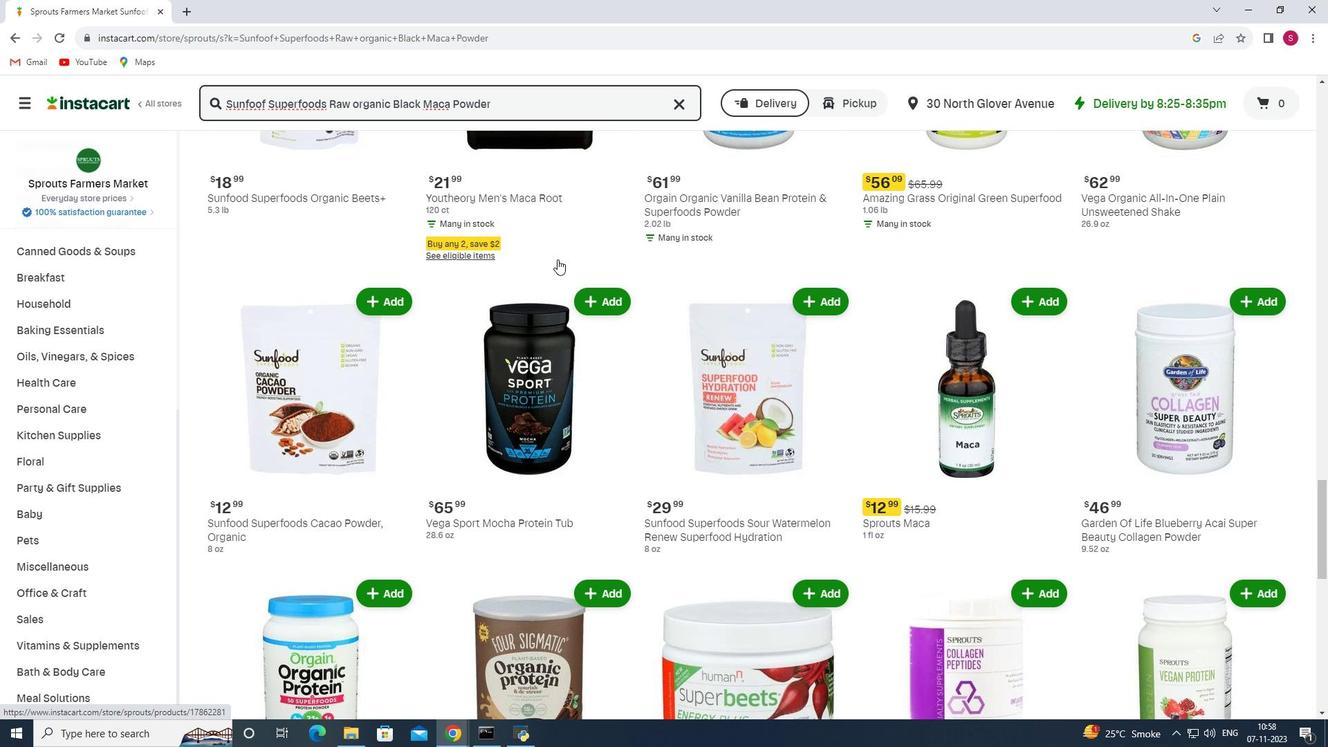 
Action: Mouse scrolled (557, 258) with delta (0, 0)
Screenshot: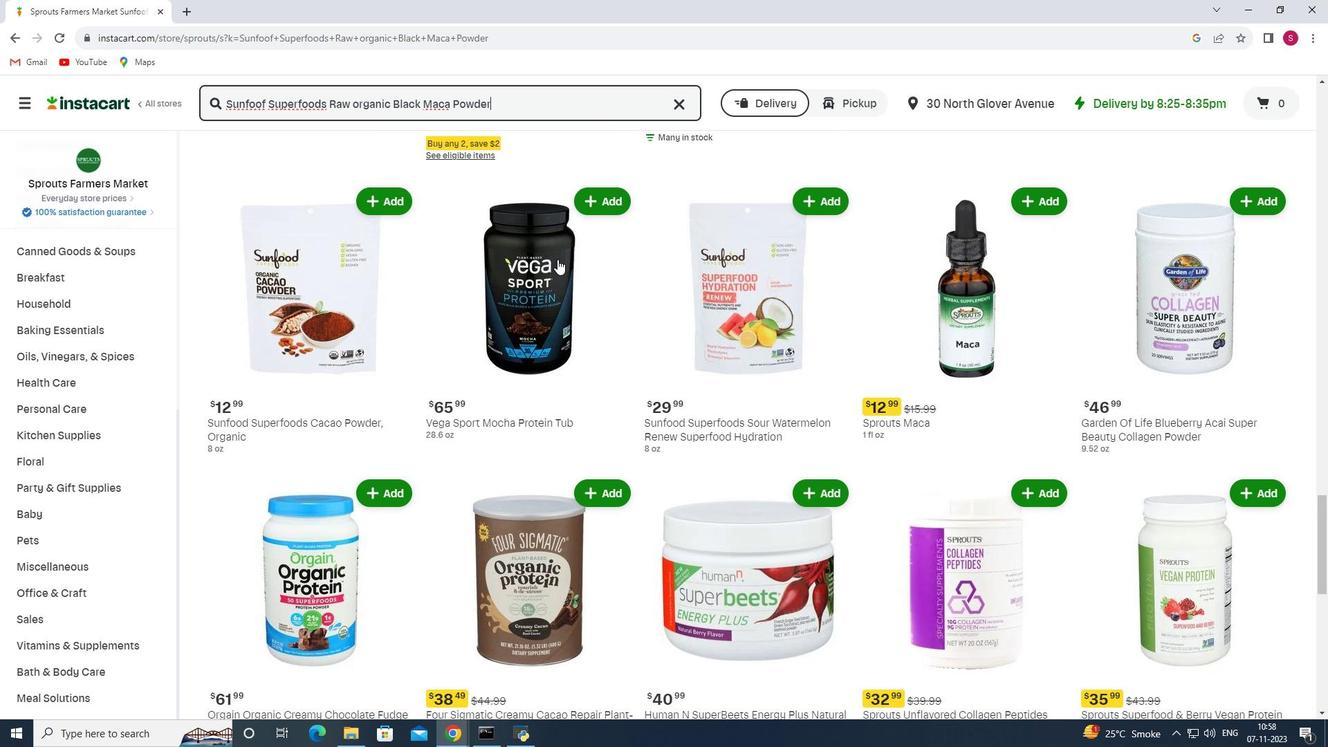 
Action: Mouse scrolled (557, 258) with delta (0, 0)
Screenshot: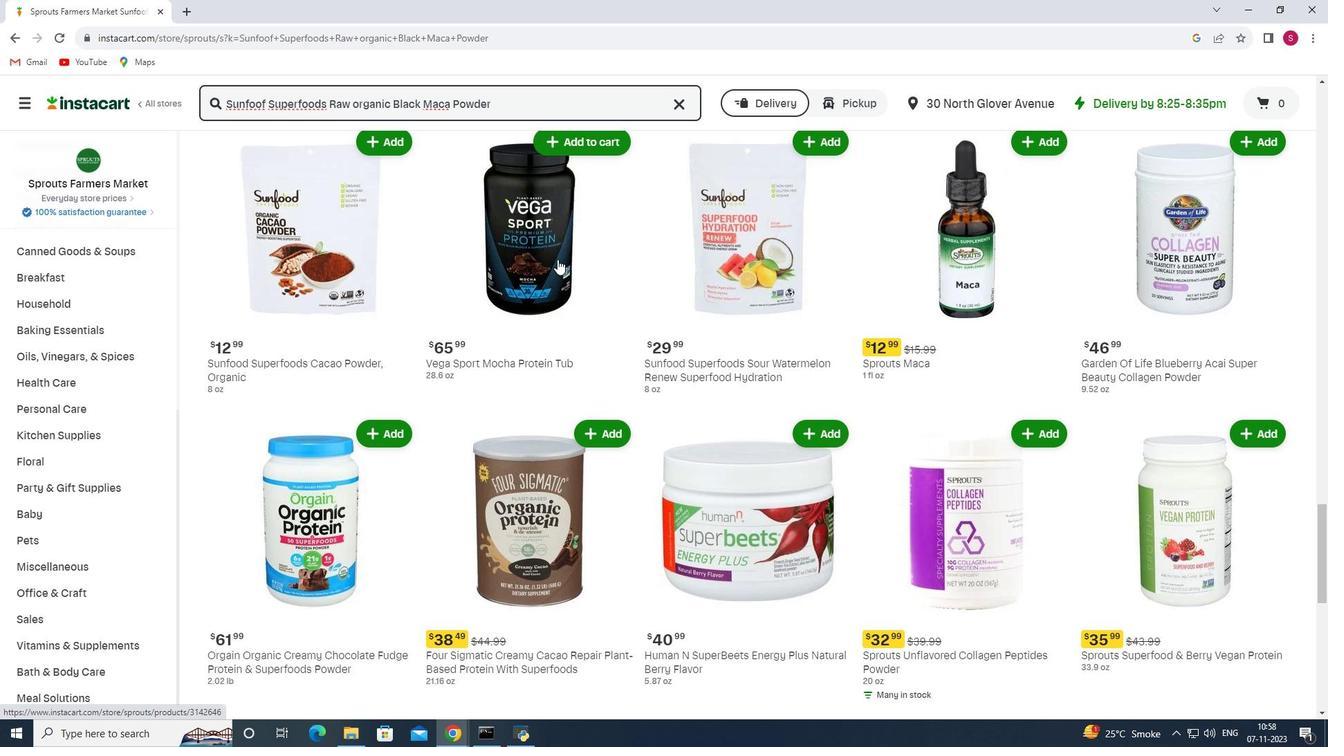 
Action: Mouse scrolled (557, 258) with delta (0, 0)
Screenshot: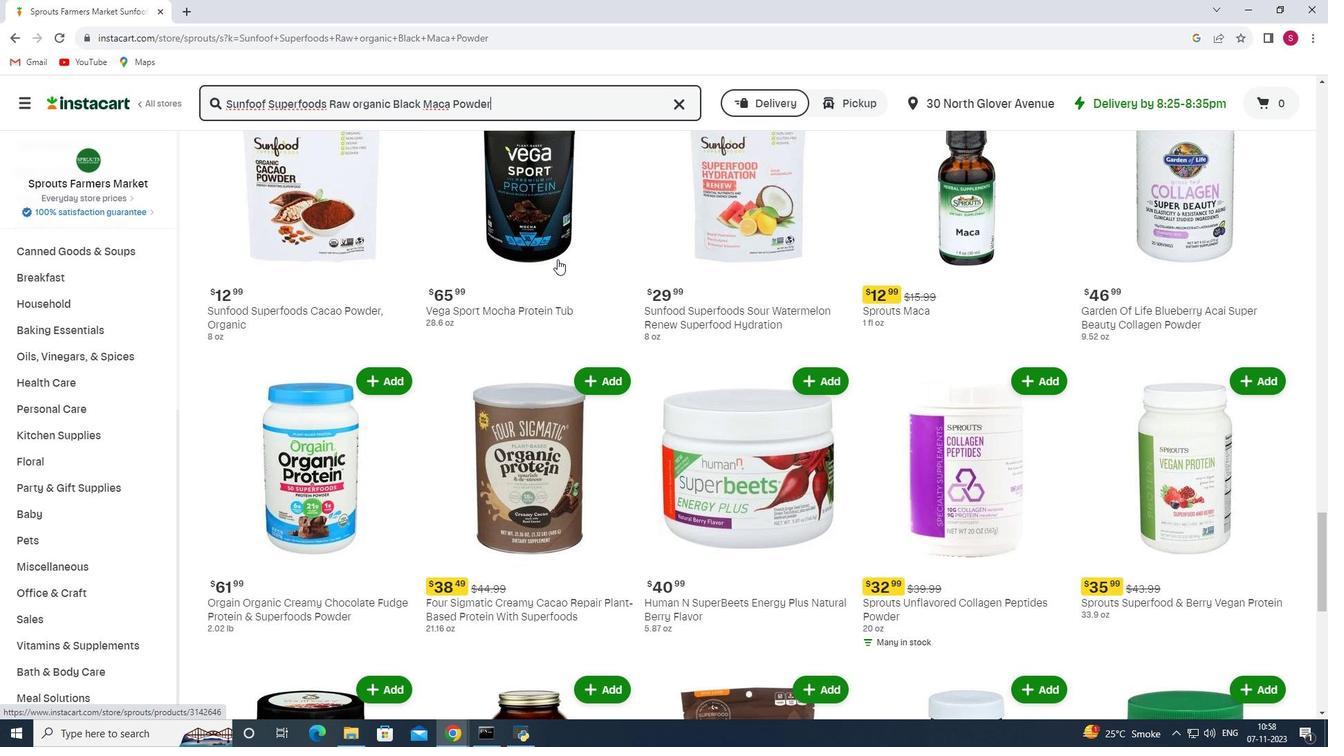 
Action: Mouse scrolled (557, 258) with delta (0, 0)
Screenshot: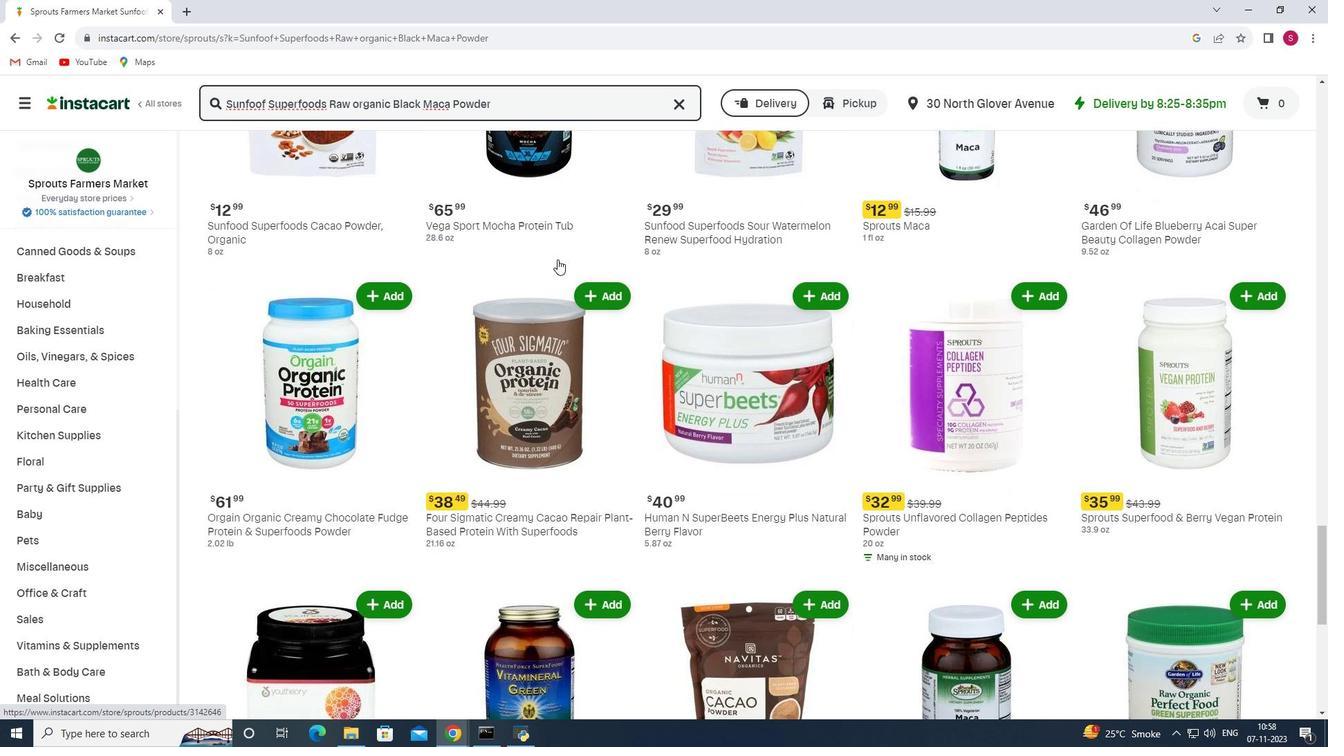 
Action: Mouse scrolled (557, 258) with delta (0, 0)
Screenshot: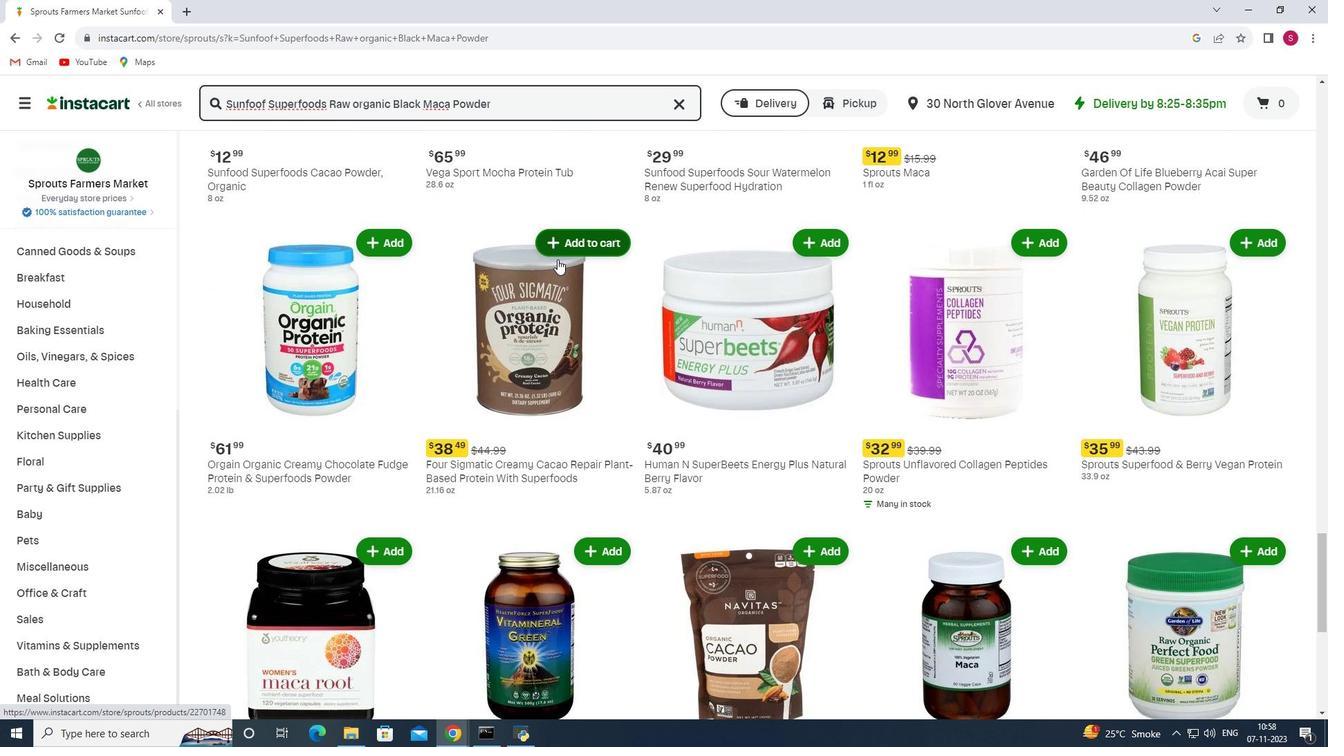 
Action: Mouse scrolled (557, 258) with delta (0, 0)
Screenshot: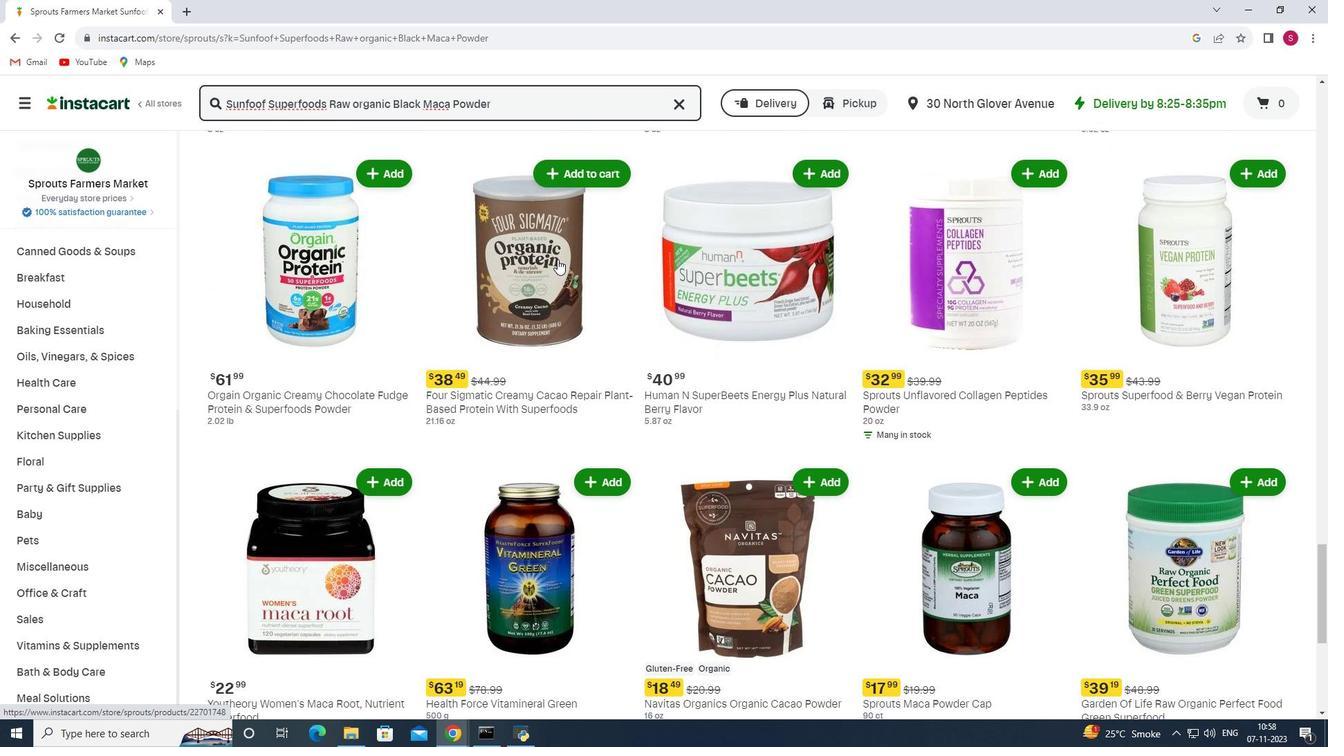 
Action: Mouse scrolled (557, 258) with delta (0, 0)
Screenshot: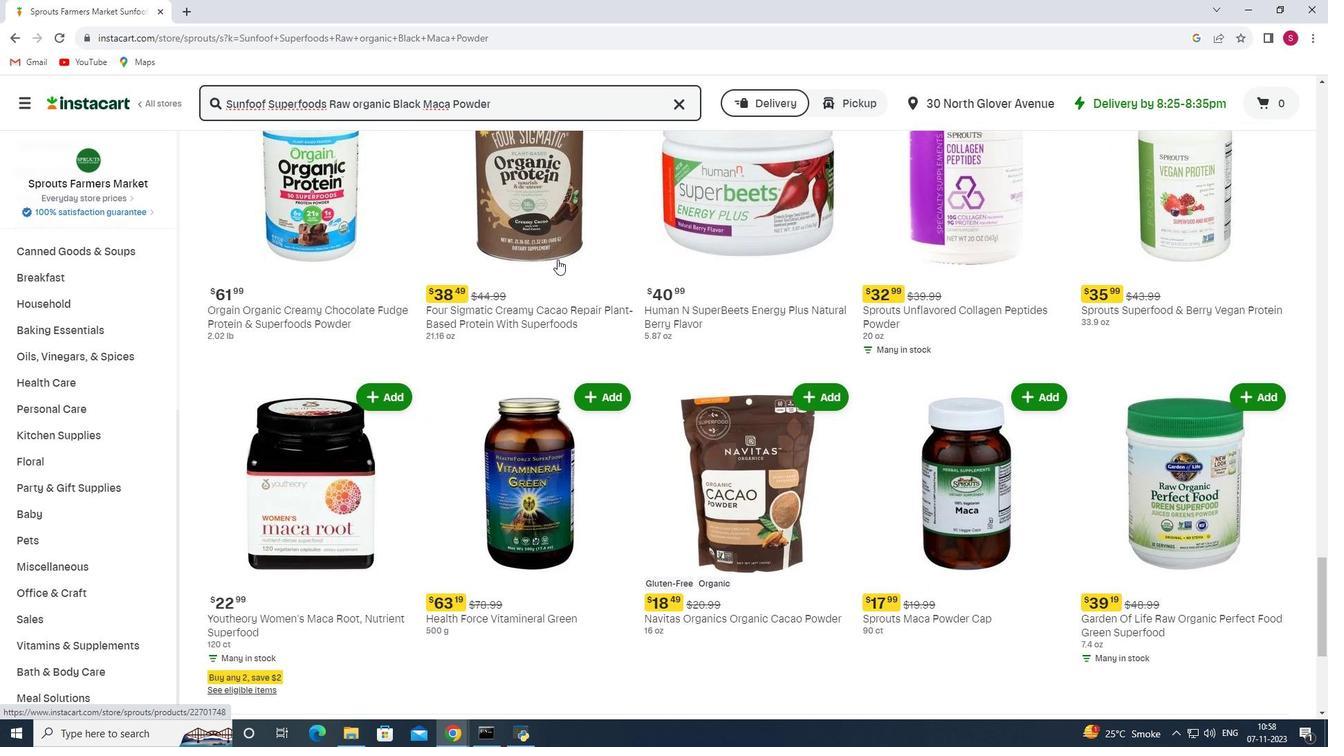 
Action: Mouse scrolled (557, 258) with delta (0, 0)
Screenshot: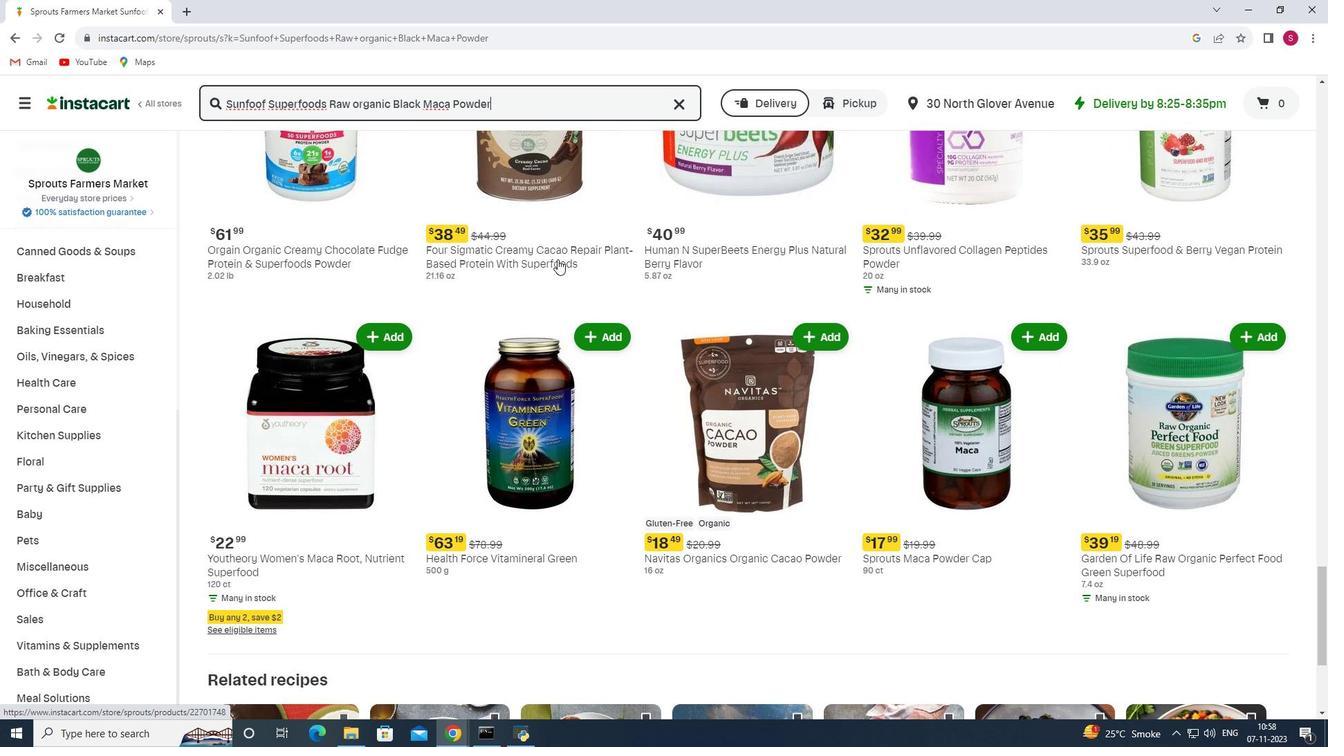 
Action: Mouse scrolled (557, 258) with delta (0, 0)
Screenshot: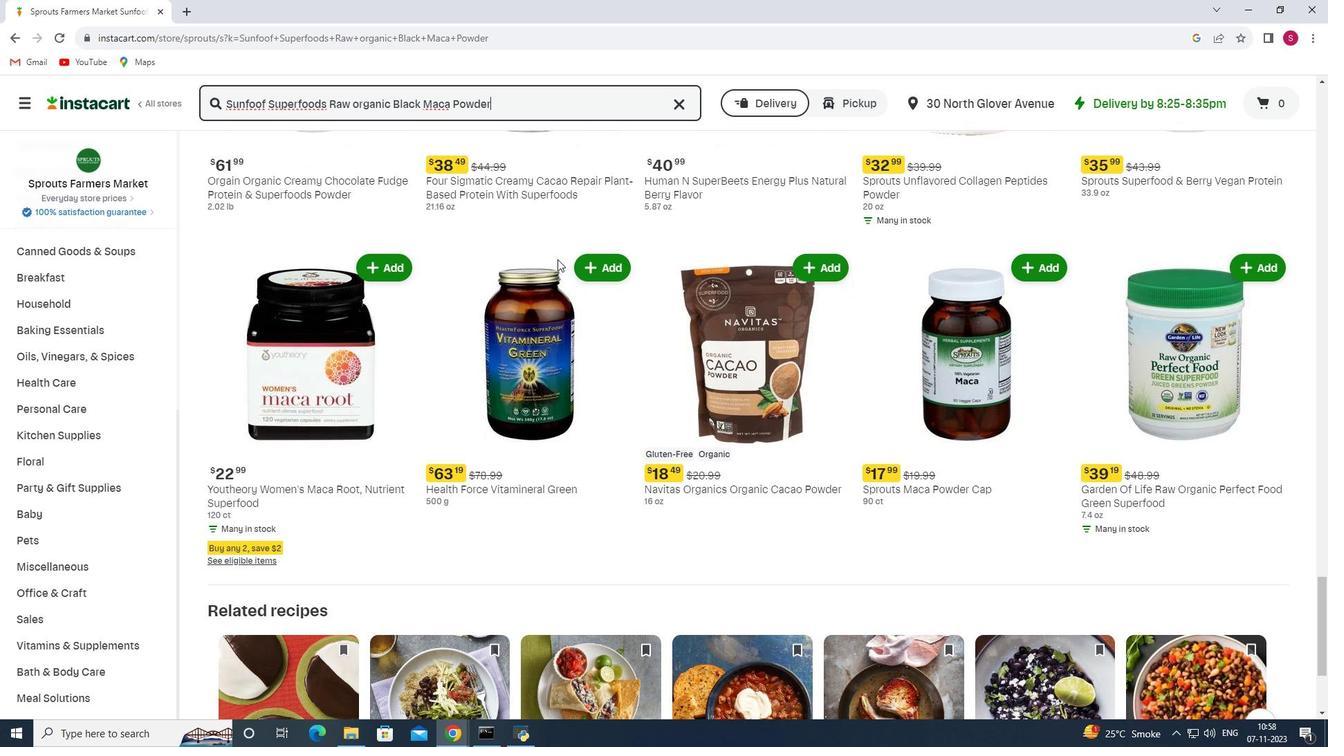 
Action: Mouse scrolled (557, 258) with delta (0, 0)
Screenshot: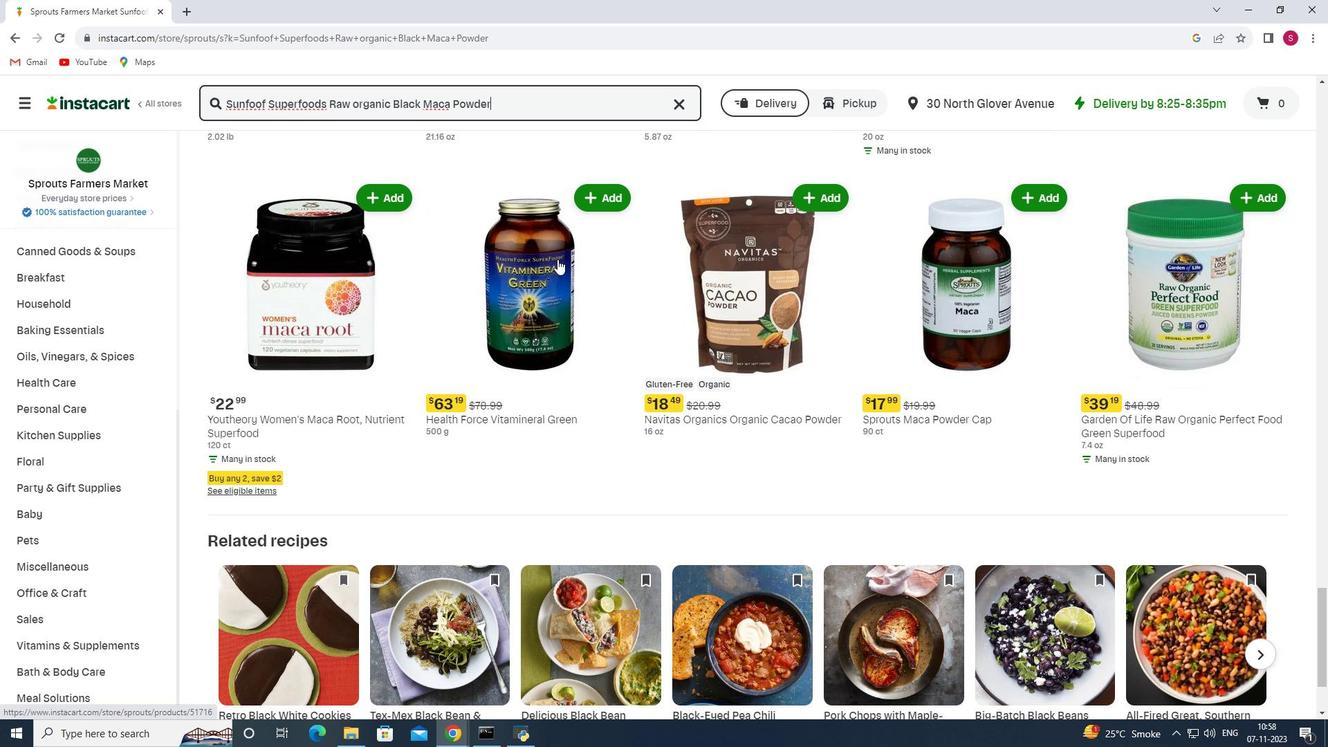 
Action: Mouse scrolled (557, 258) with delta (0, 0)
Screenshot: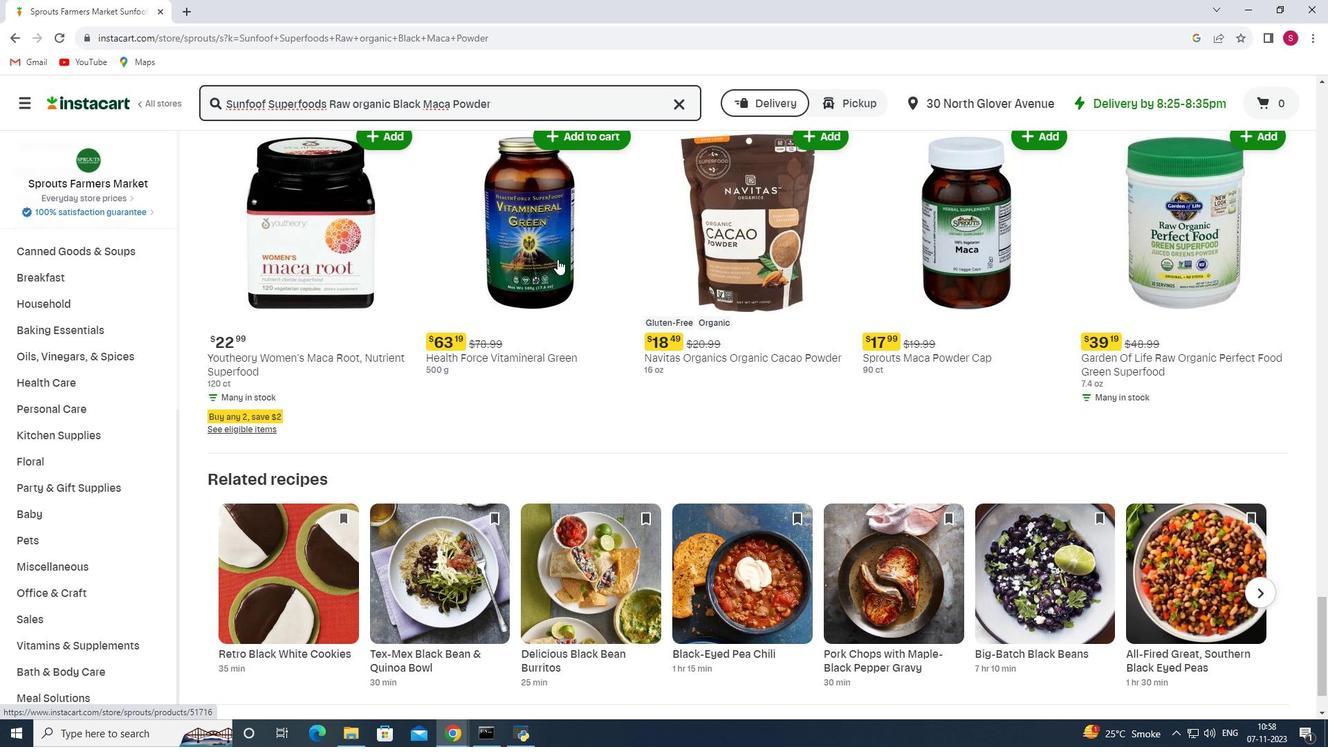 
Action: Mouse scrolled (557, 258) with delta (0, 0)
Screenshot: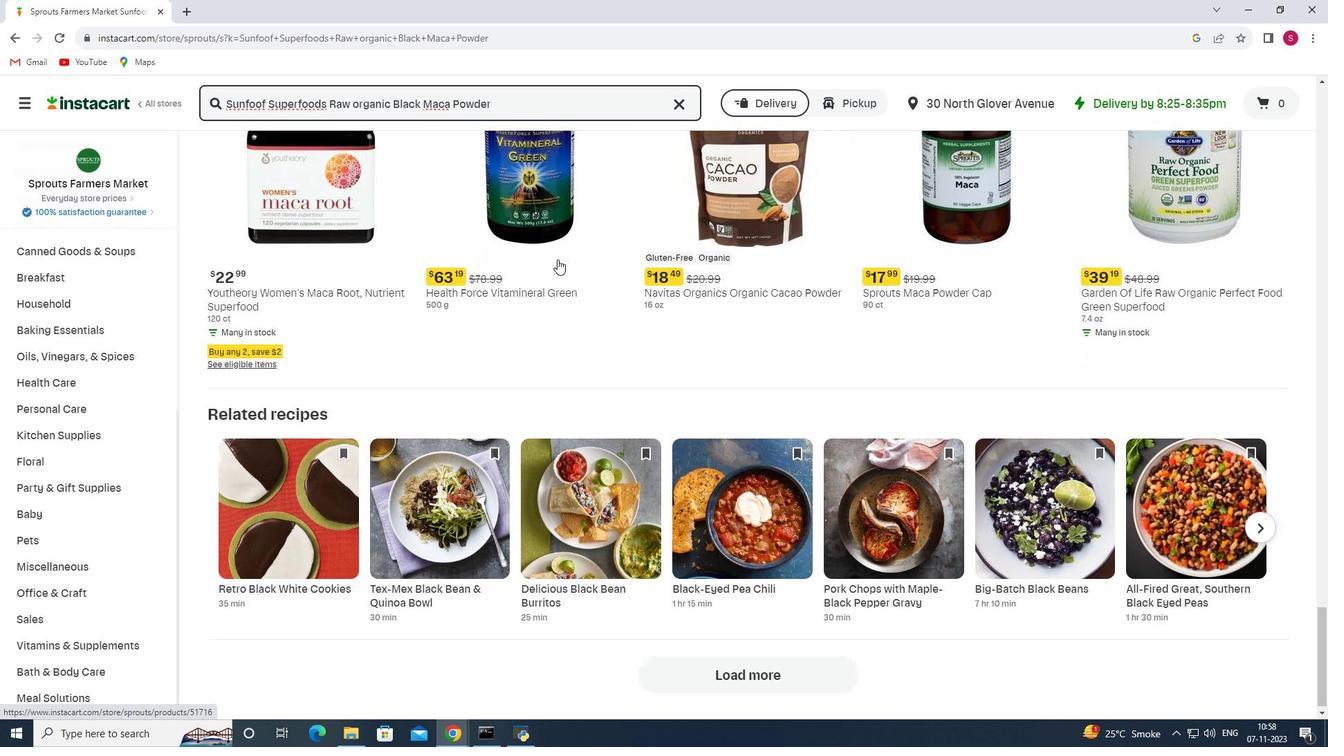 
Action: Mouse scrolled (557, 258) with delta (0, 0)
Screenshot: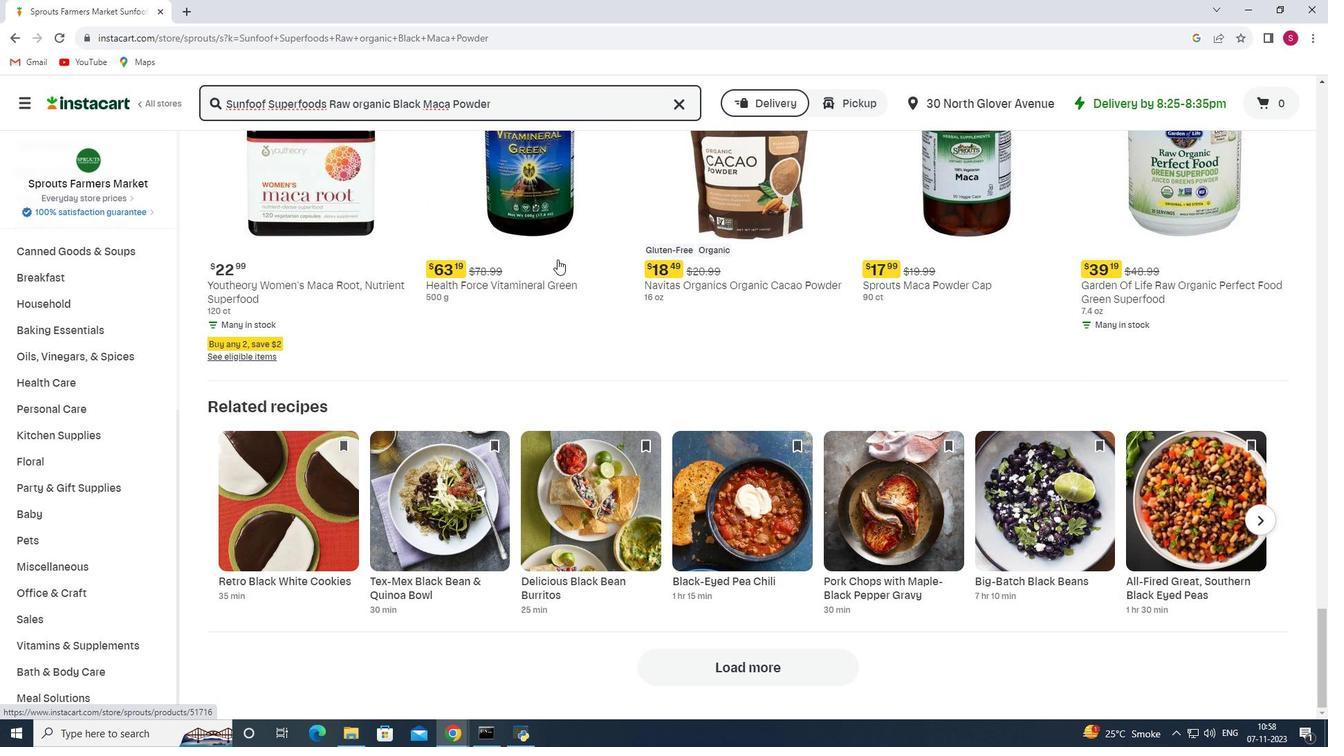 
Action: Mouse scrolled (557, 258) with delta (0, 0)
Screenshot: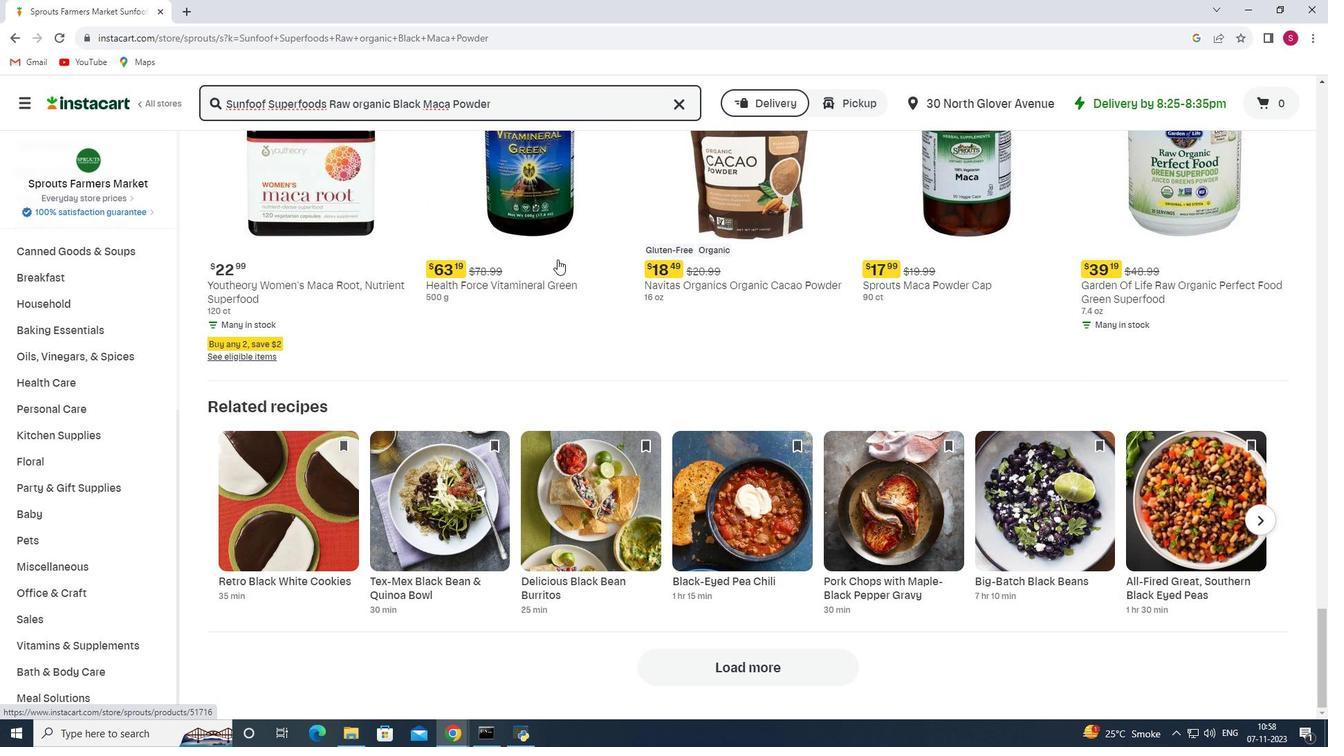 
